 Task: Look for space in Teo, Spain from 2nd June, 2023 to 15th June, 2023 for 2 adults and 1 pet in price range Rs.10000 to Rs.15000. Place can be entire place with 1  bedroom having 1 bed and 1 bathroom. Property type can be house, flat, guest house, hotel. Booking option can be shelf check-in. Required host language is English.
Action: Mouse moved to (294, 181)
Screenshot: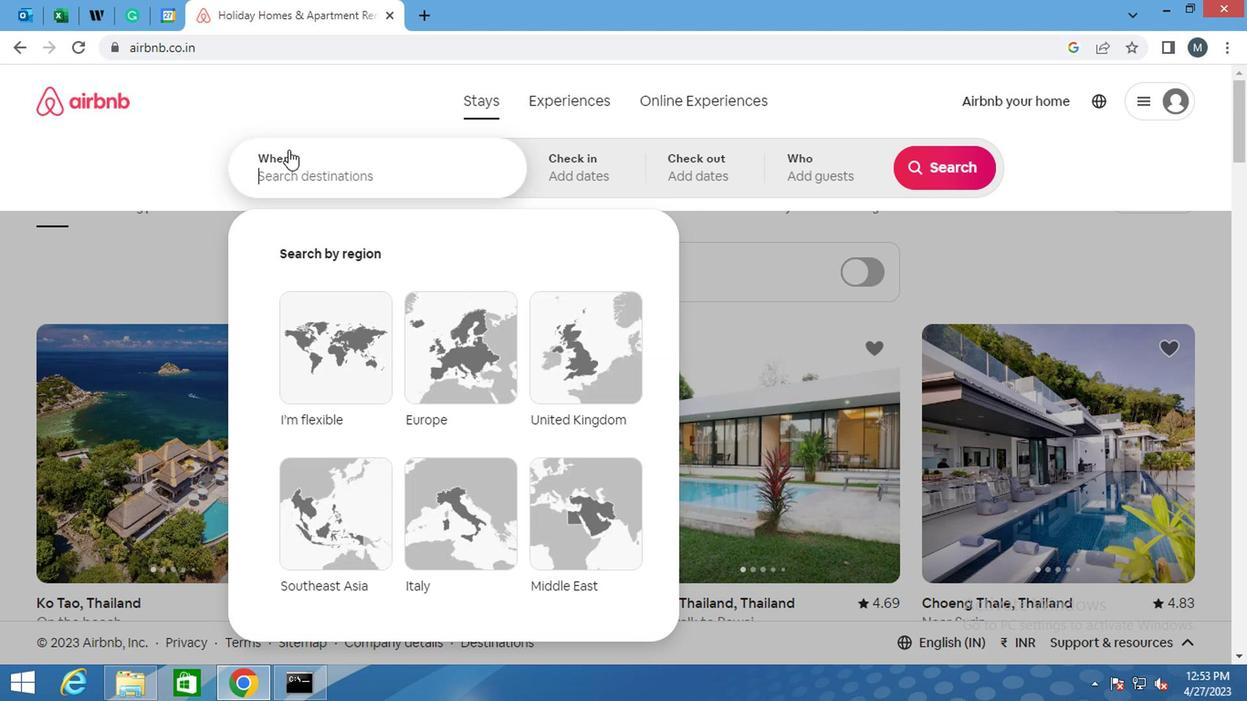 
Action: Mouse pressed left at (294, 181)
Screenshot: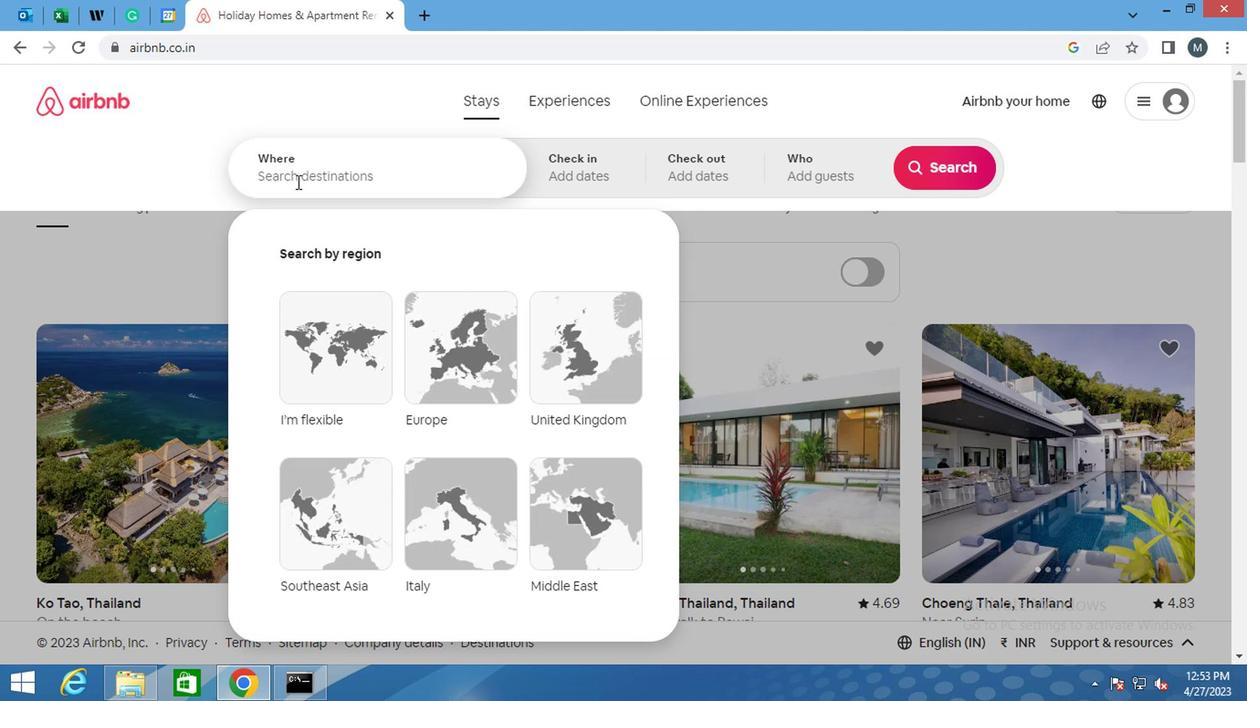 
Action: Mouse moved to (294, 181)
Screenshot: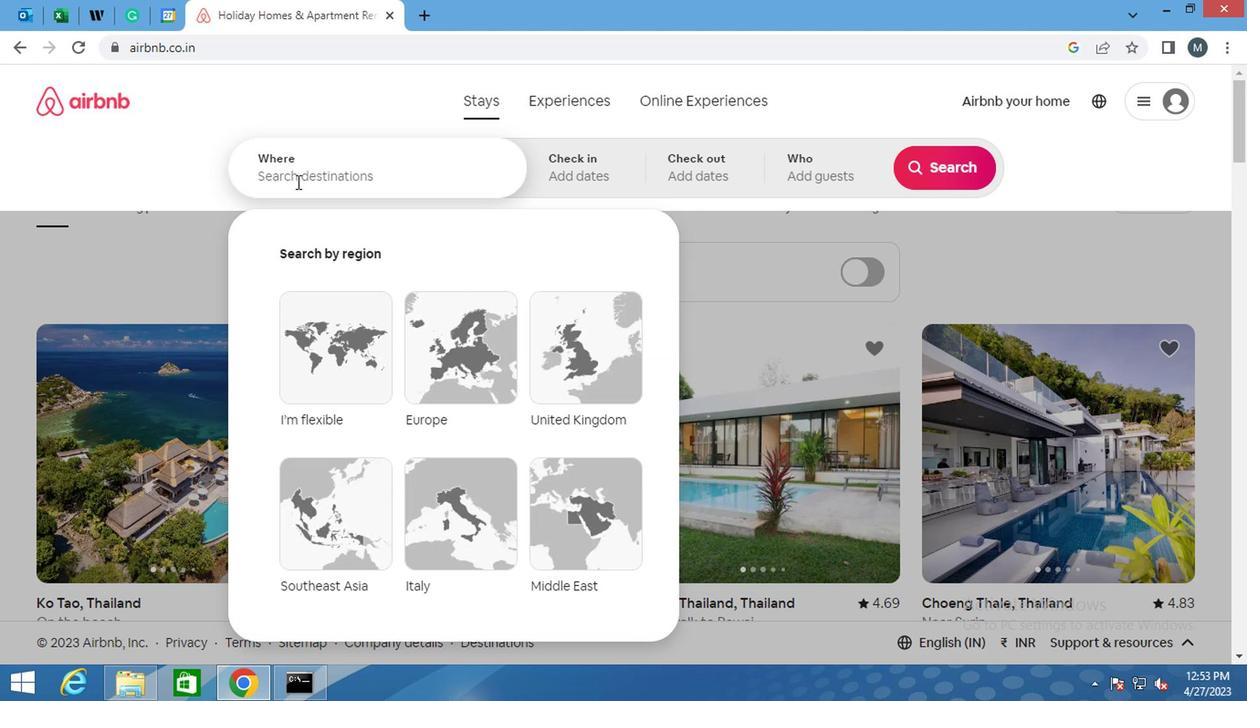 
Action: Key pressed <Key.shift>TEO,<Key.space><Key.shift>SPAIN<Key.enter>
Screenshot: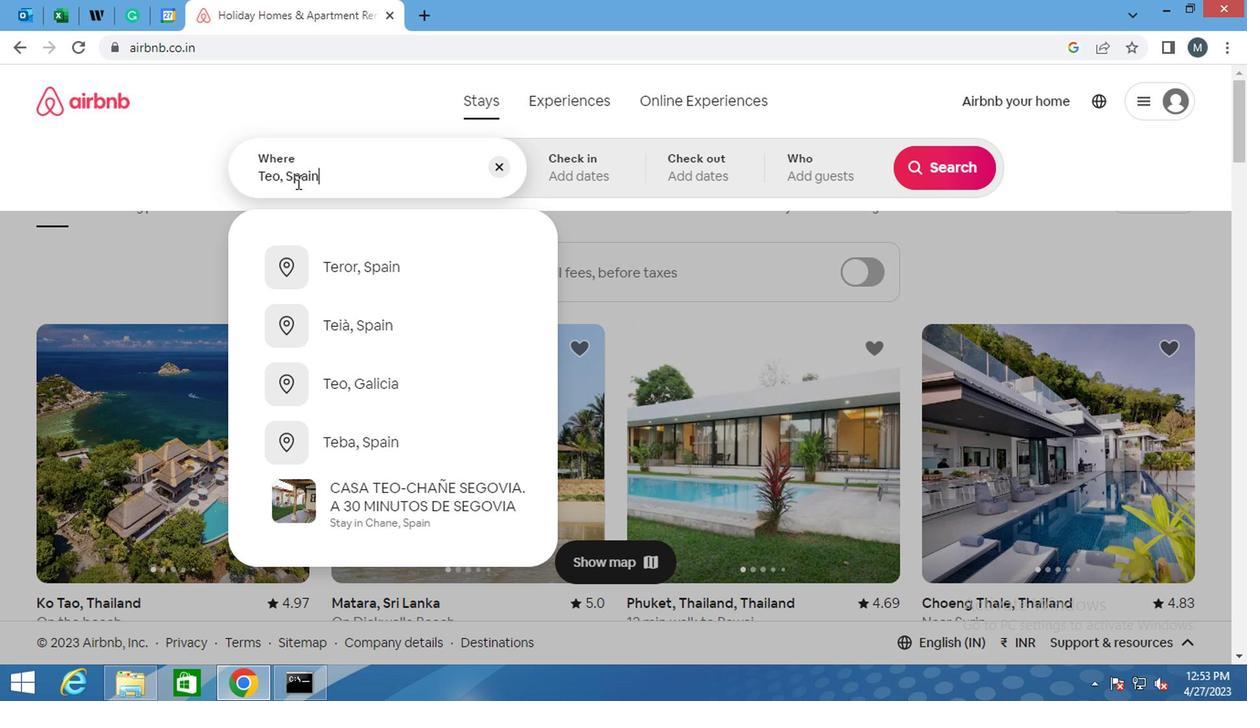 
Action: Mouse moved to (925, 306)
Screenshot: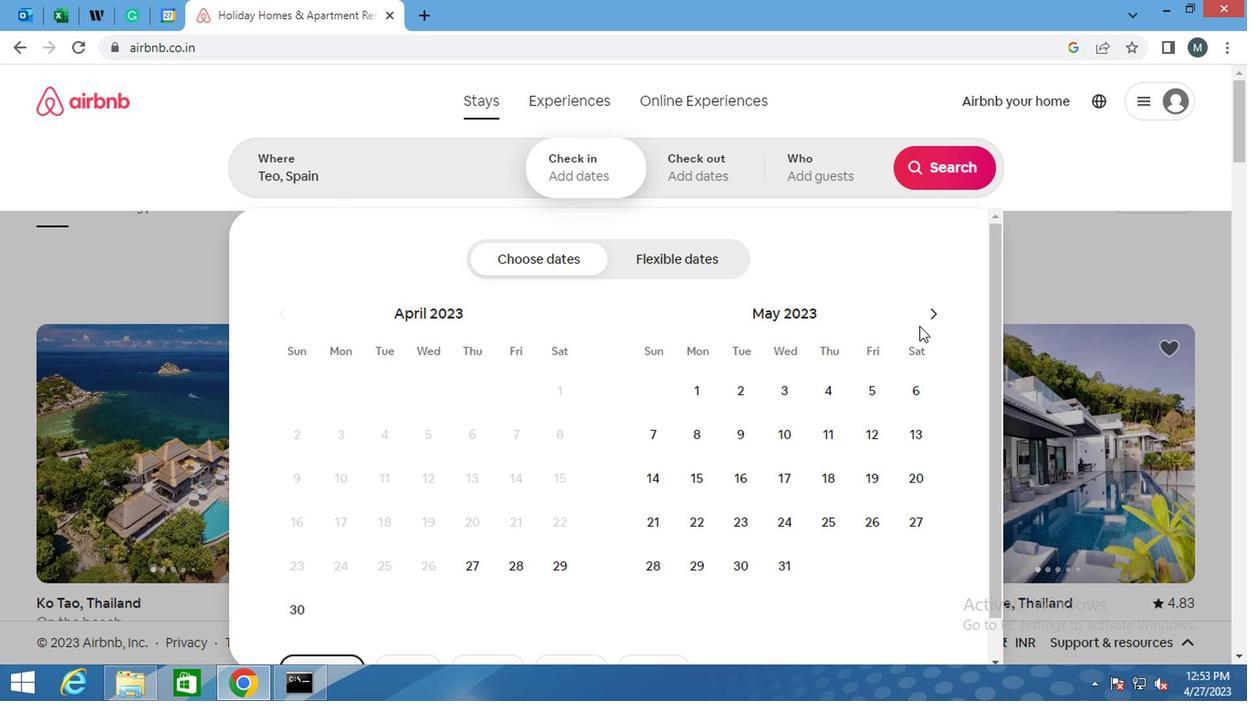 
Action: Mouse pressed left at (925, 306)
Screenshot: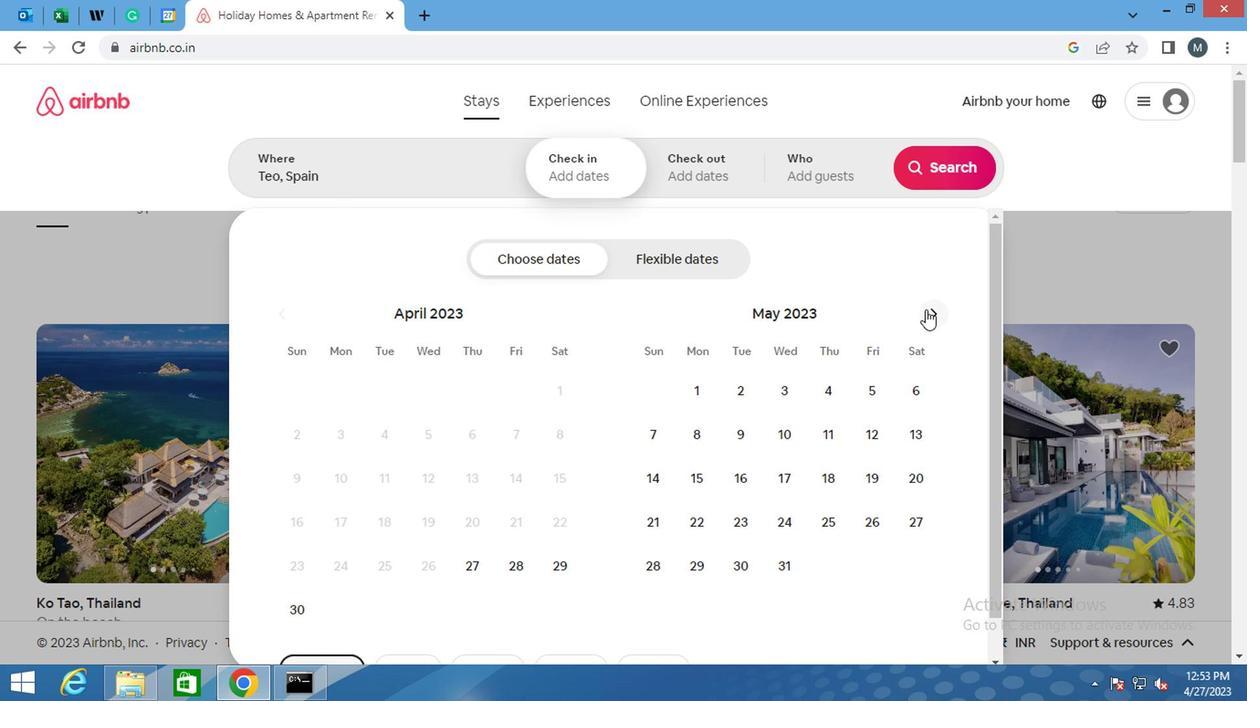 
Action: Mouse pressed left at (925, 306)
Screenshot: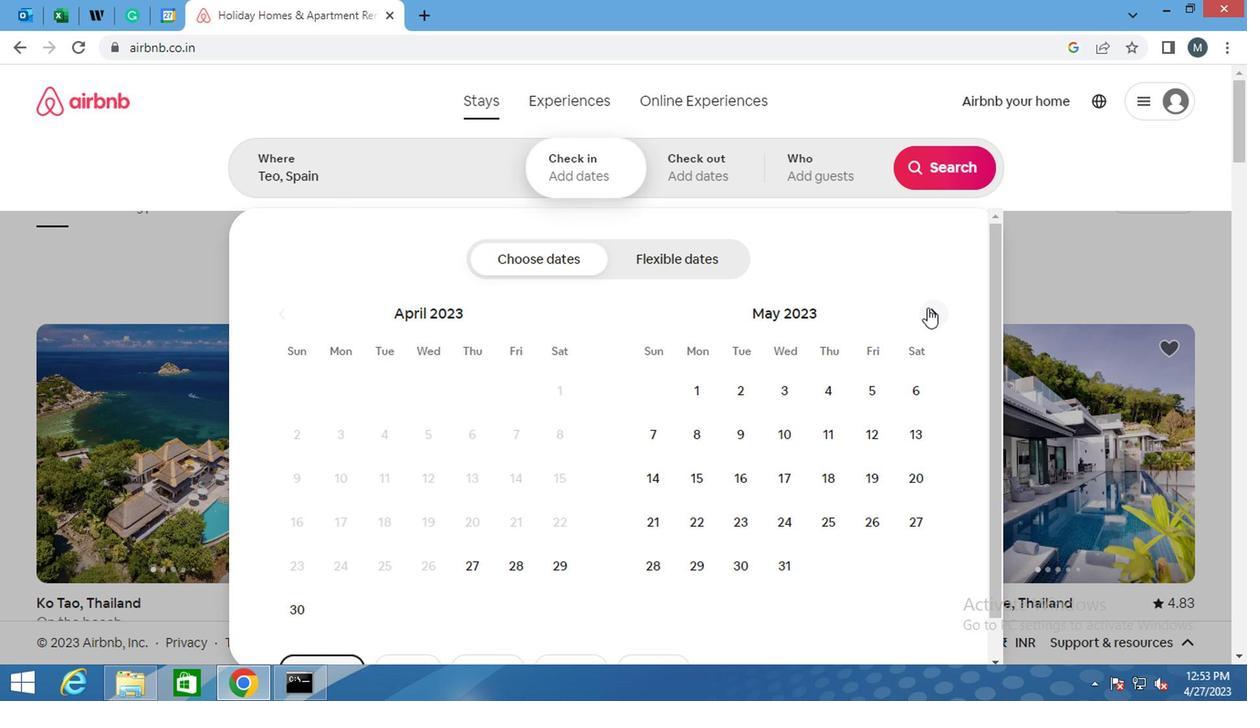 
Action: Mouse pressed left at (925, 306)
Screenshot: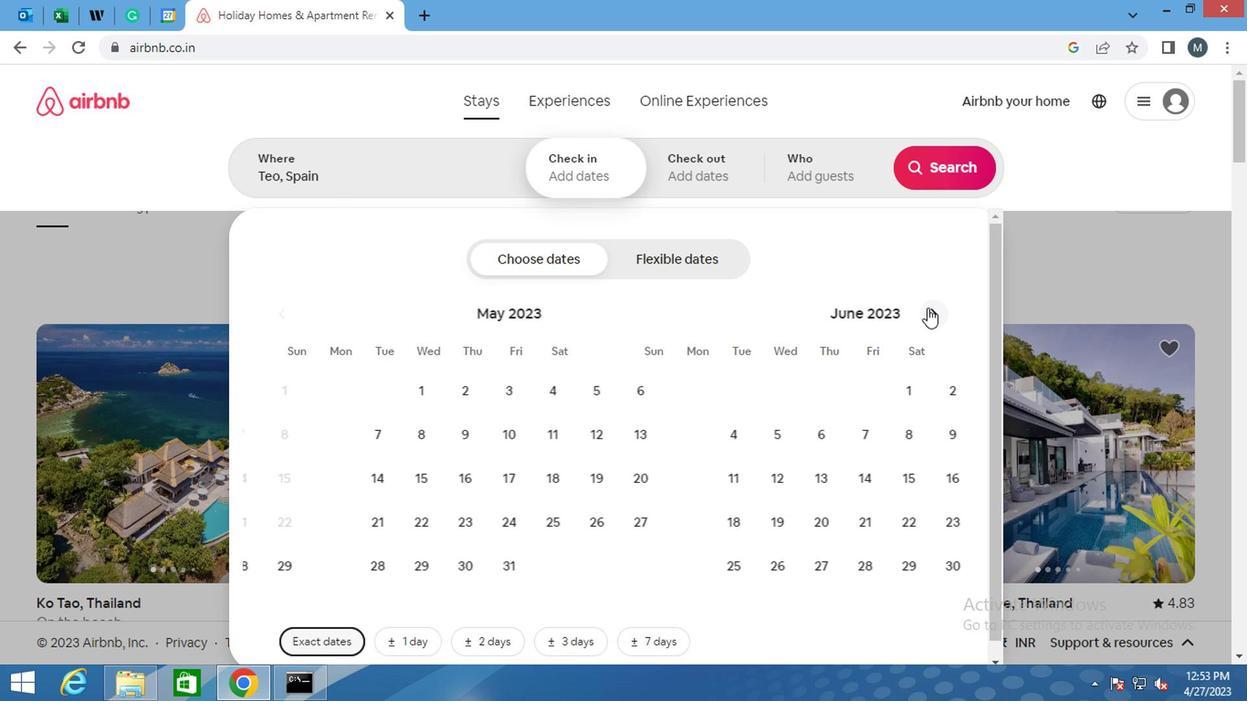 
Action: Mouse moved to (502, 387)
Screenshot: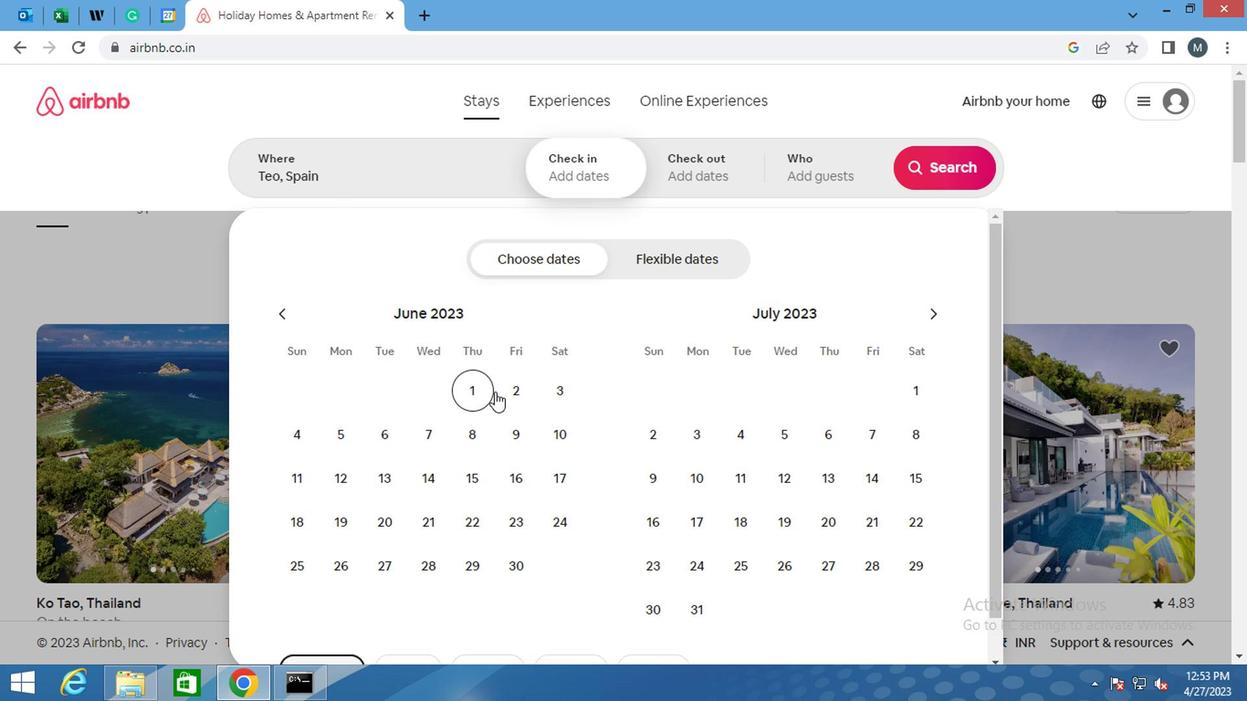 
Action: Mouse pressed left at (502, 387)
Screenshot: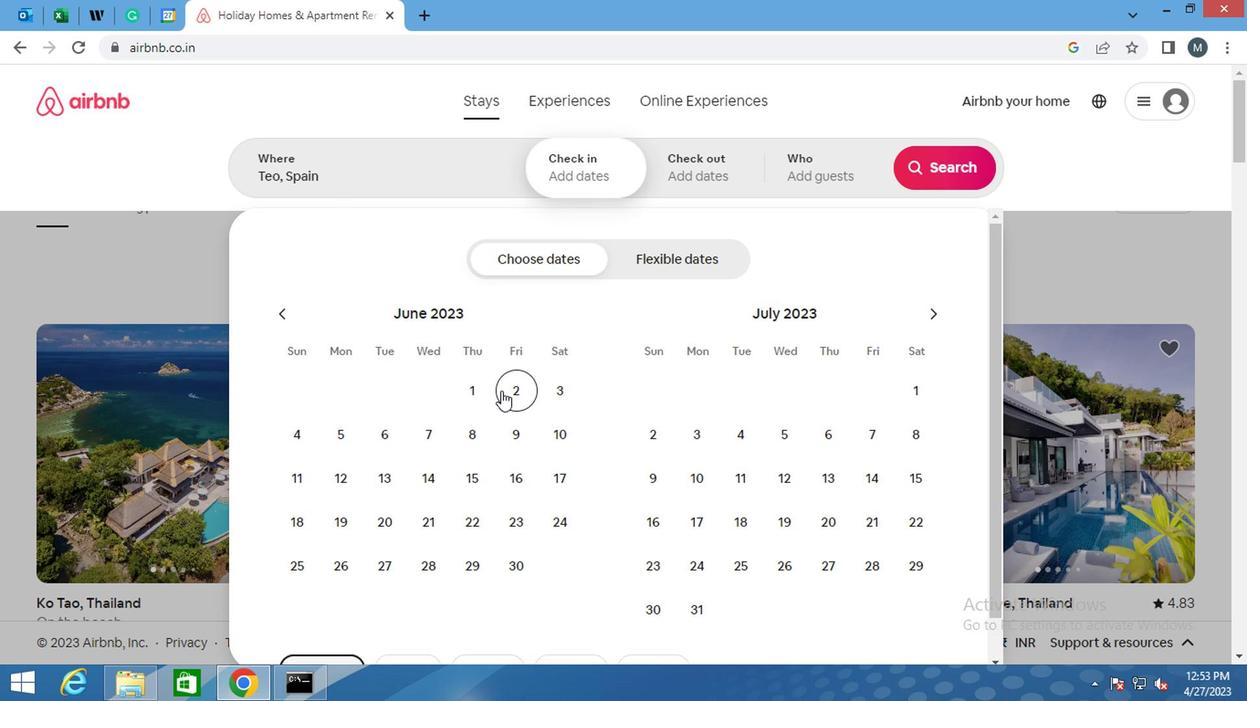 
Action: Mouse moved to (474, 473)
Screenshot: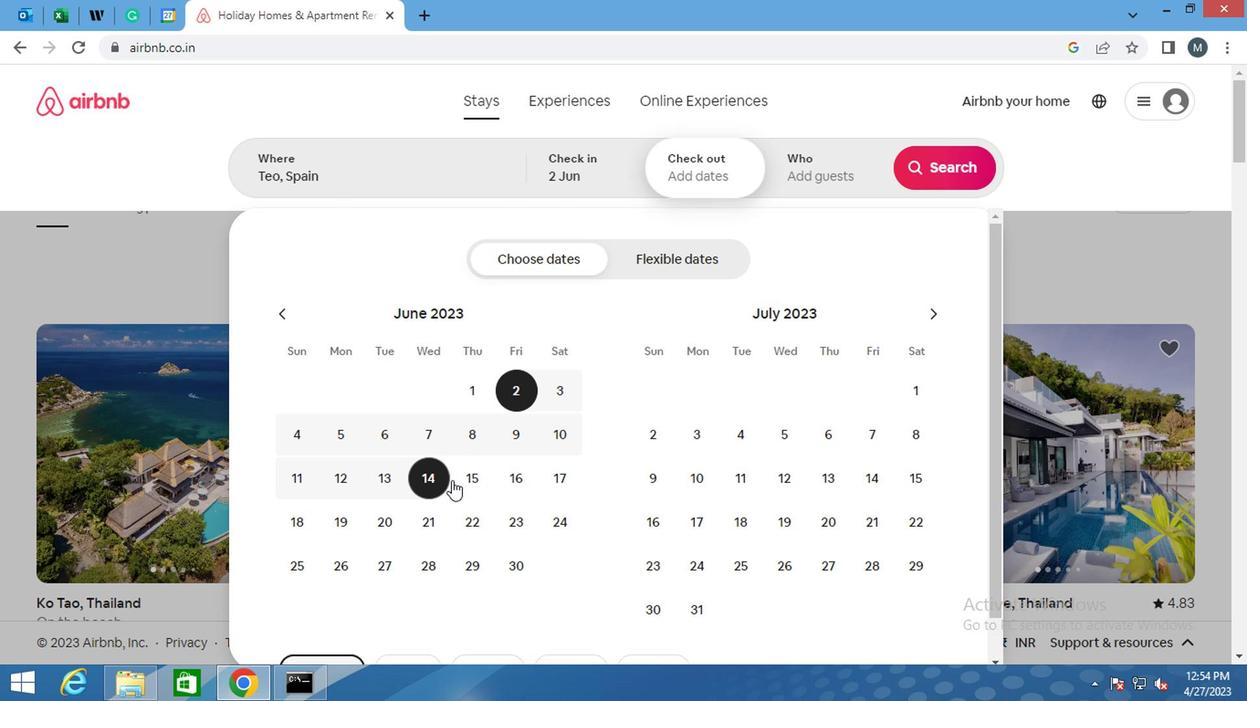 
Action: Mouse pressed left at (474, 473)
Screenshot: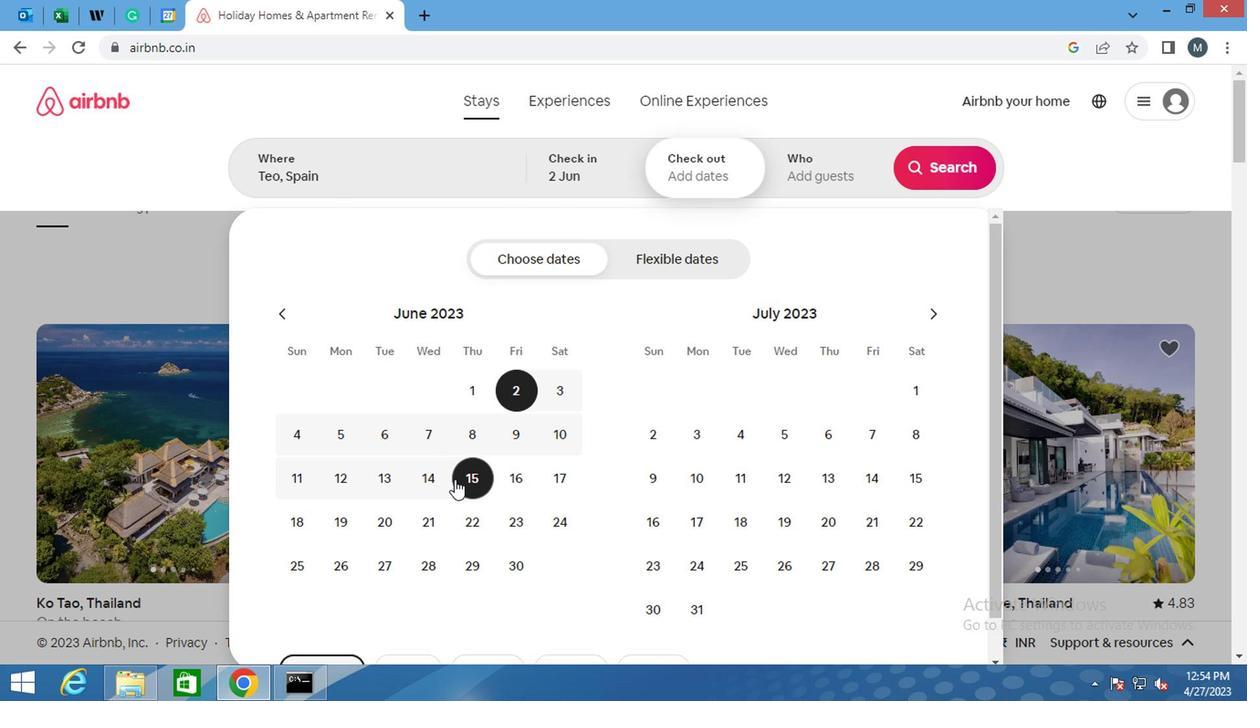 
Action: Mouse moved to (820, 170)
Screenshot: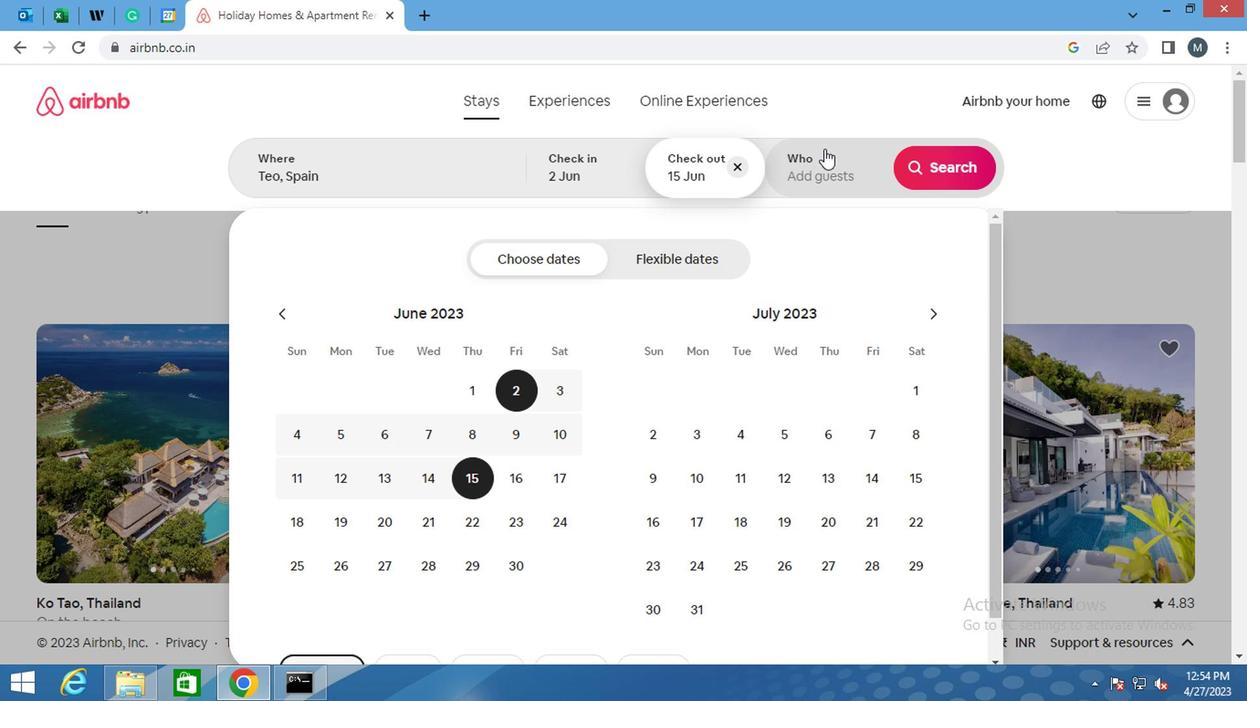 
Action: Mouse pressed left at (820, 170)
Screenshot: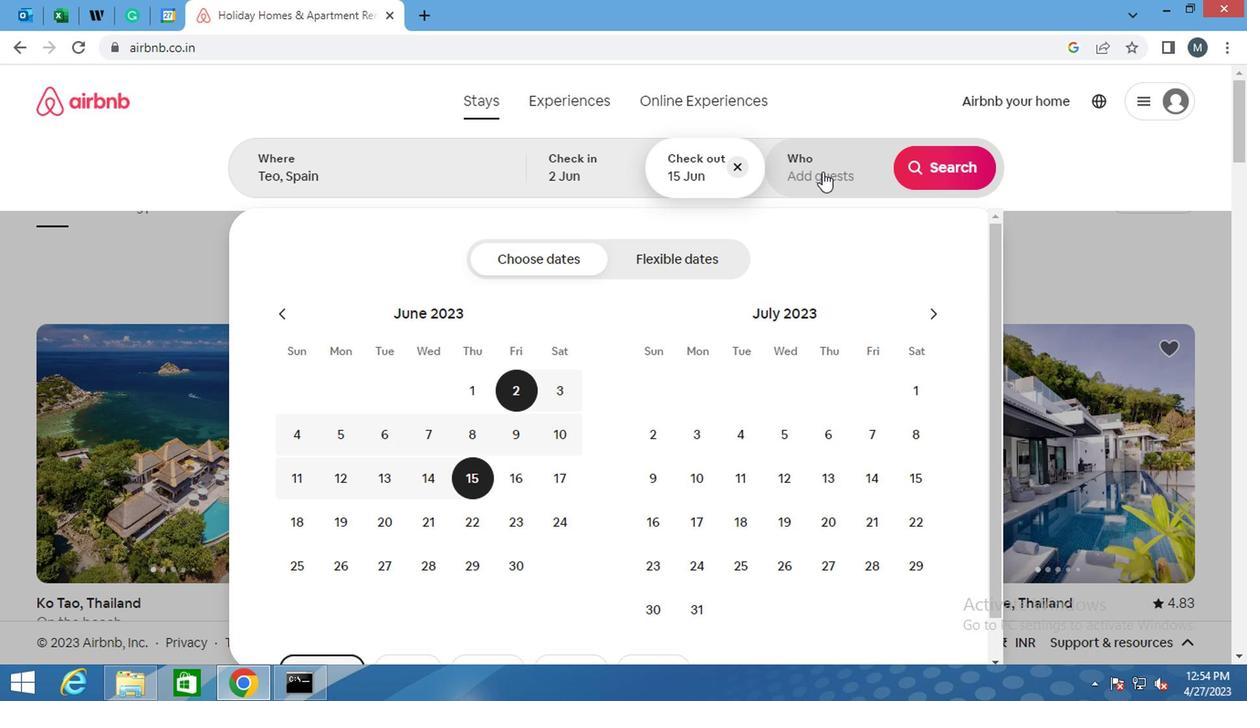 
Action: Mouse moved to (959, 261)
Screenshot: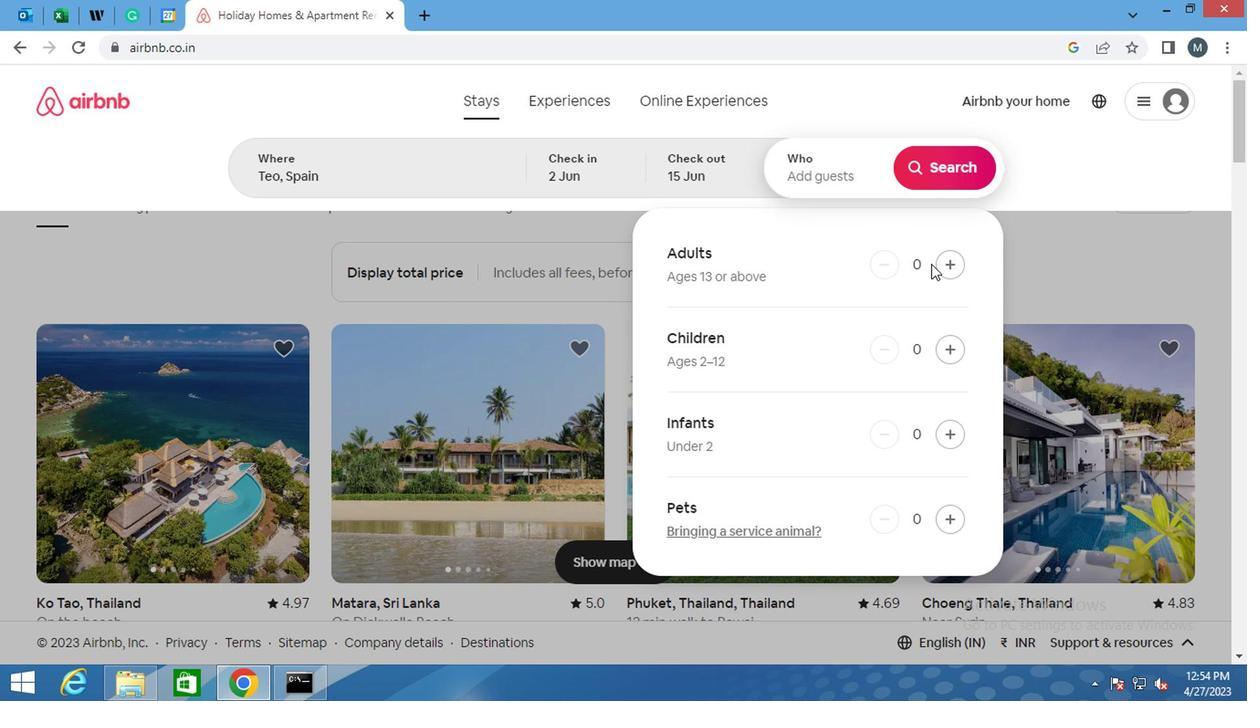 
Action: Mouse pressed left at (959, 261)
Screenshot: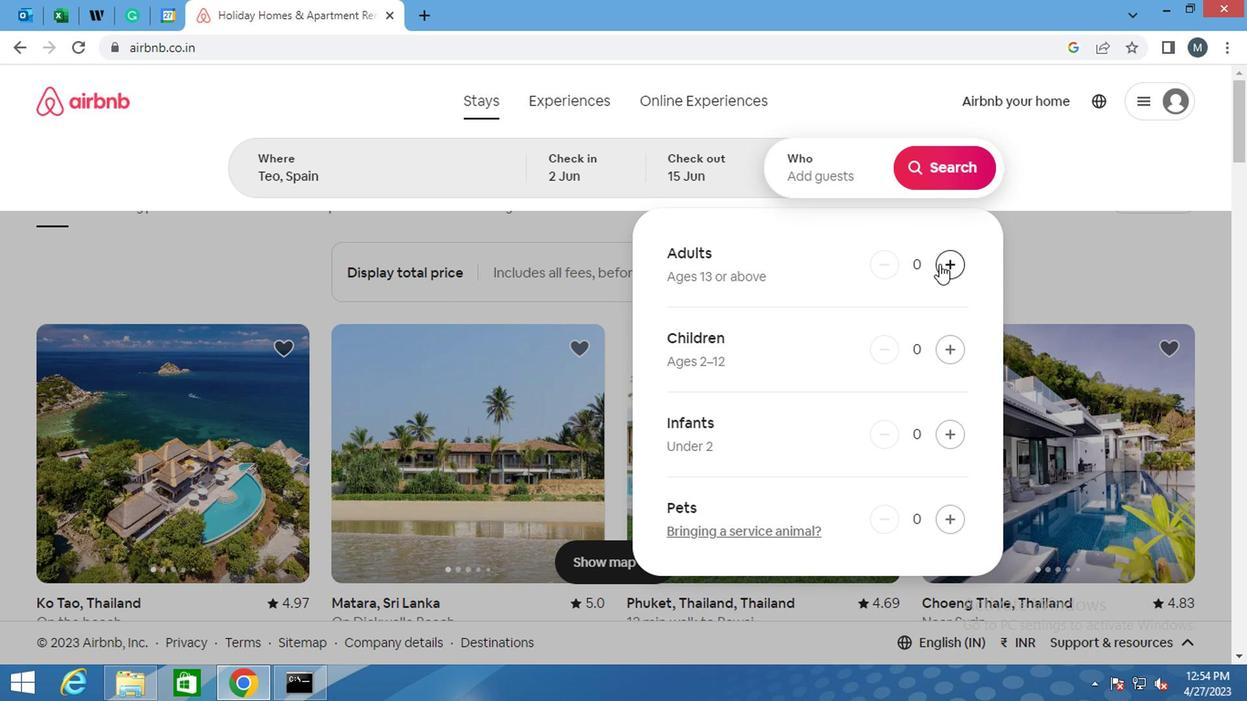 
Action: Mouse pressed left at (959, 261)
Screenshot: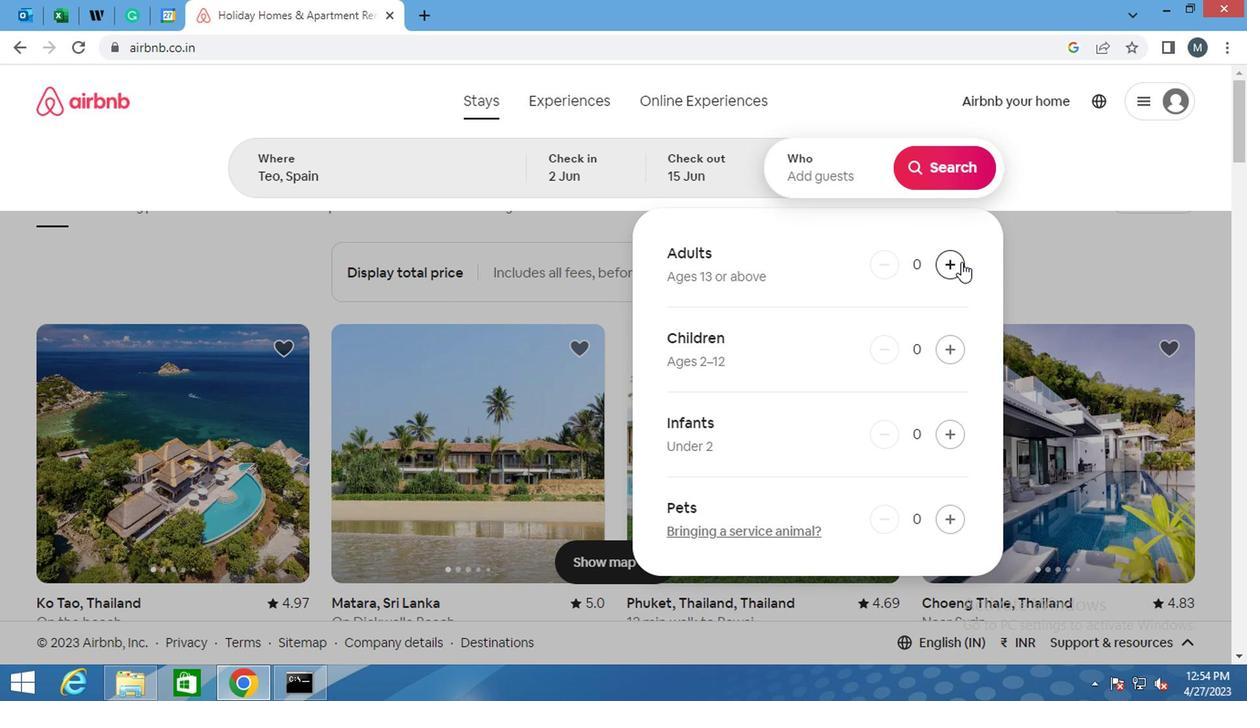 
Action: Mouse moved to (955, 512)
Screenshot: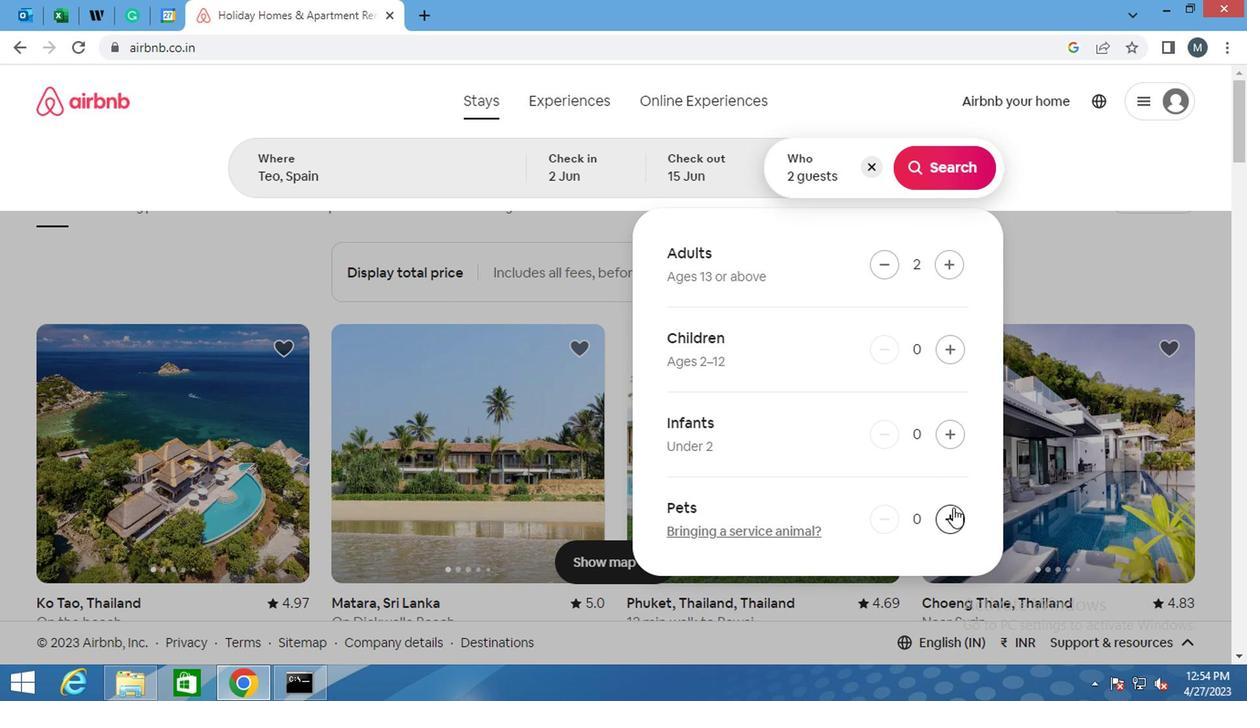 
Action: Mouse pressed left at (955, 512)
Screenshot: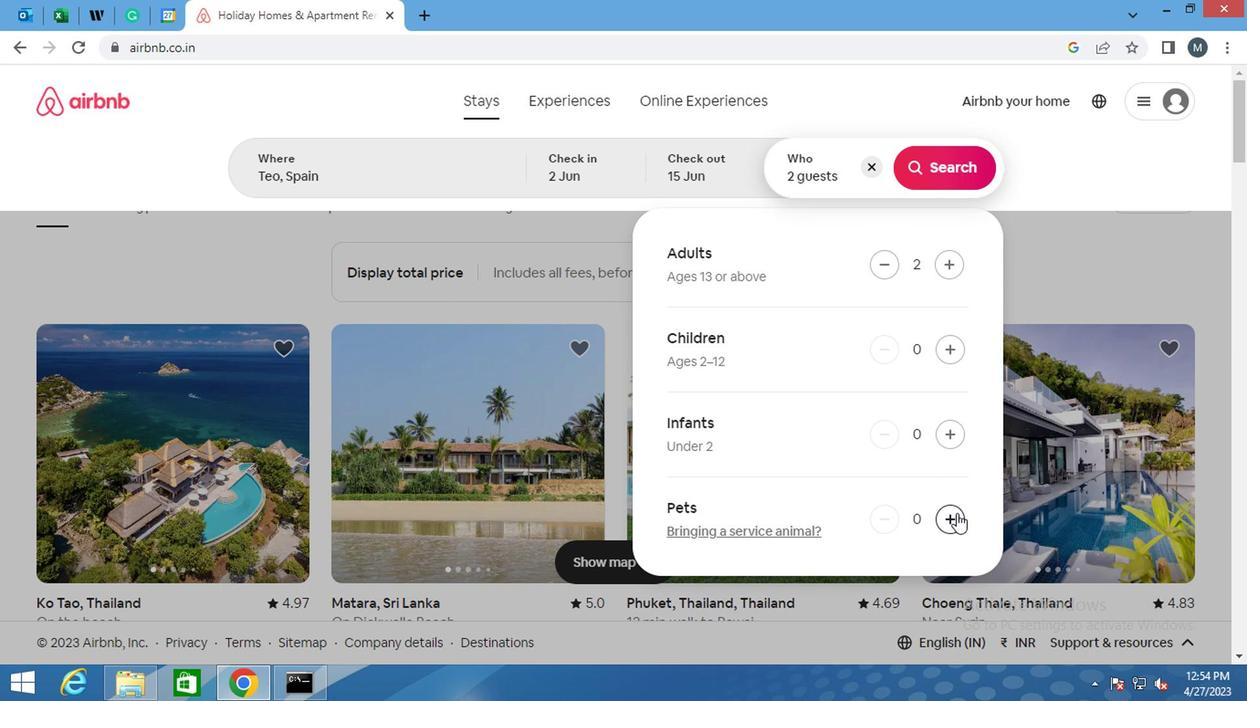 
Action: Mouse moved to (961, 168)
Screenshot: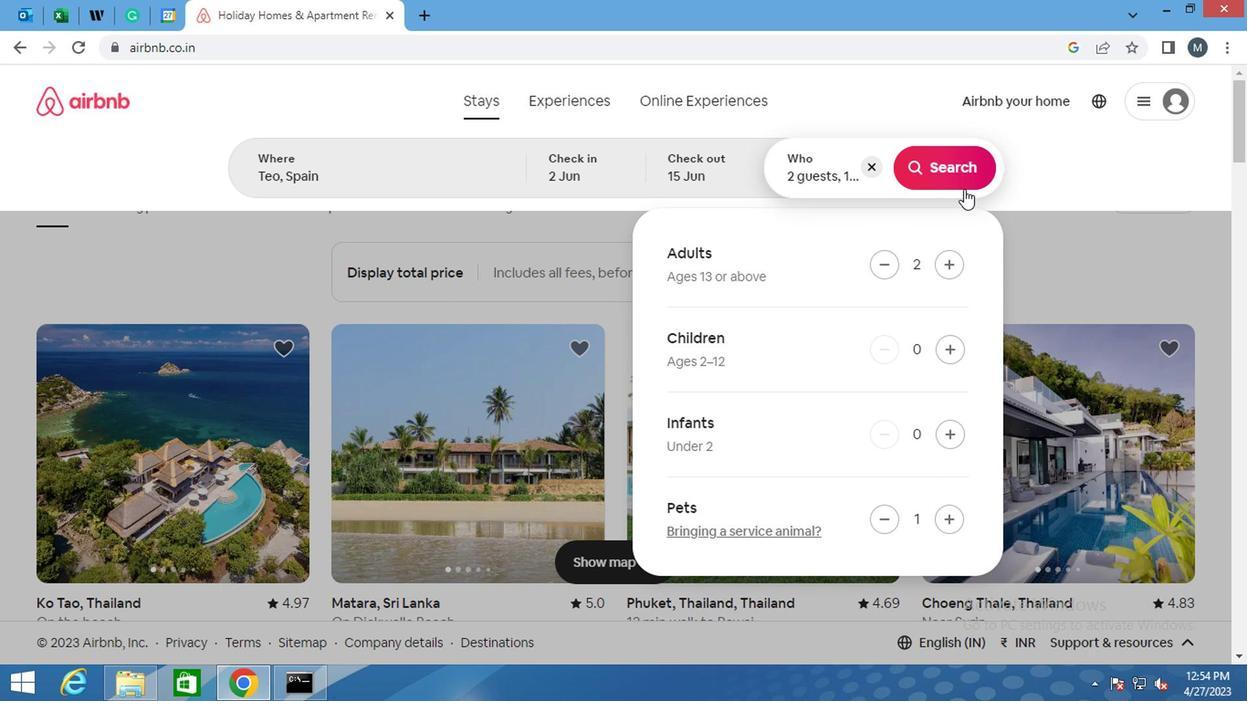 
Action: Mouse pressed left at (961, 168)
Screenshot: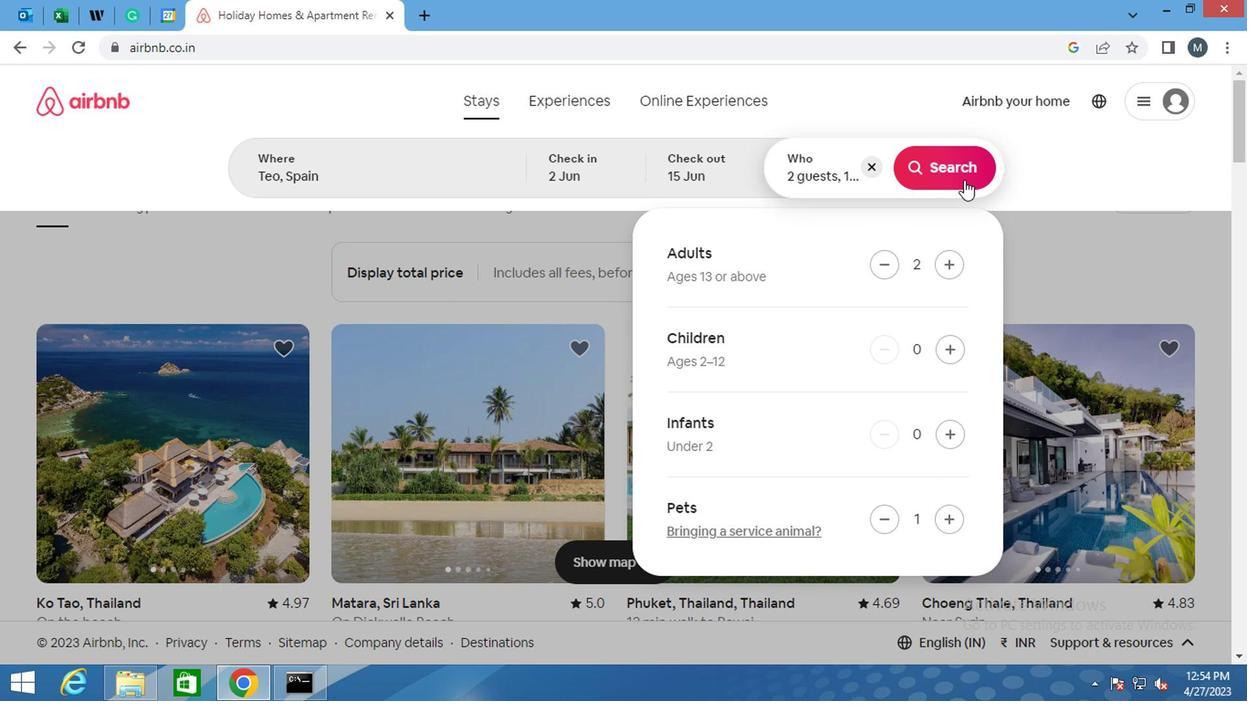 
Action: Mouse moved to (1170, 168)
Screenshot: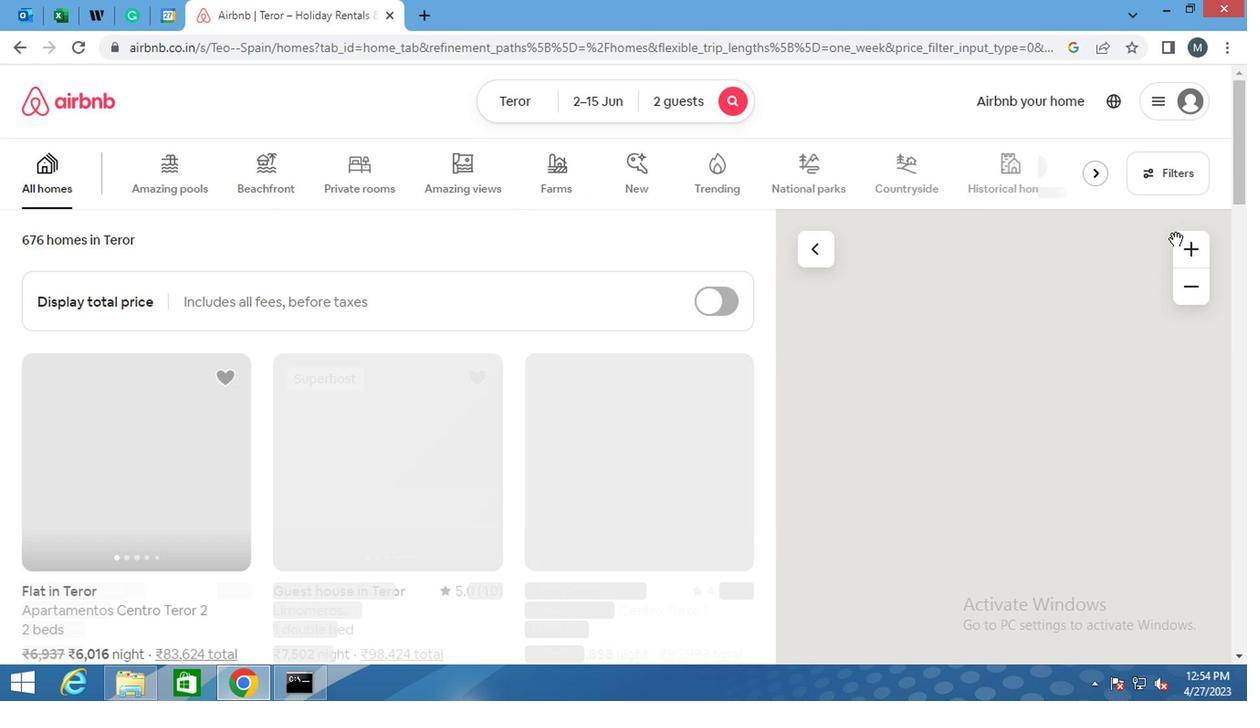 
Action: Mouse pressed left at (1170, 168)
Screenshot: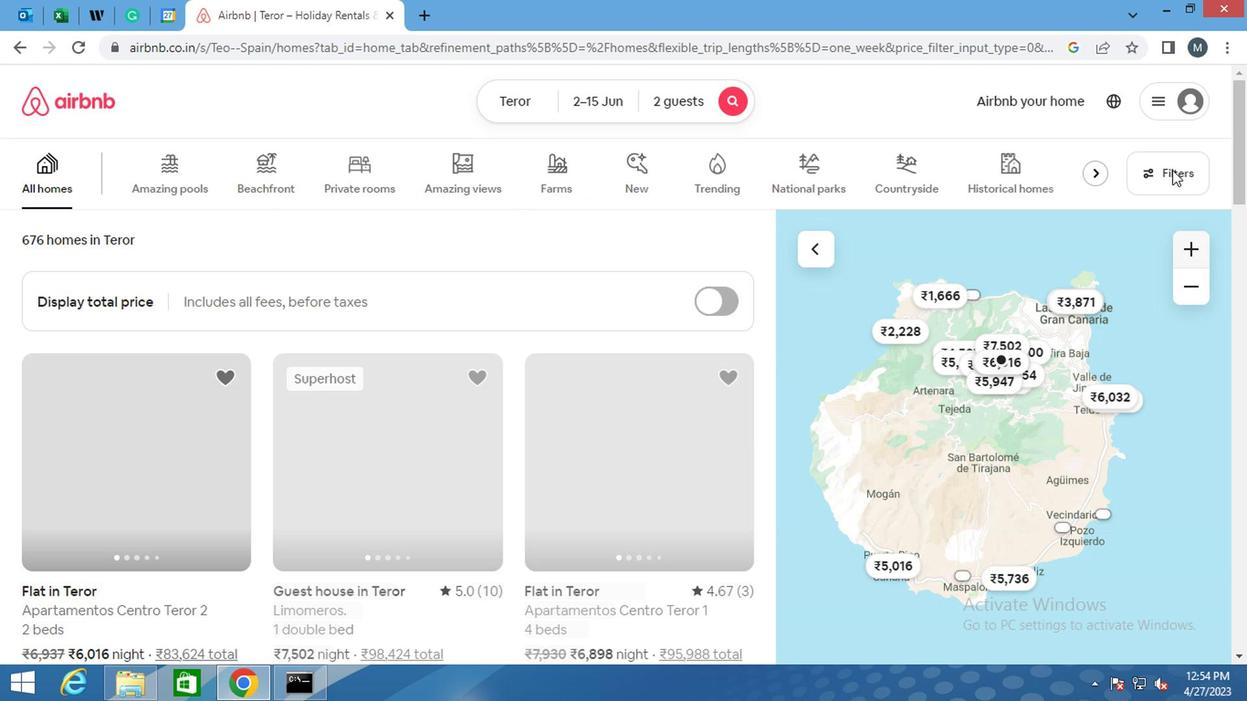 
Action: Mouse moved to (499, 403)
Screenshot: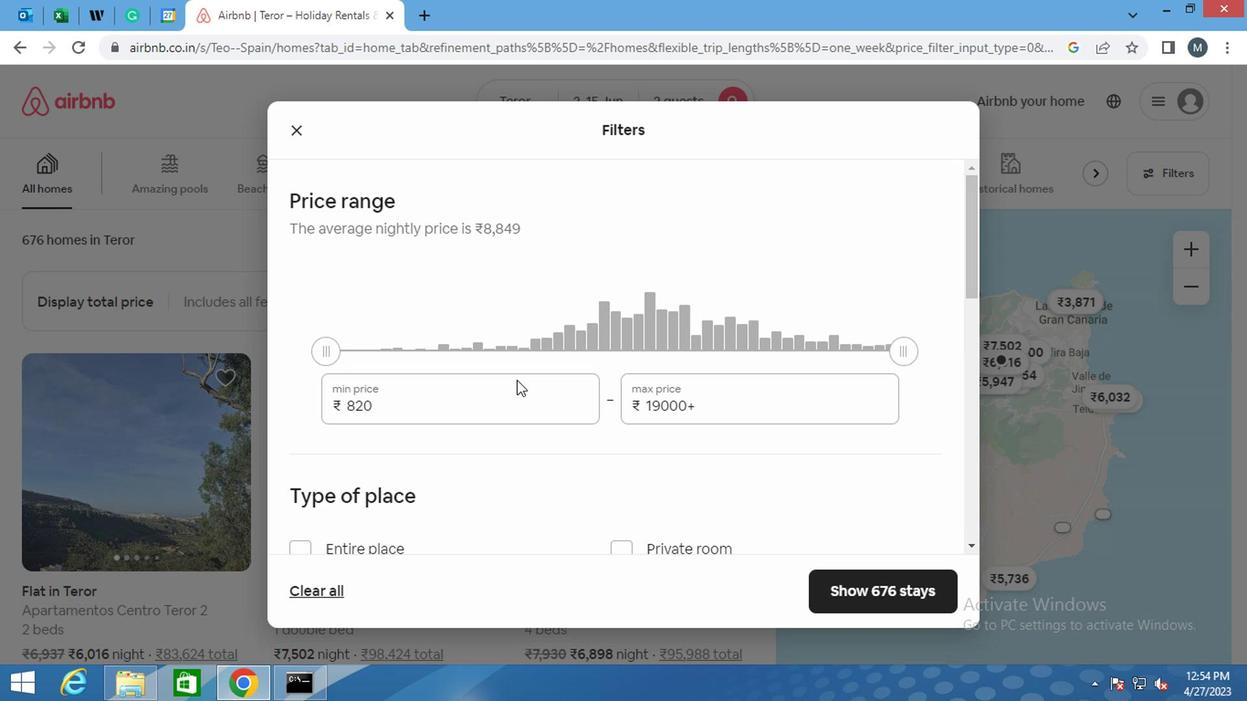 
Action: Mouse pressed left at (499, 403)
Screenshot: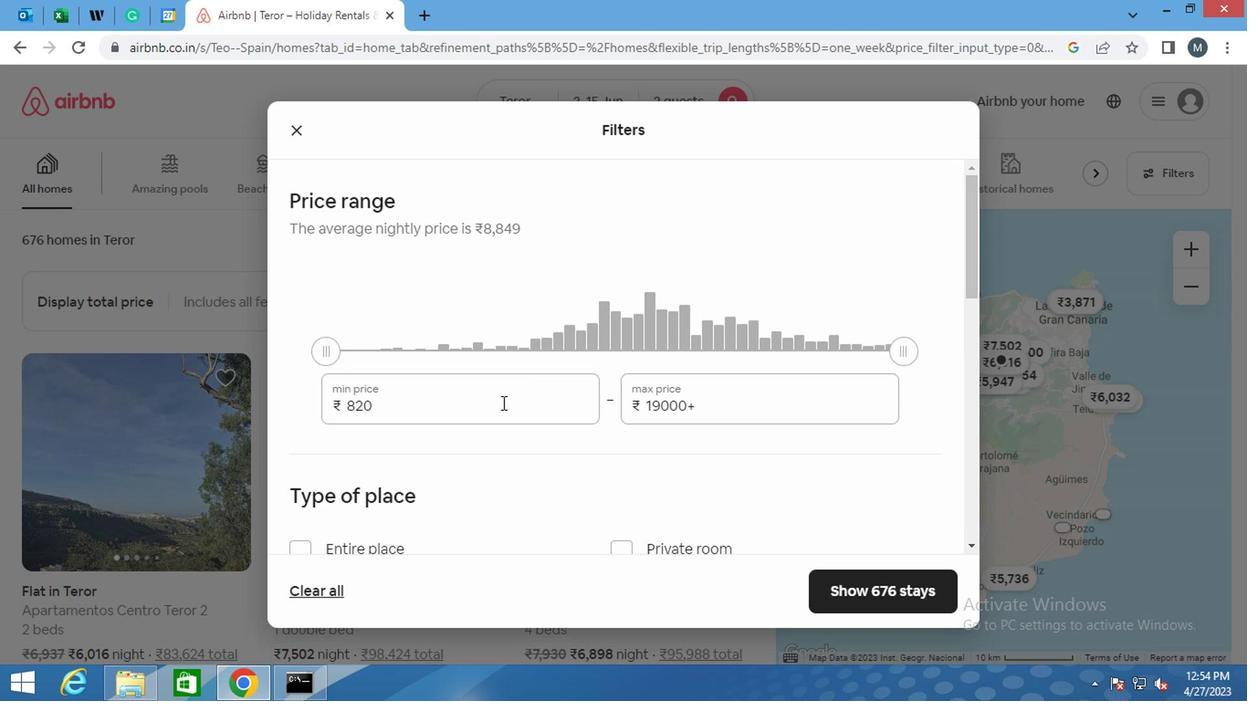 
Action: Mouse moved to (497, 402)
Screenshot: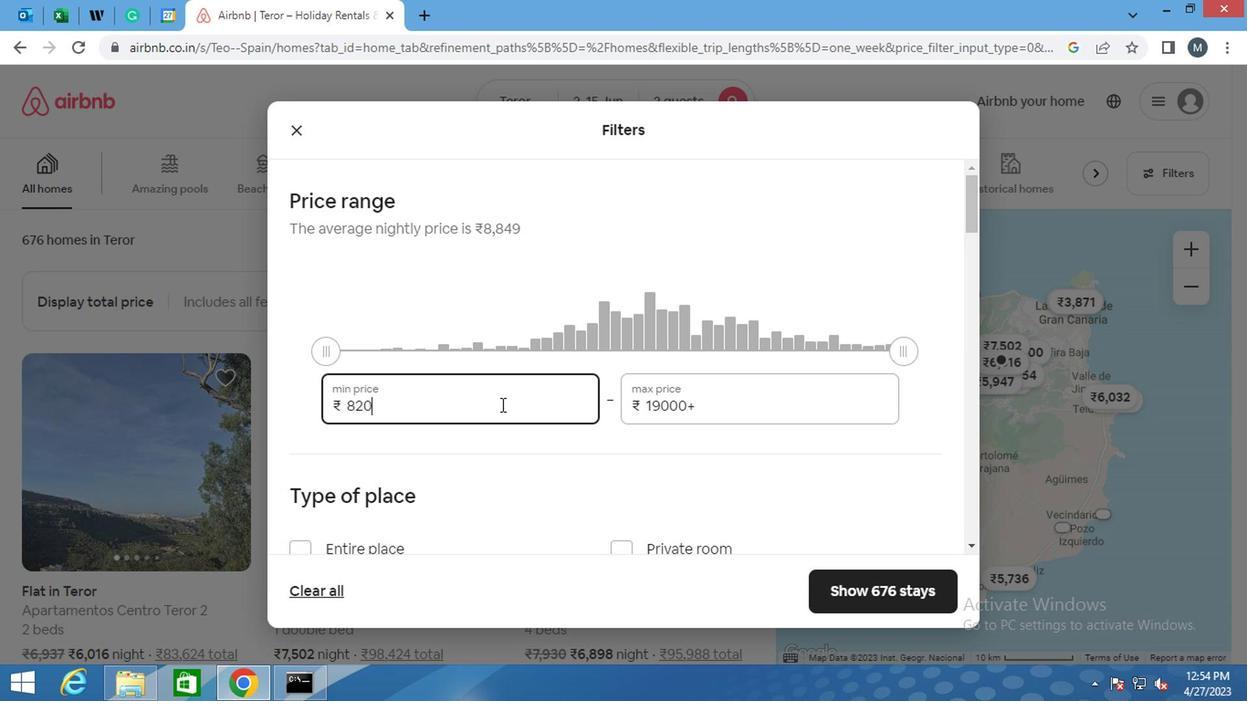 
Action: Key pressed <Key.backspace><Key.backspace><Key.backspace><Key.backspace><Key.backspace><Key.backspace><Key.backspace><Key.backspace><Key.backspace>10000
Screenshot: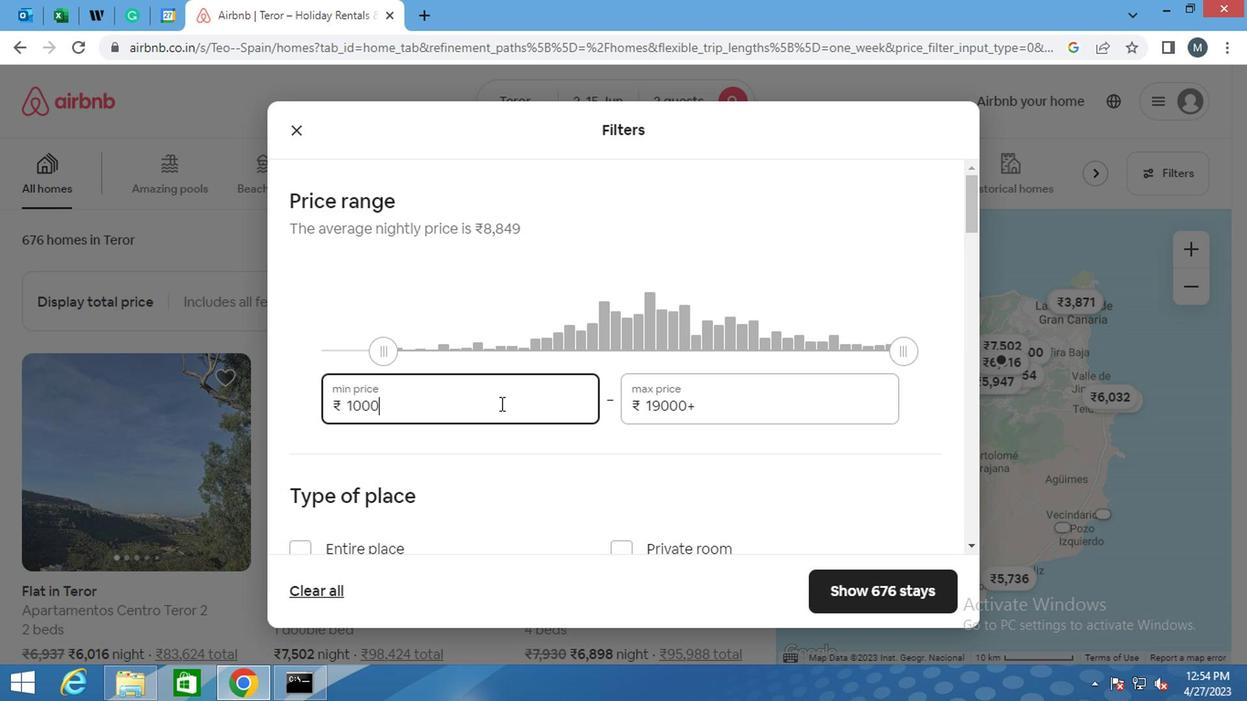 
Action: Mouse moved to (744, 412)
Screenshot: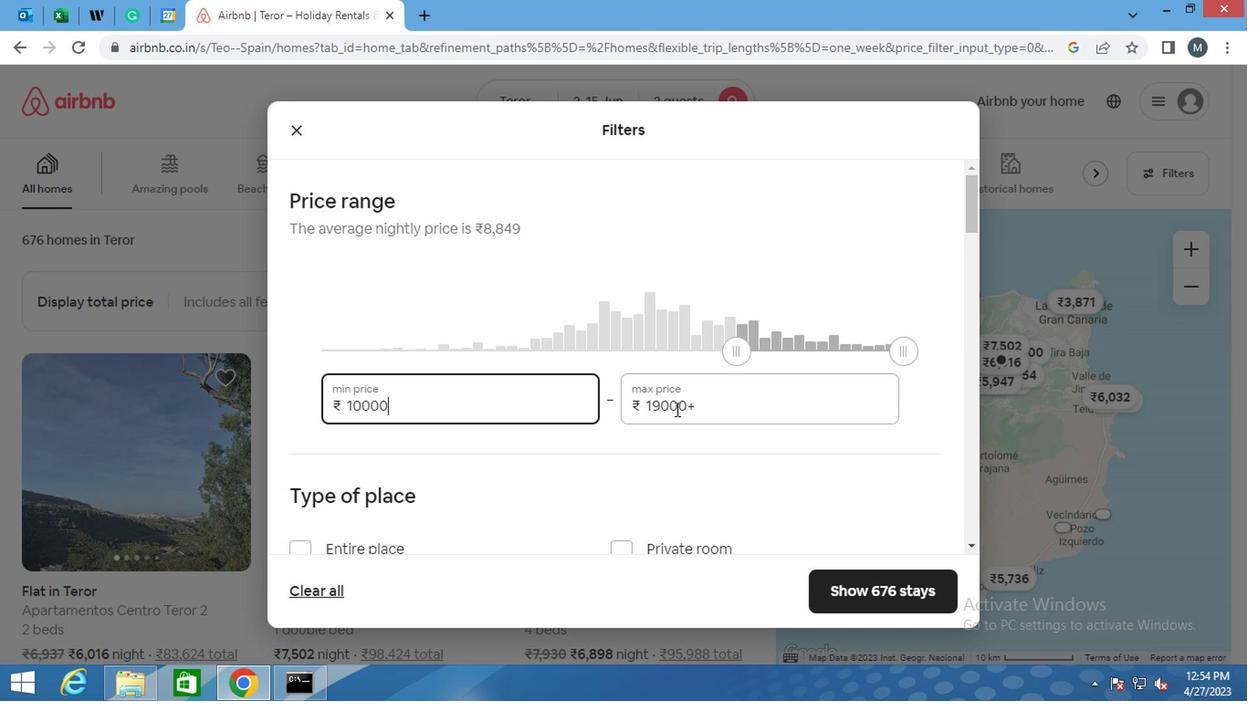 
Action: Mouse pressed left at (744, 412)
Screenshot: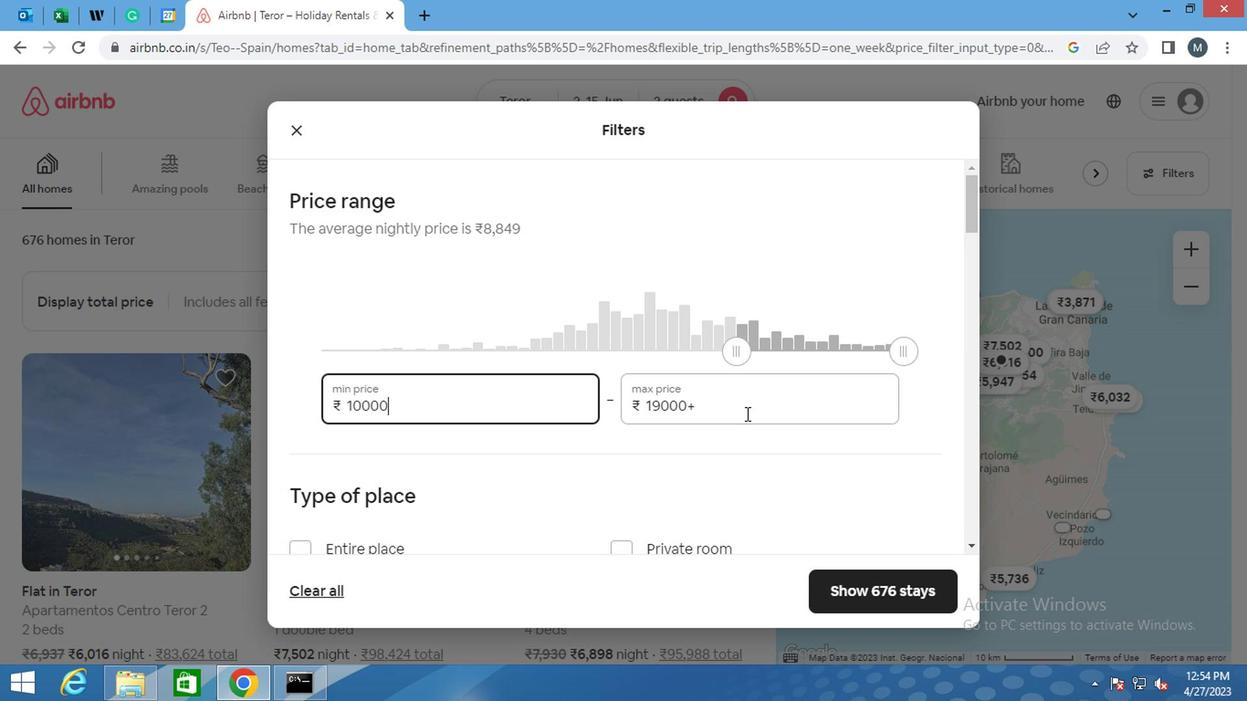 
Action: Key pressed <Key.backspace>
Screenshot: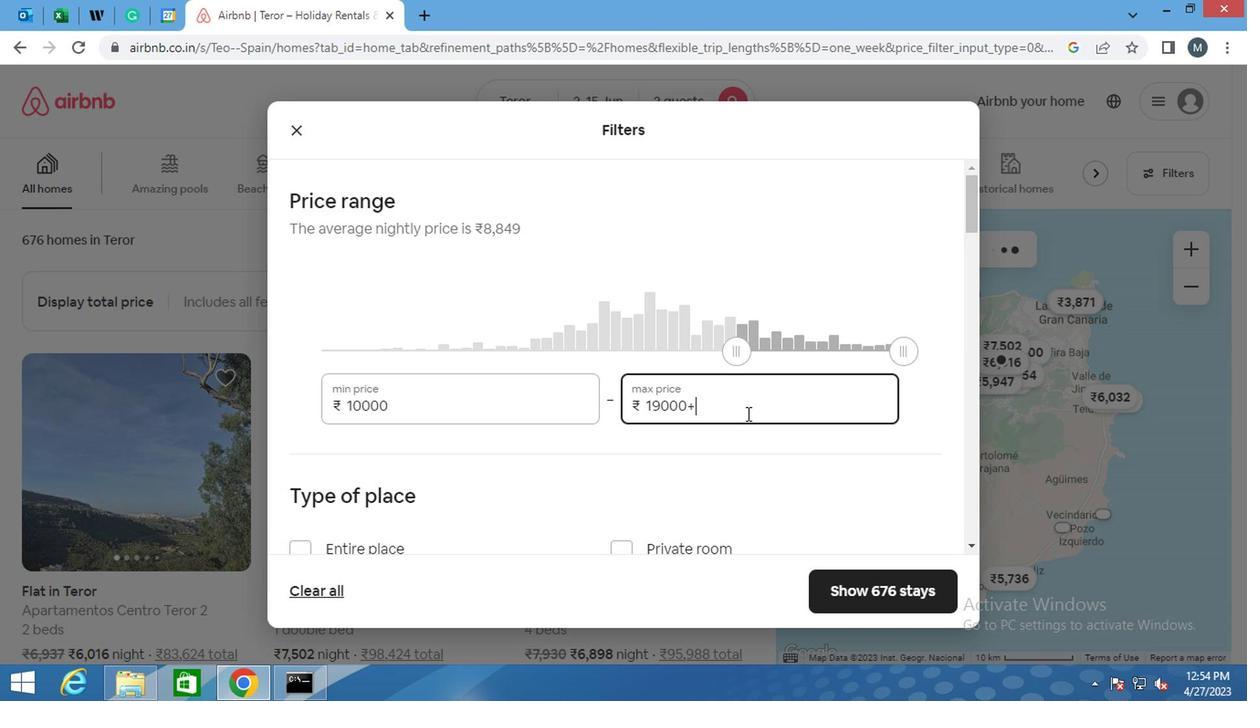 
Action: Mouse moved to (743, 414)
Screenshot: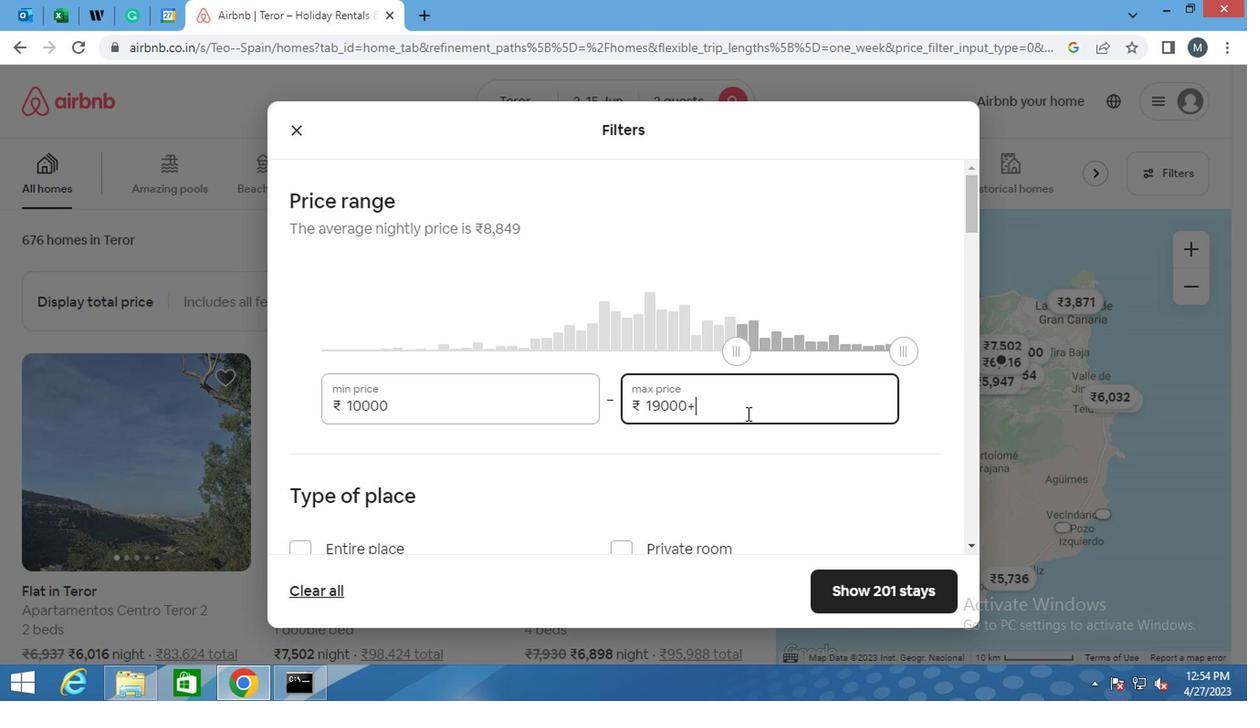 
Action: Key pressed <Key.backspace><Key.backspace><Key.backspace><Key.backspace><Key.backspace><Key.backspace><Key.backspace><Key.backspace><Key.backspace><Key.backspace><Key.backspace><Key.backspace><Key.backspace><Key.backspace><Key.backspace><Key.backspace><Key.backspace>15000
Screenshot: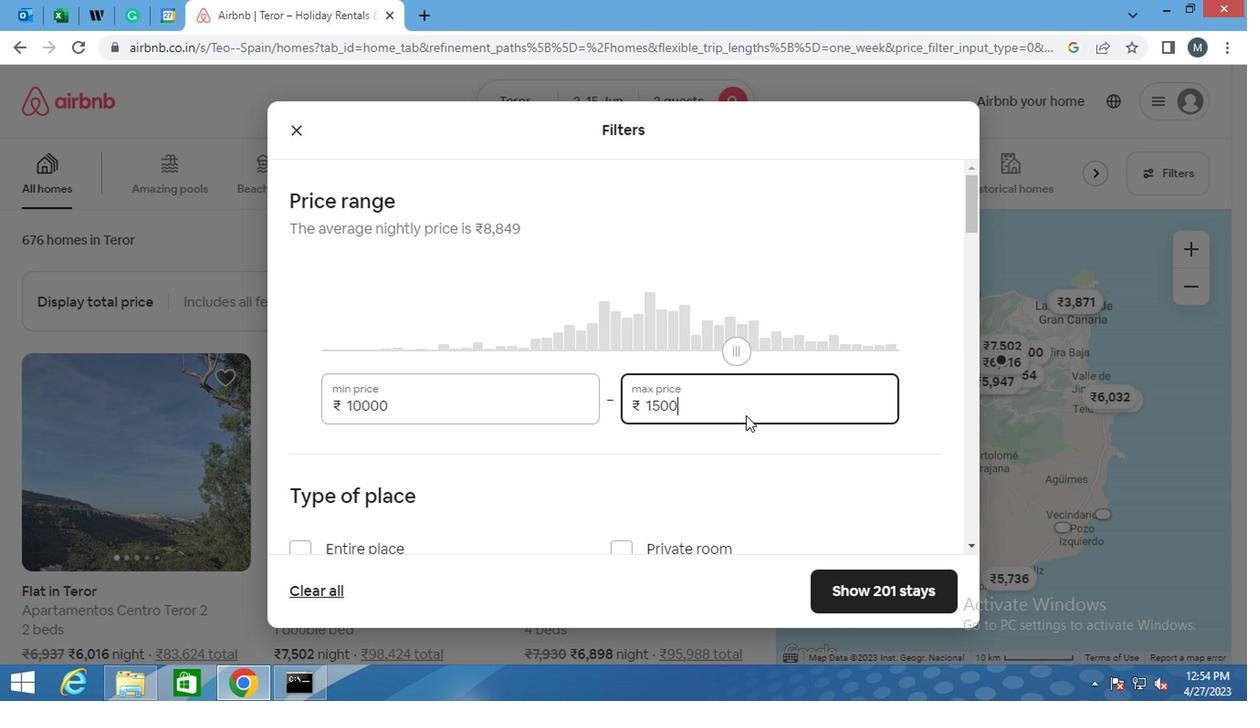 
Action: Mouse moved to (502, 365)
Screenshot: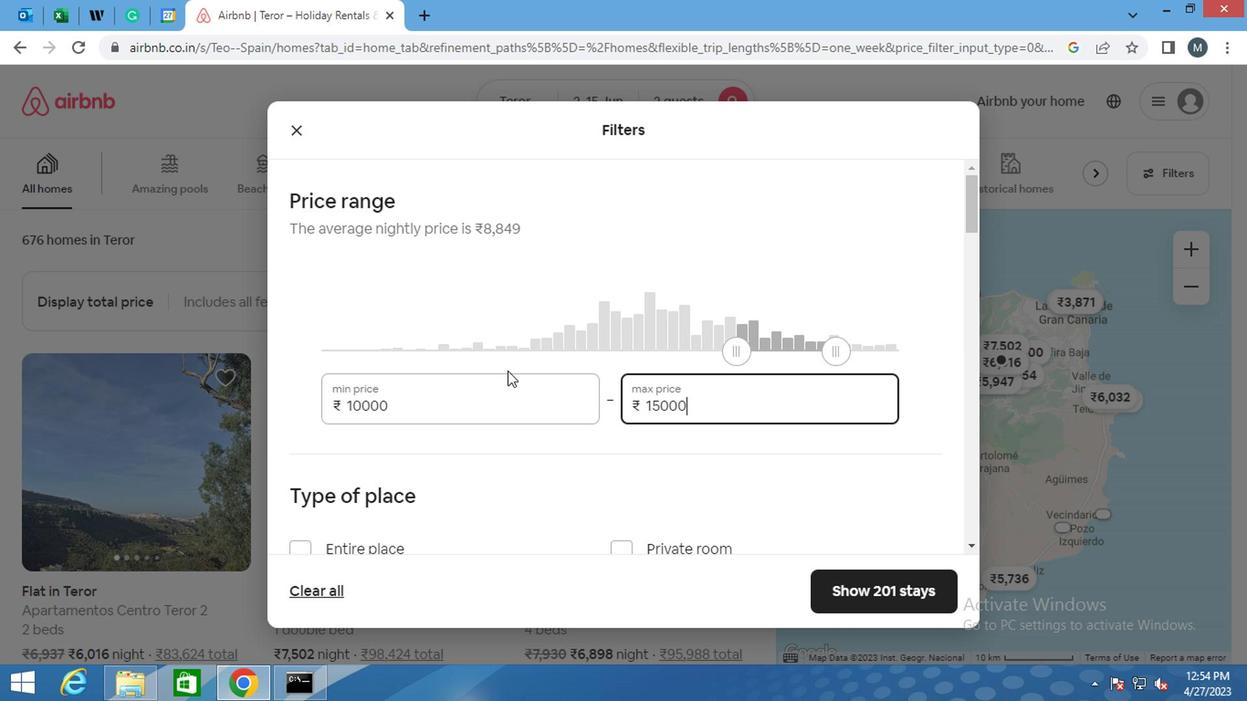 
Action: Mouse scrolled (502, 364) with delta (0, 0)
Screenshot: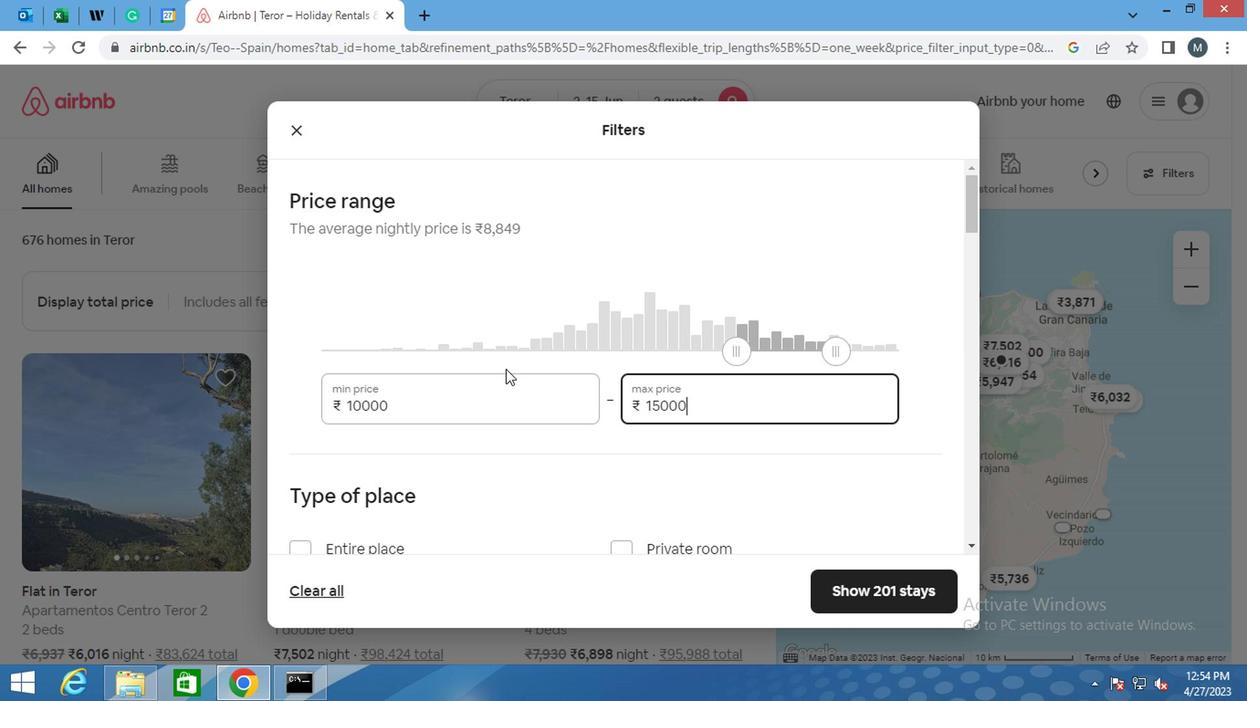 
Action: Mouse scrolled (502, 364) with delta (0, 0)
Screenshot: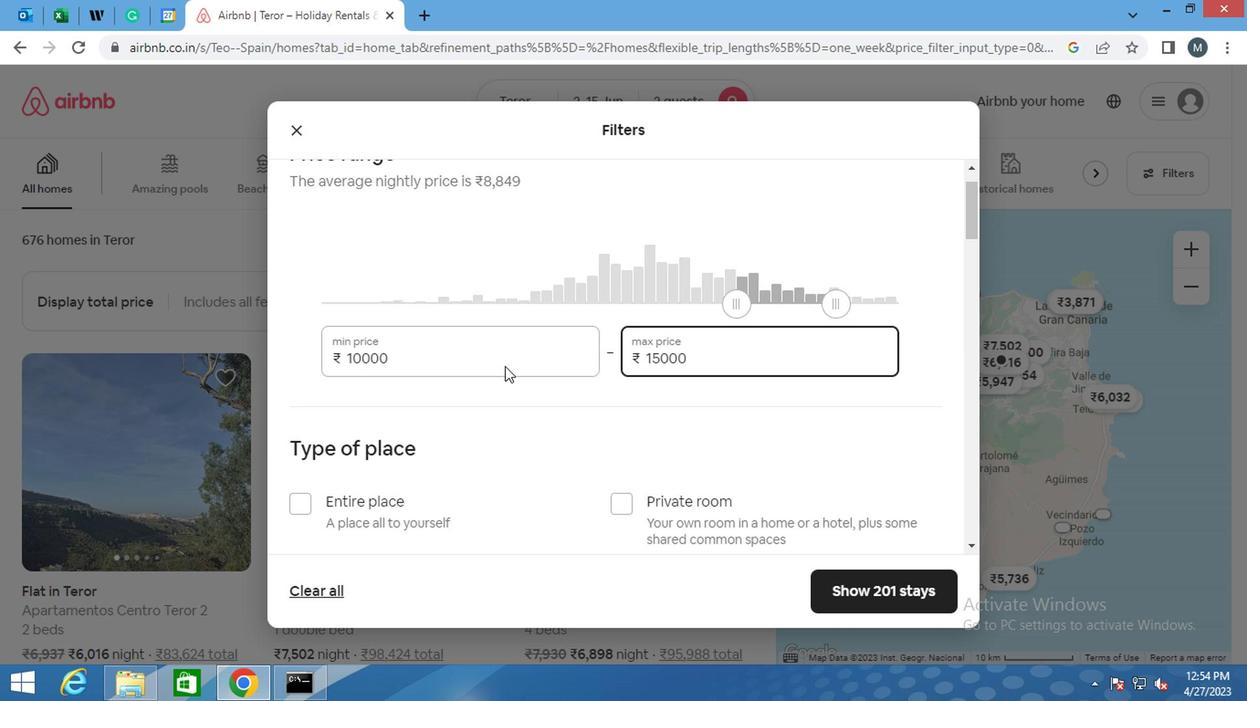 
Action: Mouse moved to (295, 358)
Screenshot: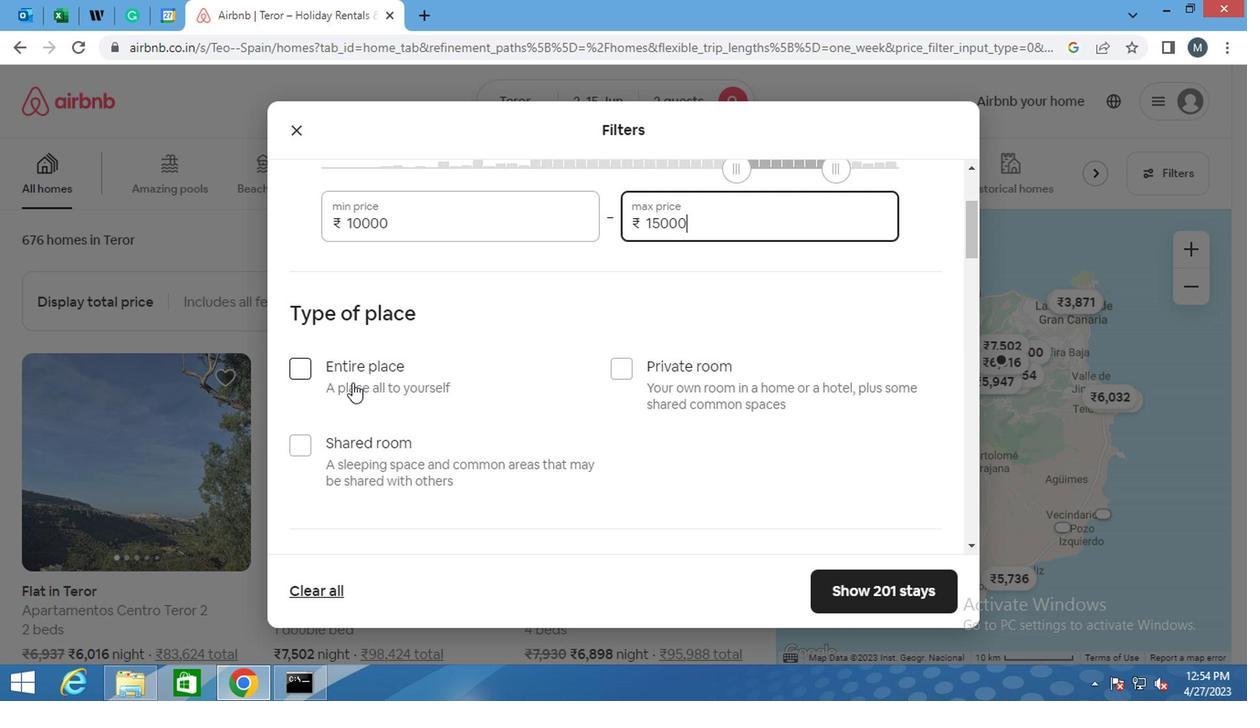 
Action: Mouse pressed left at (295, 358)
Screenshot: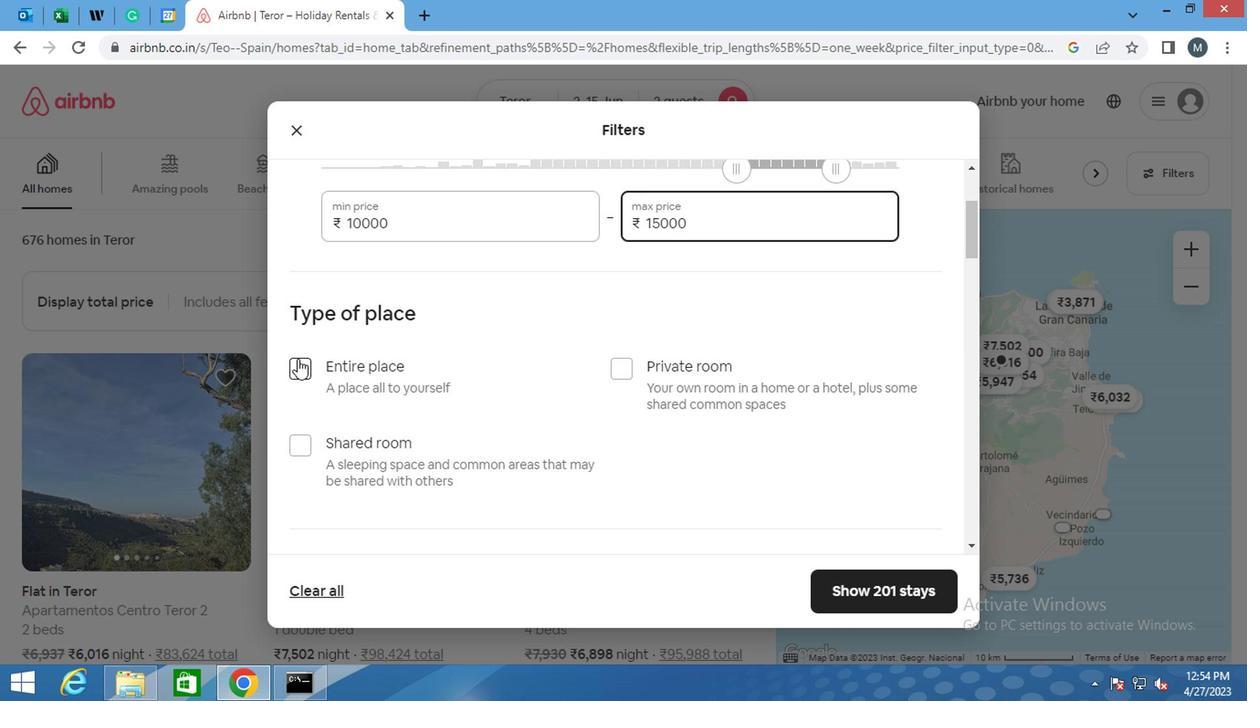 
Action: Mouse moved to (430, 321)
Screenshot: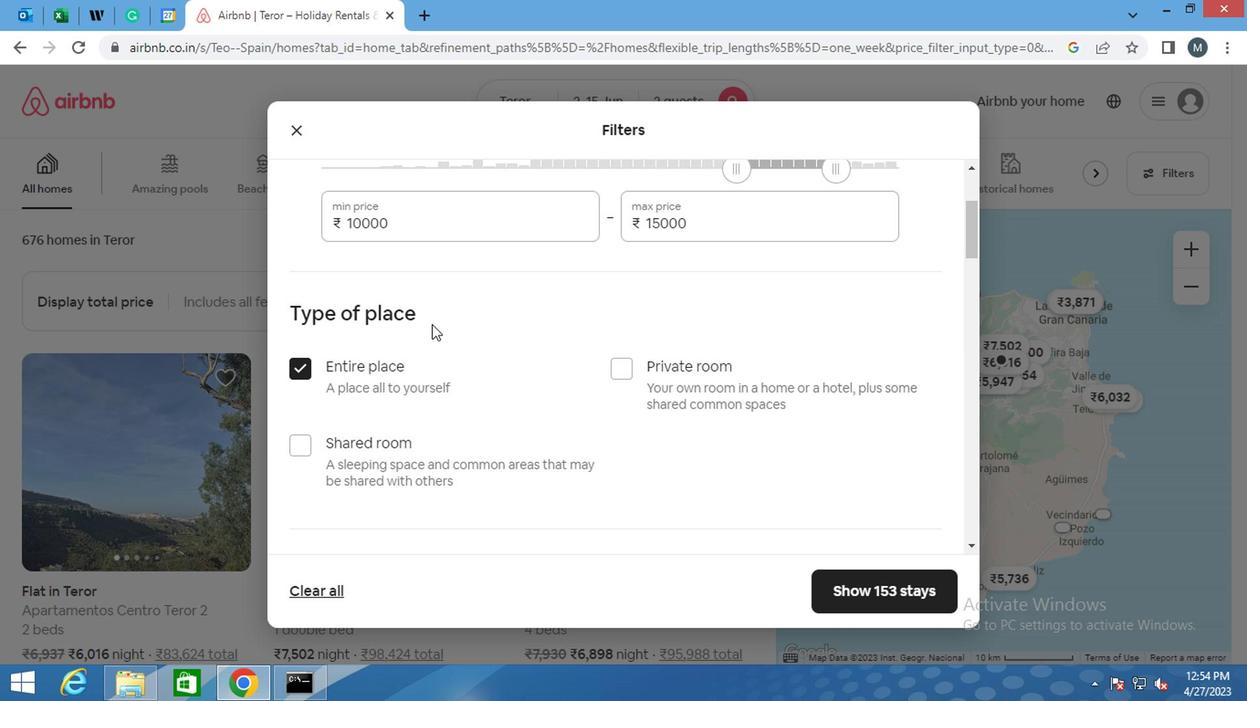 
Action: Mouse scrolled (430, 320) with delta (0, -1)
Screenshot: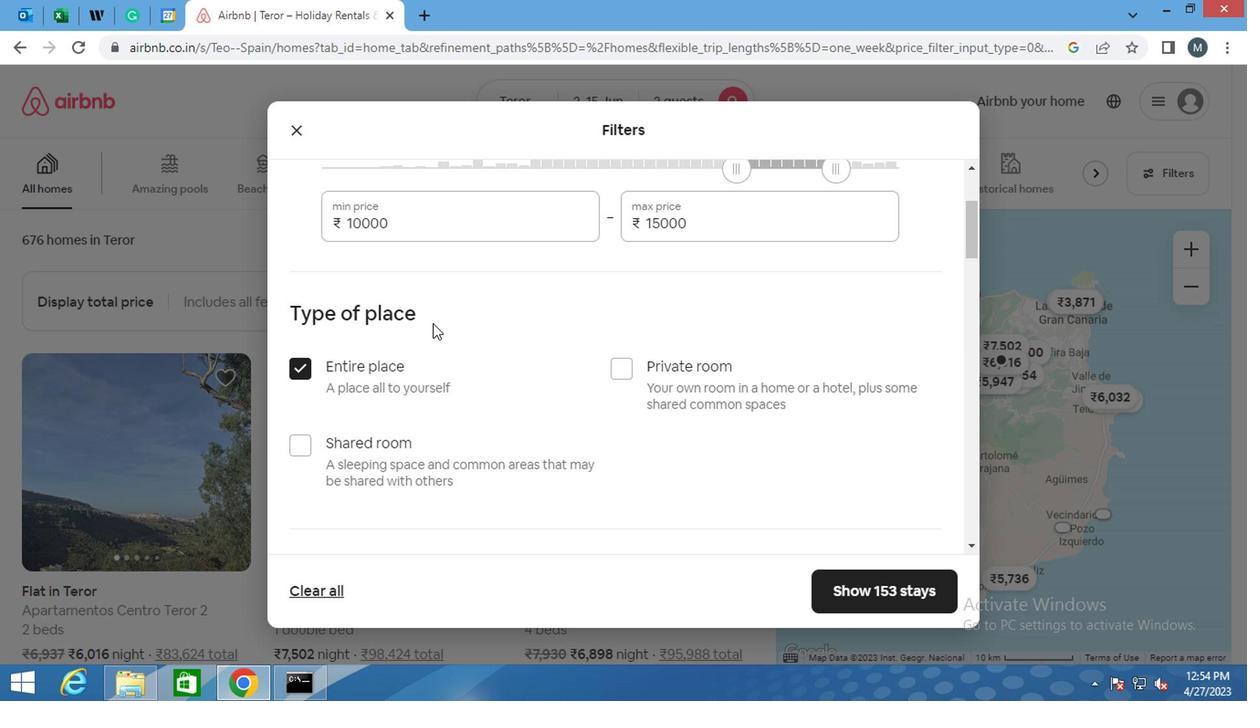 
Action: Mouse scrolled (430, 320) with delta (0, -1)
Screenshot: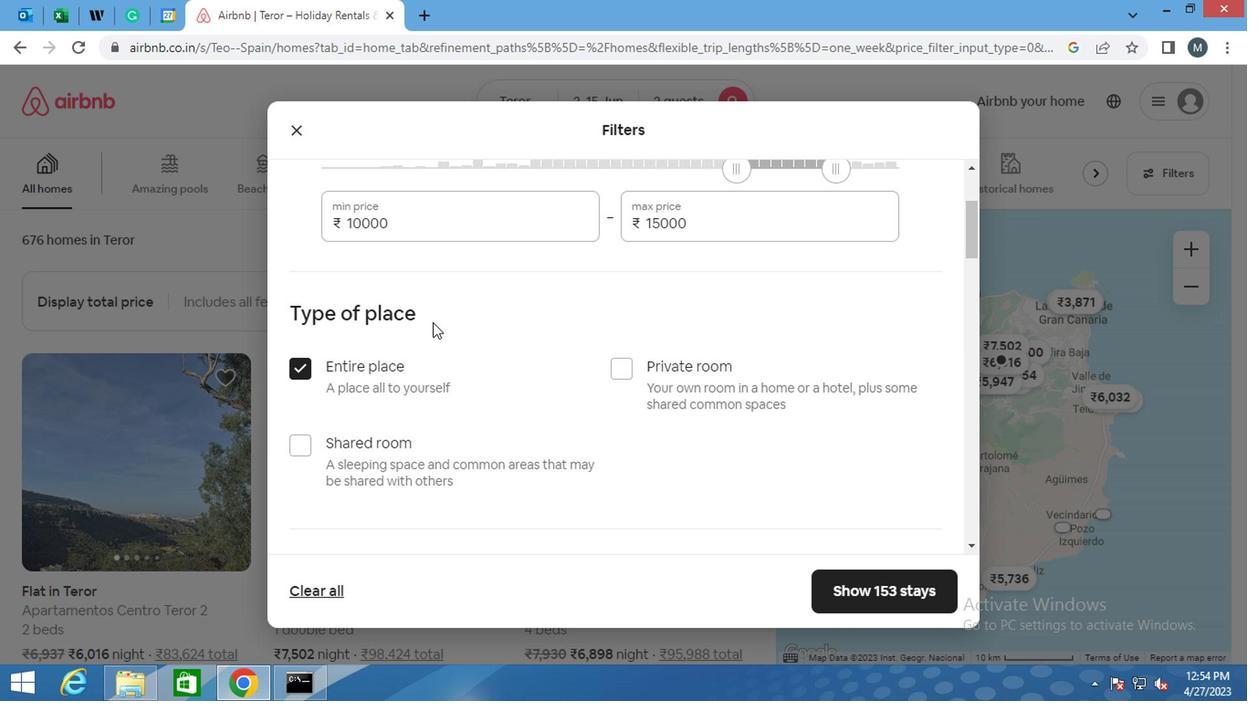 
Action: Mouse moved to (441, 317)
Screenshot: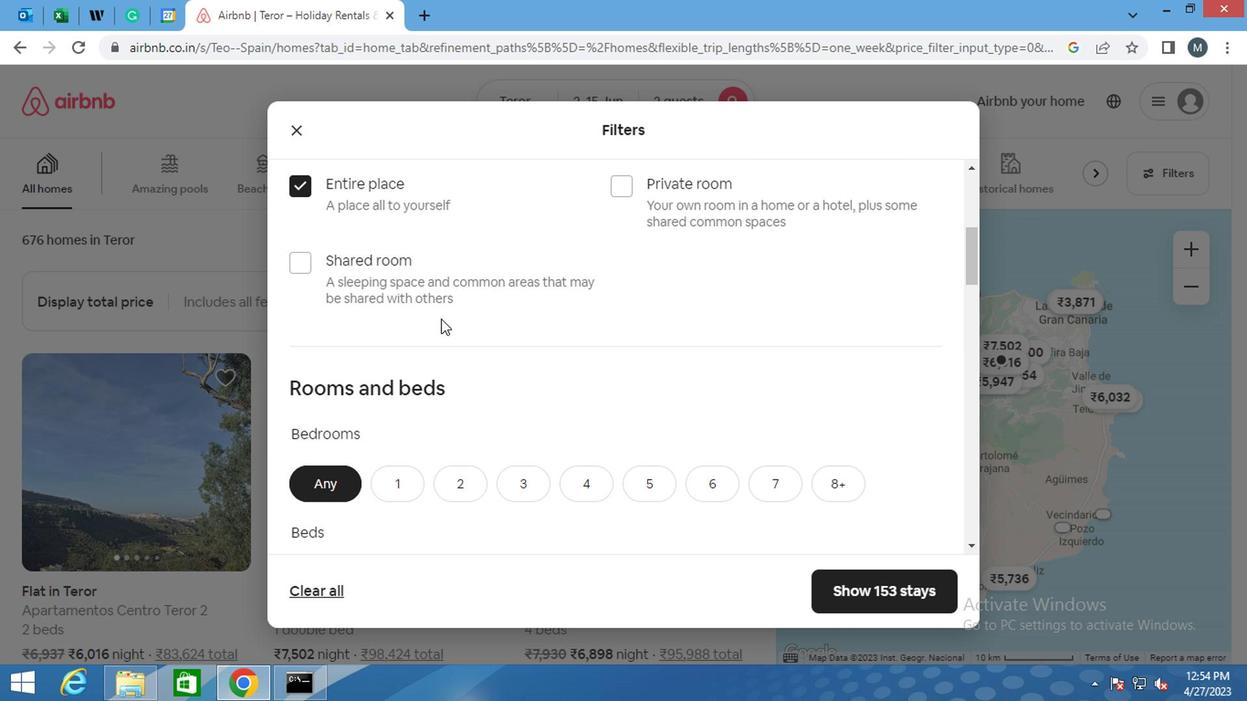 
Action: Mouse scrolled (441, 315) with delta (0, -1)
Screenshot: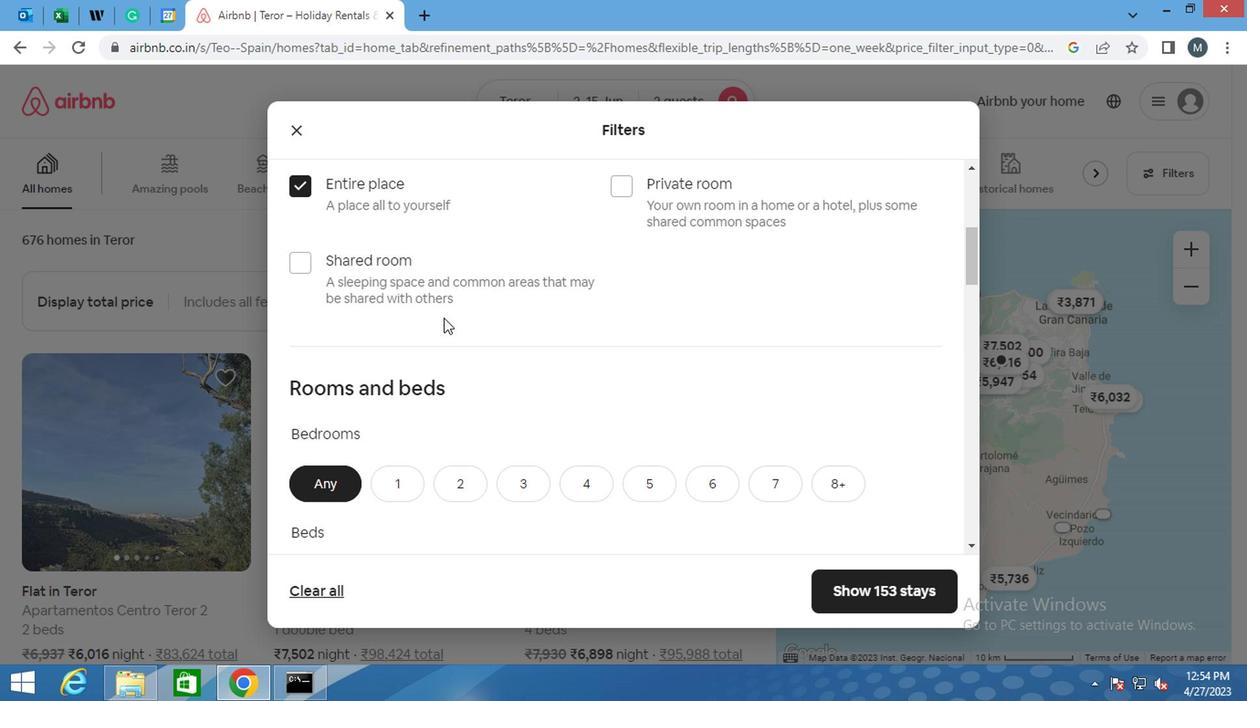 
Action: Mouse moved to (426, 385)
Screenshot: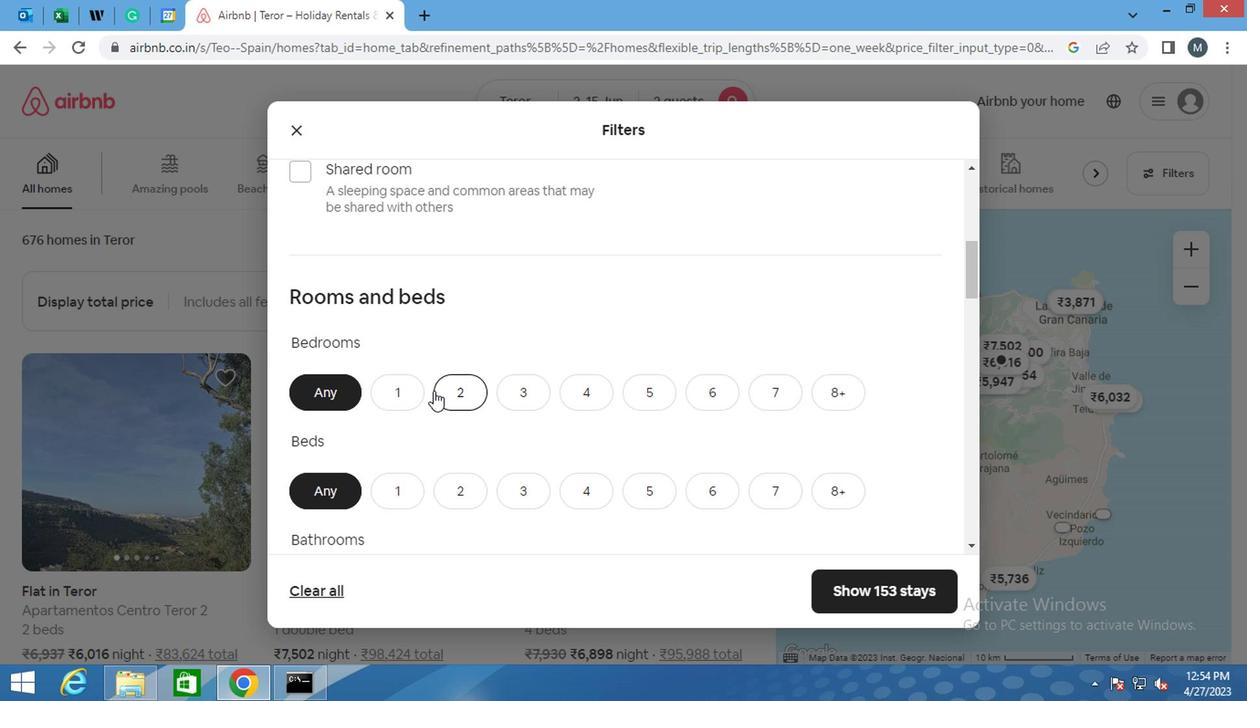
Action: Mouse pressed left at (426, 385)
Screenshot: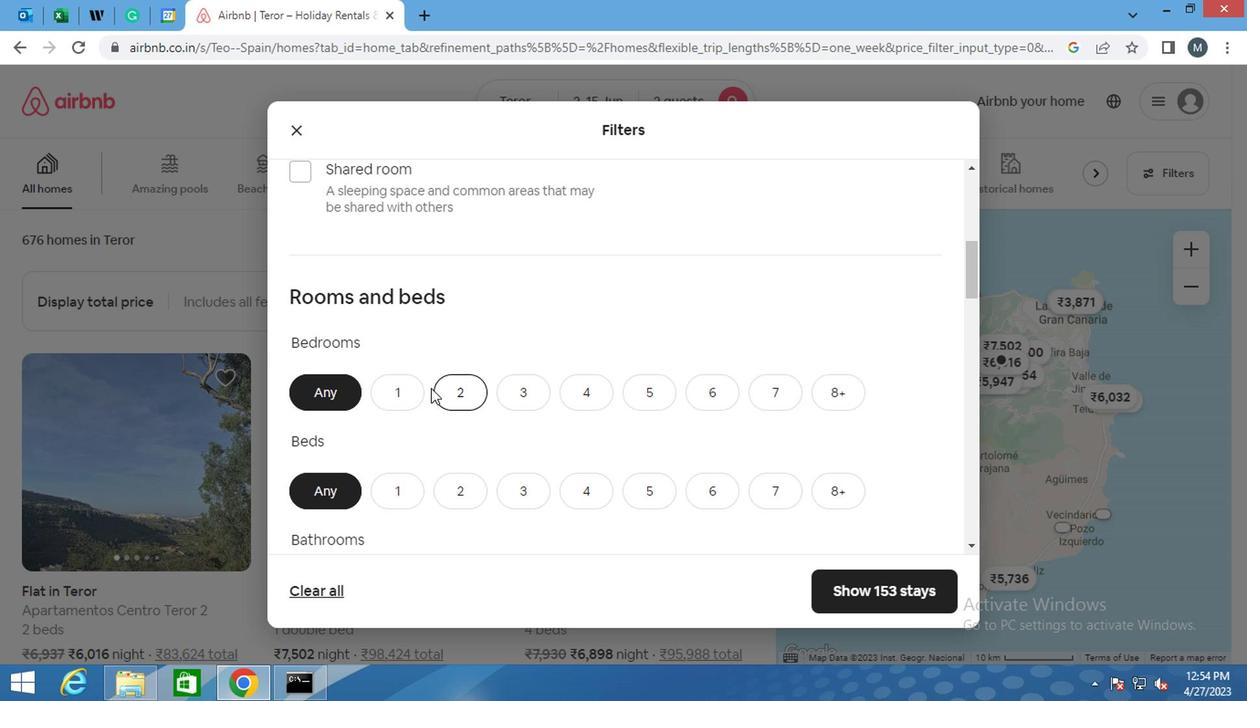 
Action: Mouse moved to (409, 389)
Screenshot: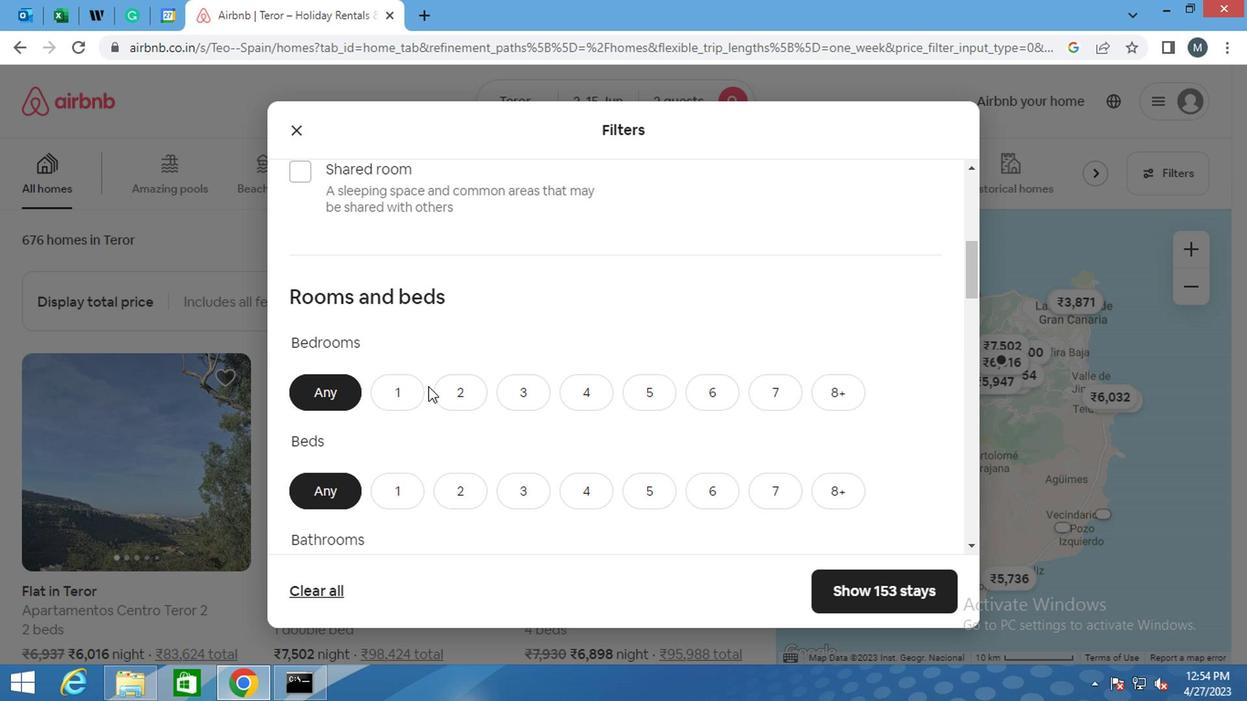 
Action: Mouse pressed left at (409, 389)
Screenshot: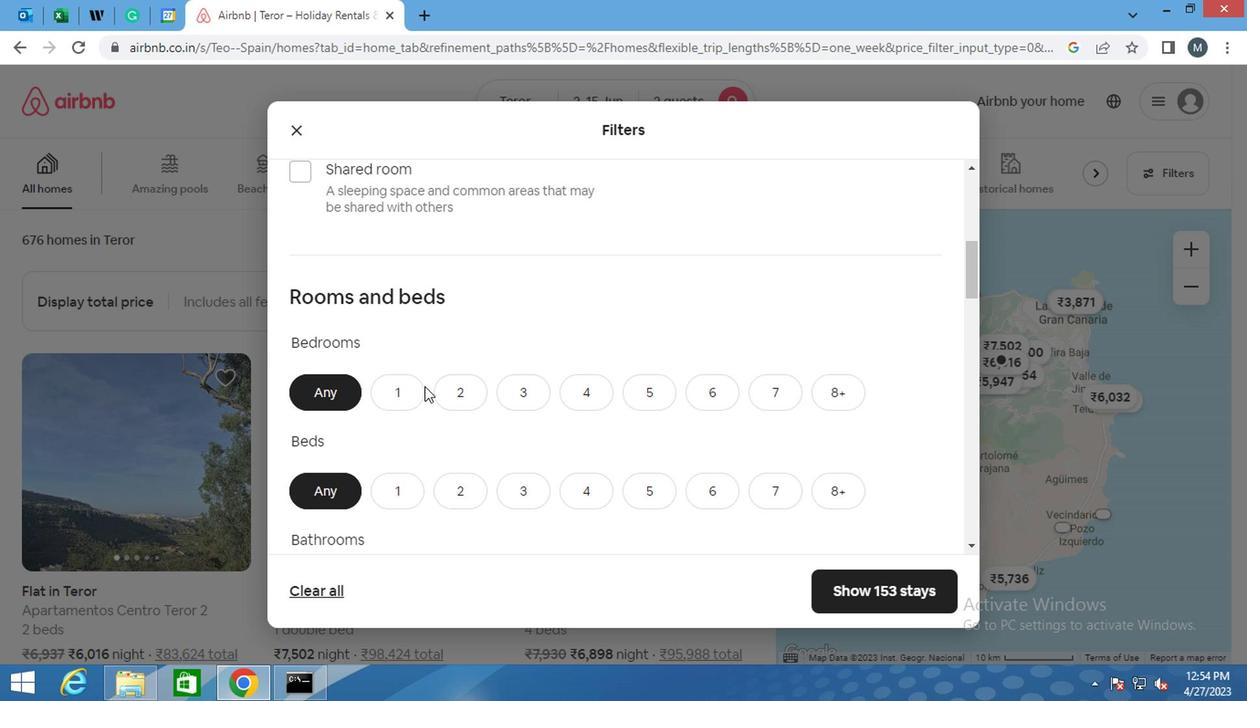 
Action: Mouse moved to (474, 355)
Screenshot: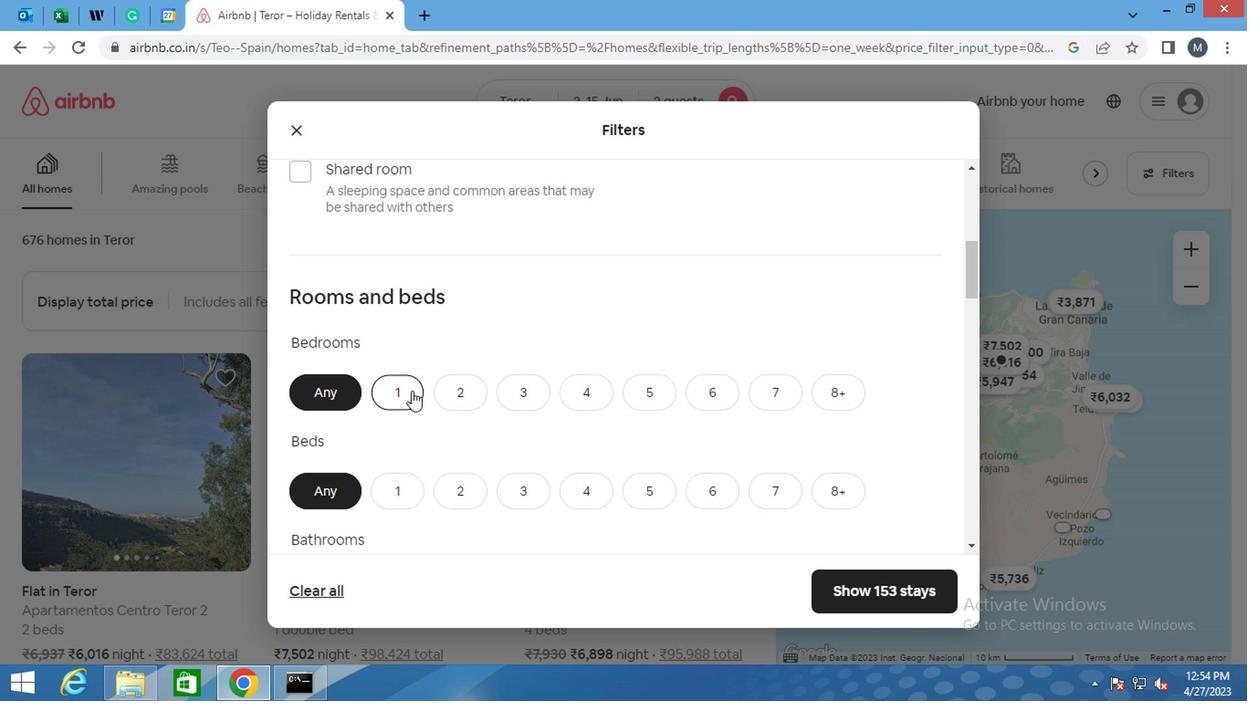 
Action: Mouse scrolled (474, 354) with delta (0, -1)
Screenshot: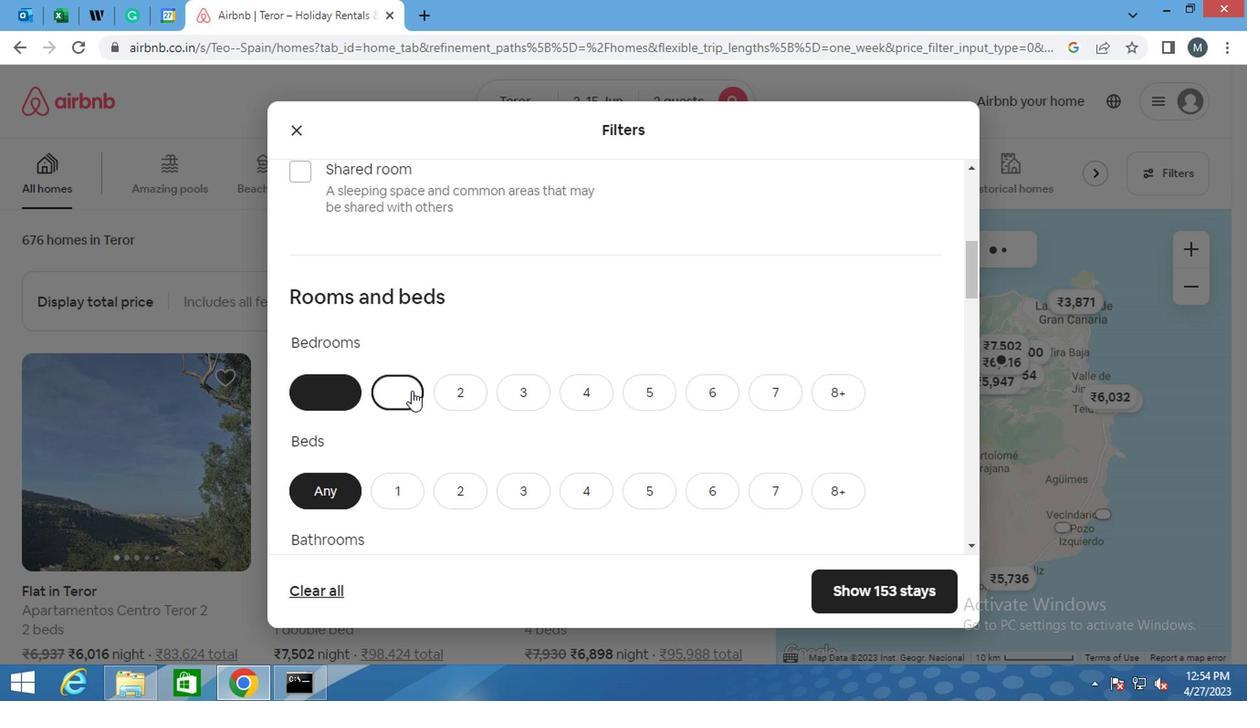 
Action: Mouse moved to (389, 382)
Screenshot: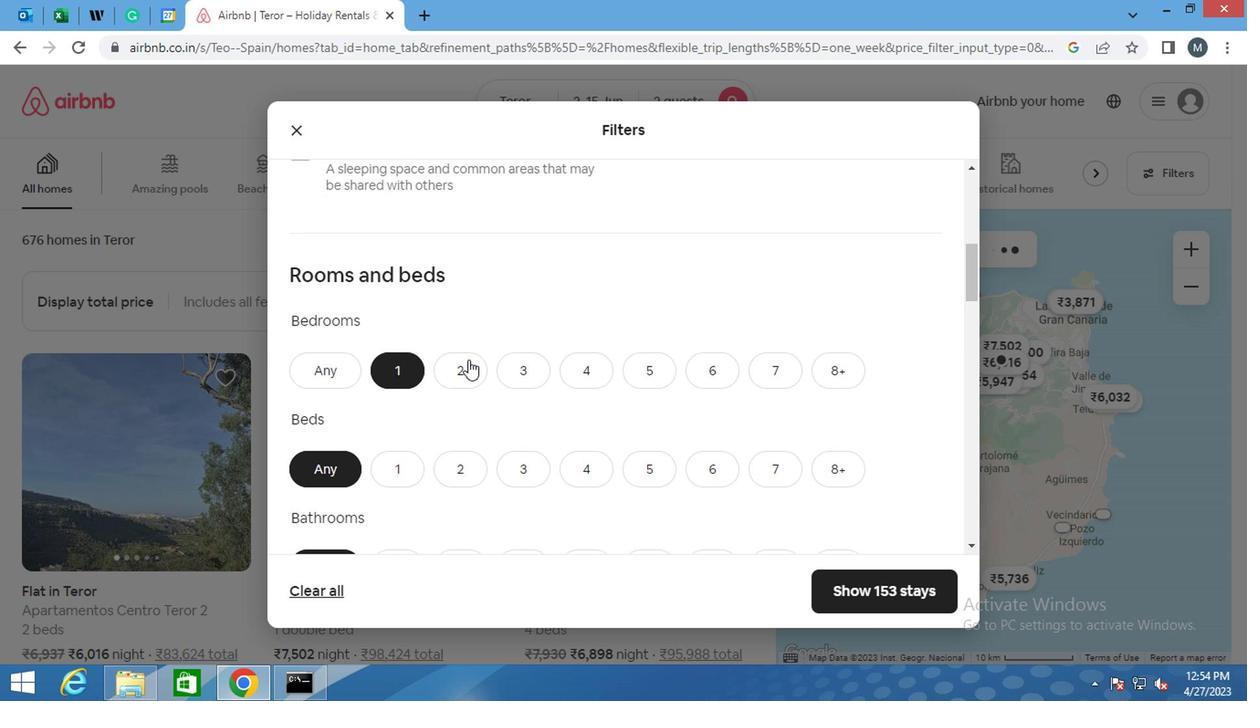 
Action: Mouse pressed left at (389, 382)
Screenshot: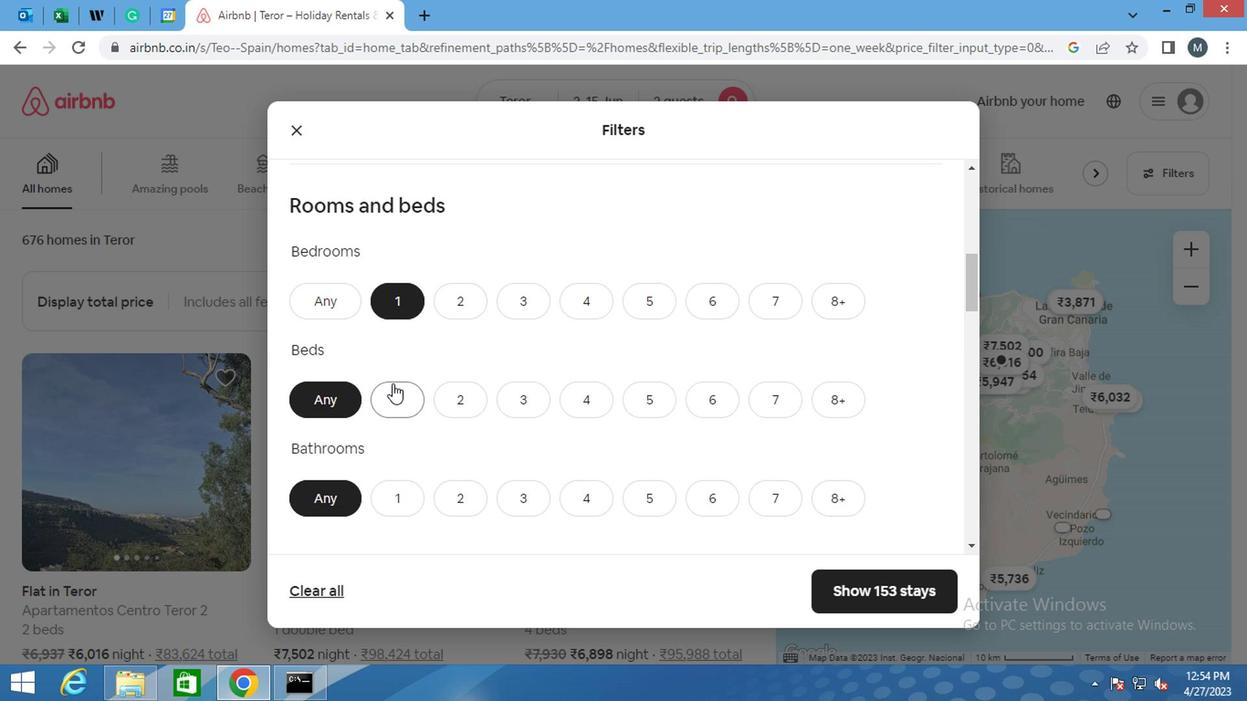 
Action: Mouse moved to (445, 362)
Screenshot: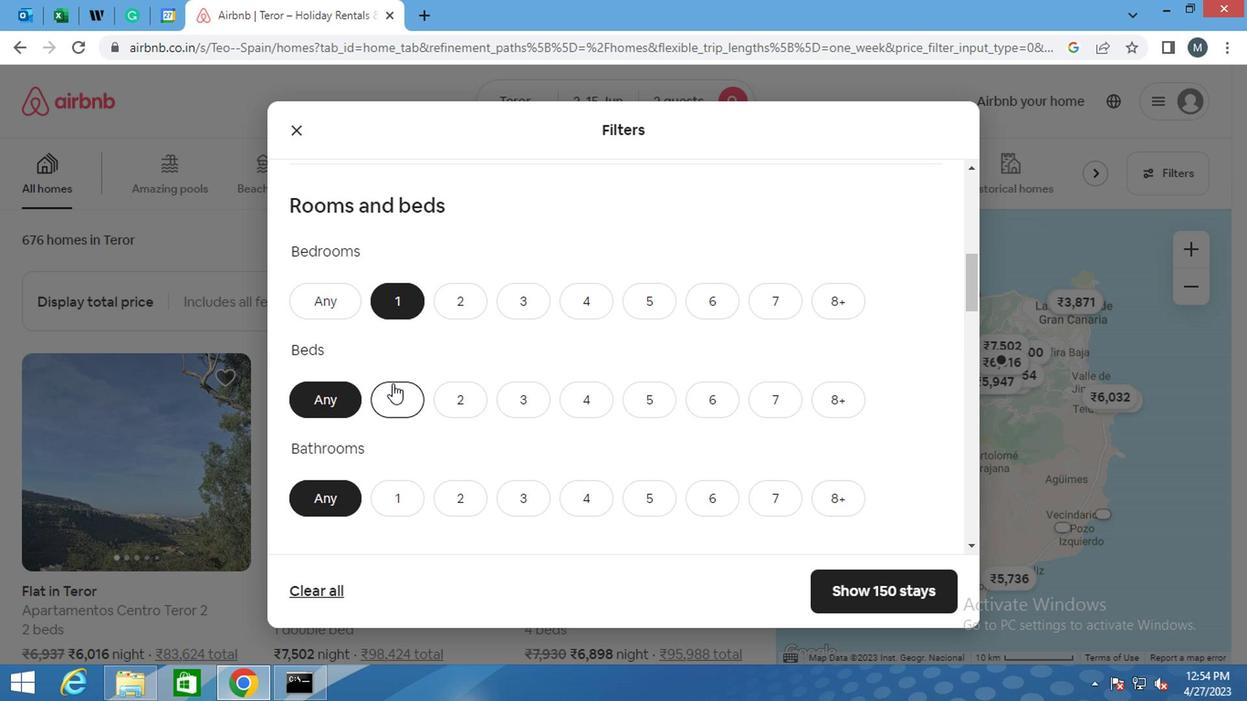 
Action: Mouse scrolled (445, 361) with delta (0, 0)
Screenshot: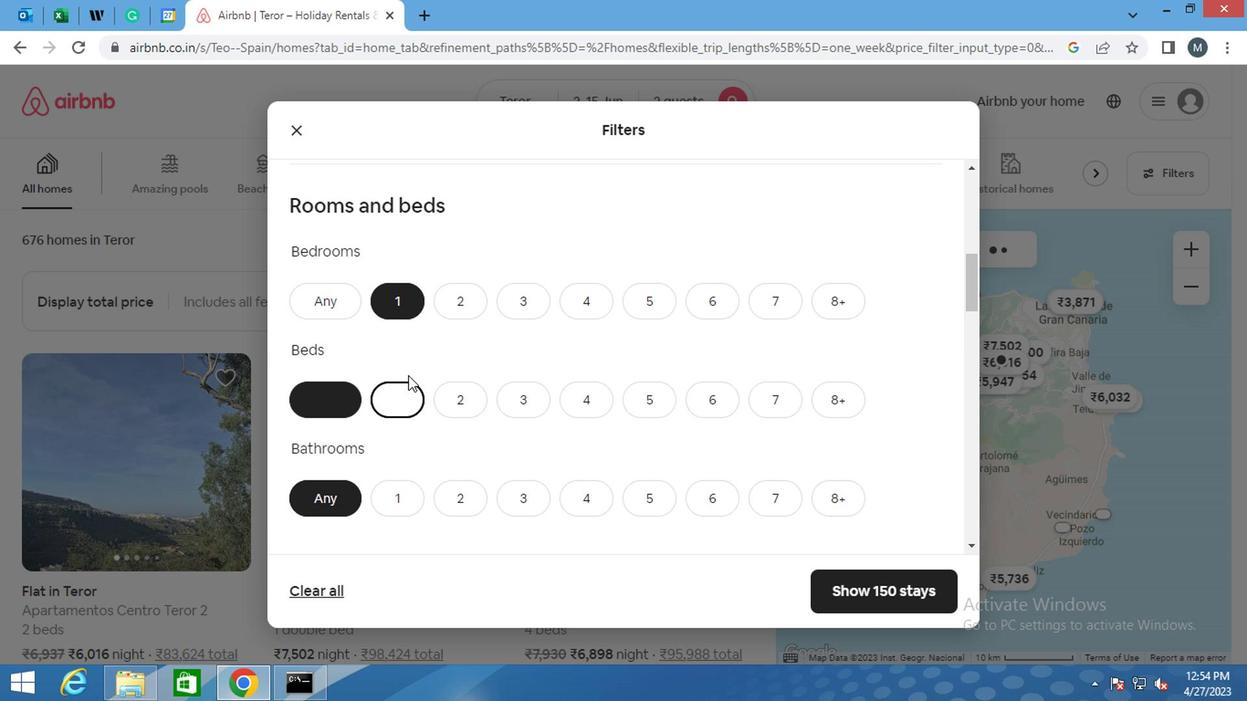 
Action: Mouse moved to (442, 365)
Screenshot: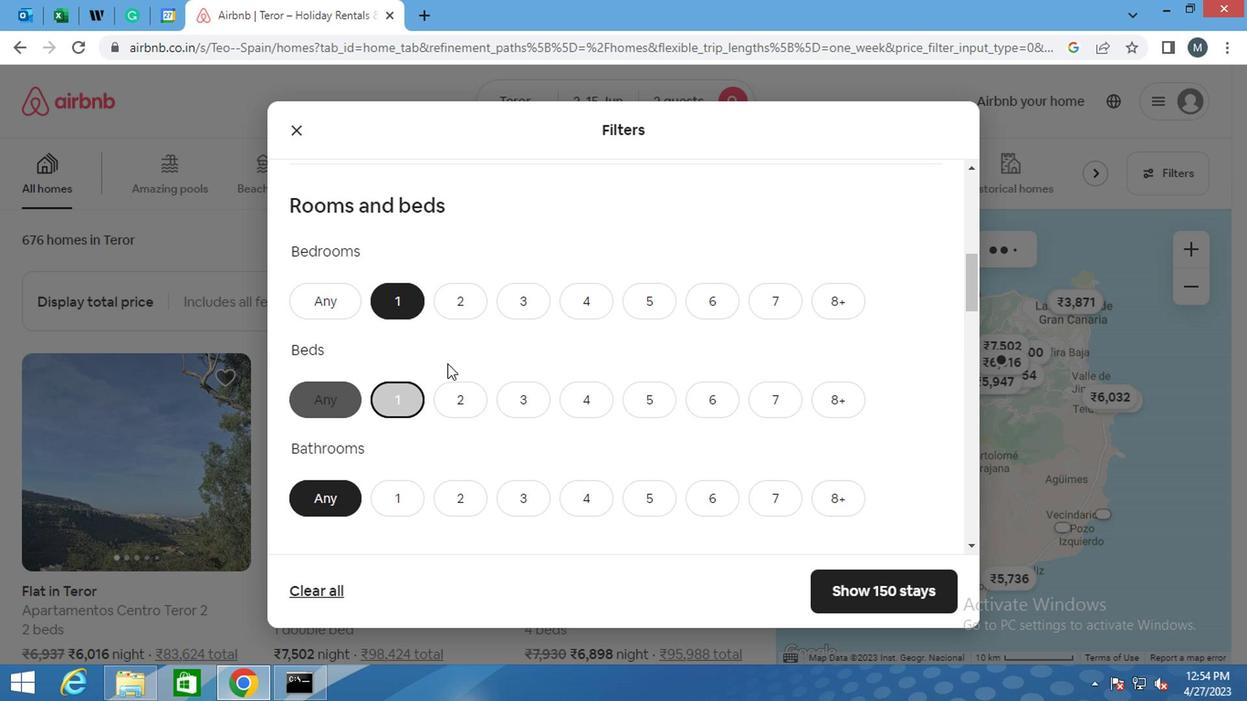 
Action: Mouse scrolled (442, 364) with delta (0, 0)
Screenshot: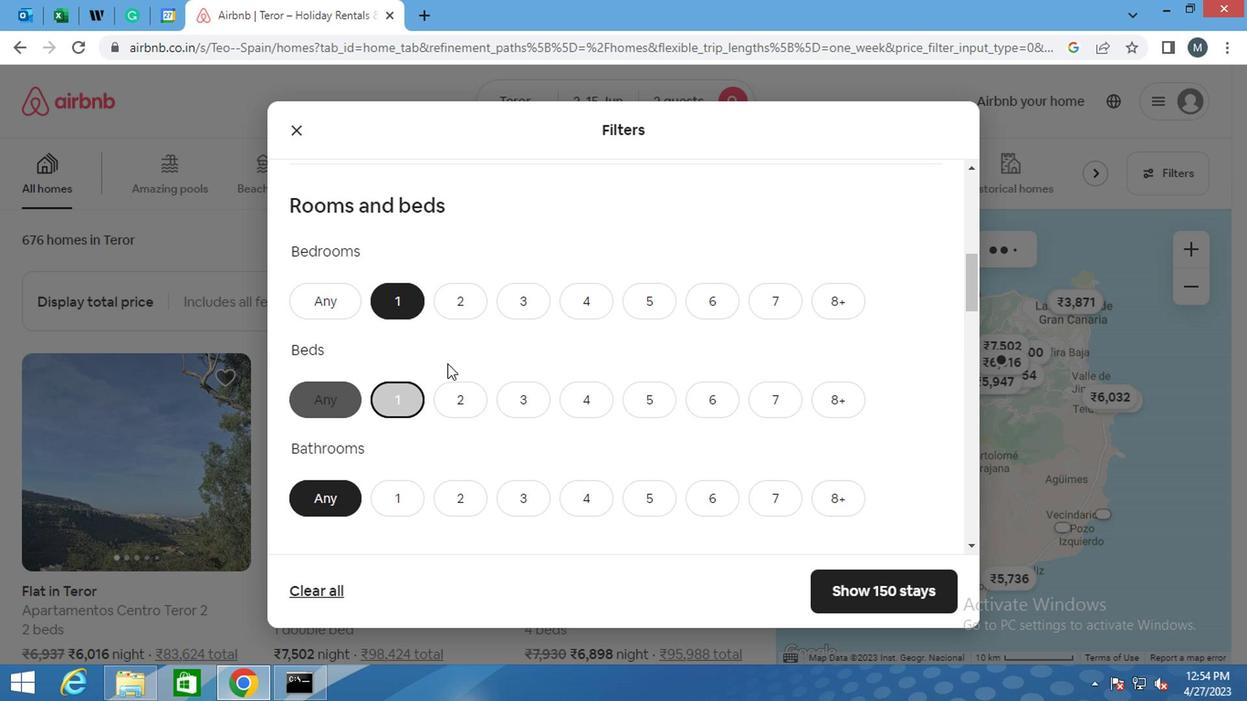 
Action: Mouse moved to (400, 312)
Screenshot: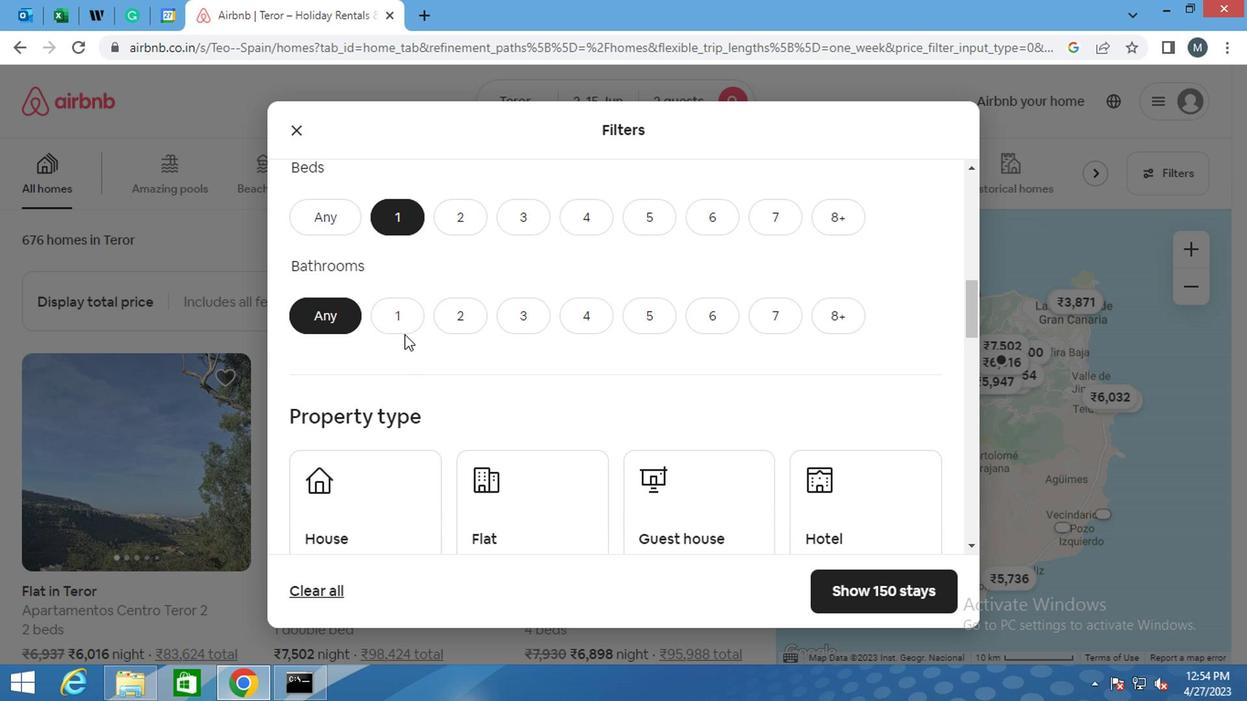 
Action: Mouse pressed left at (400, 312)
Screenshot: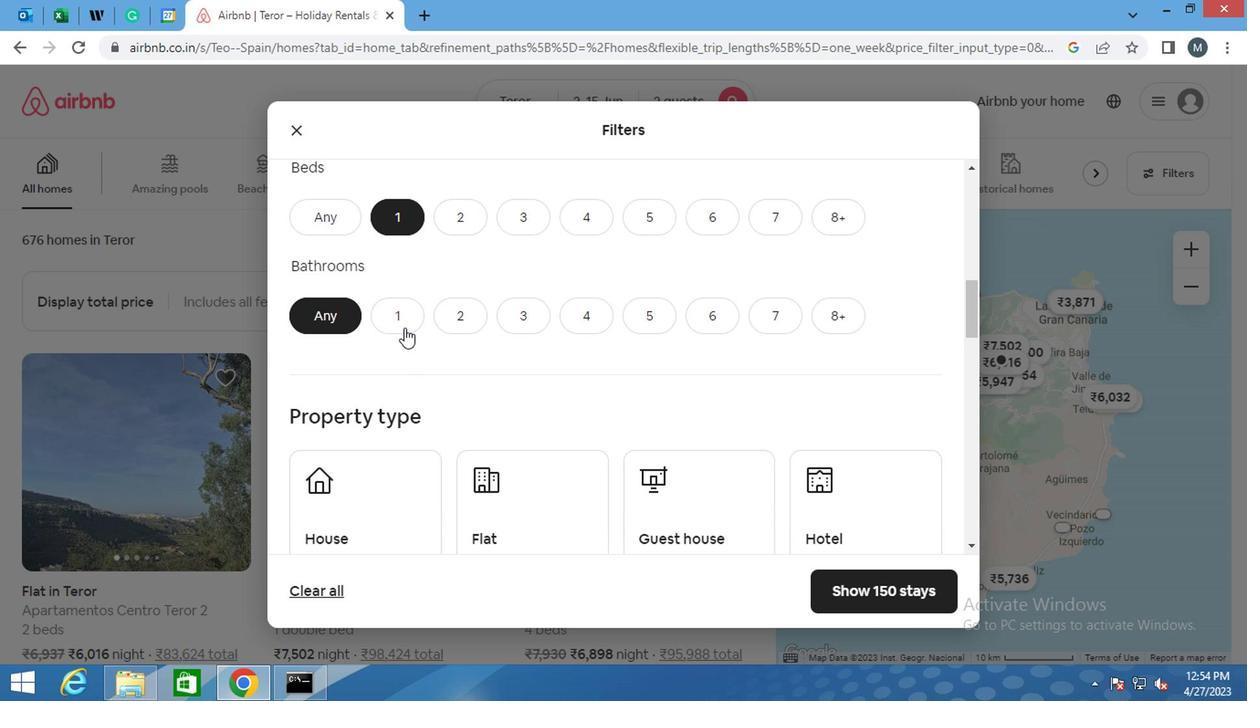 
Action: Mouse moved to (408, 294)
Screenshot: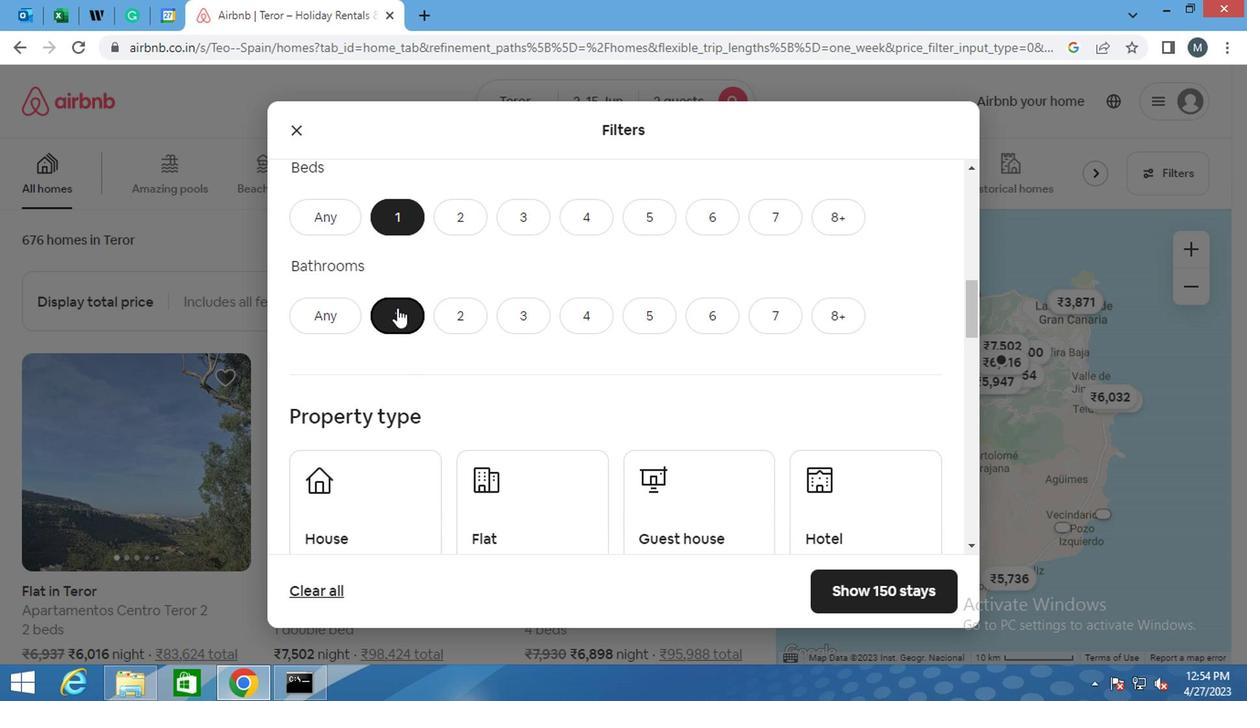 
Action: Mouse scrolled (408, 293) with delta (0, -1)
Screenshot: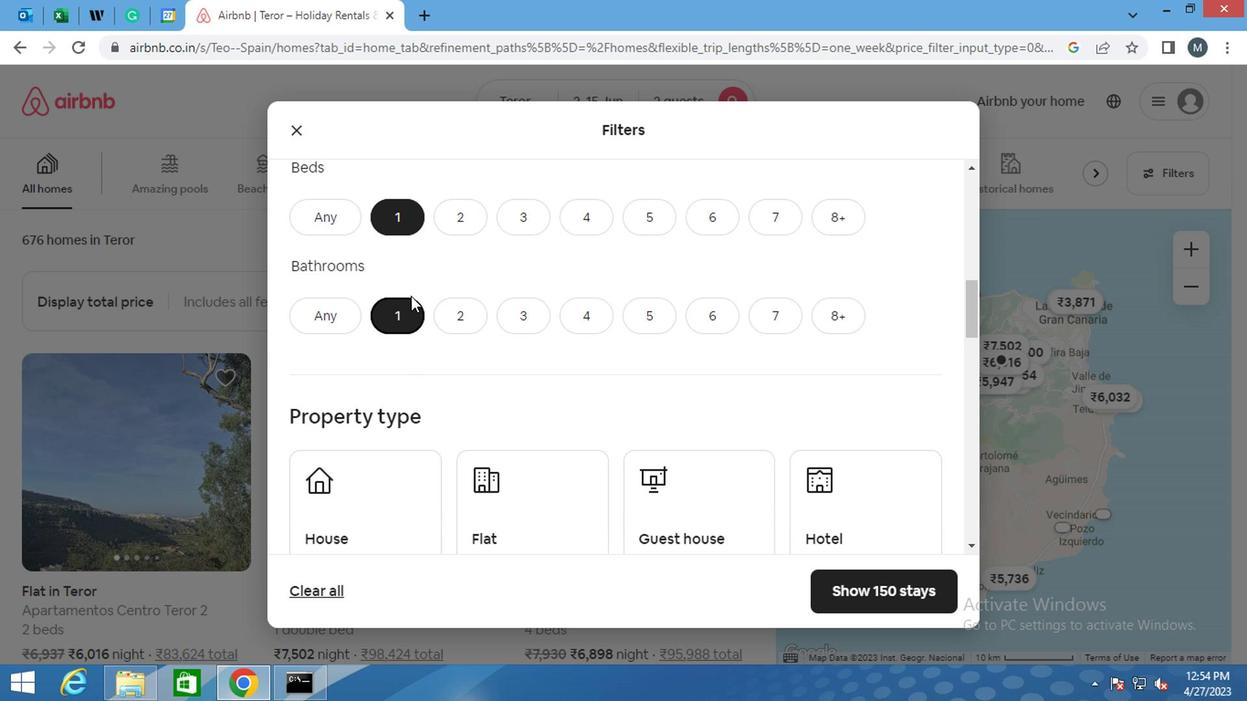 
Action: Mouse moved to (409, 295)
Screenshot: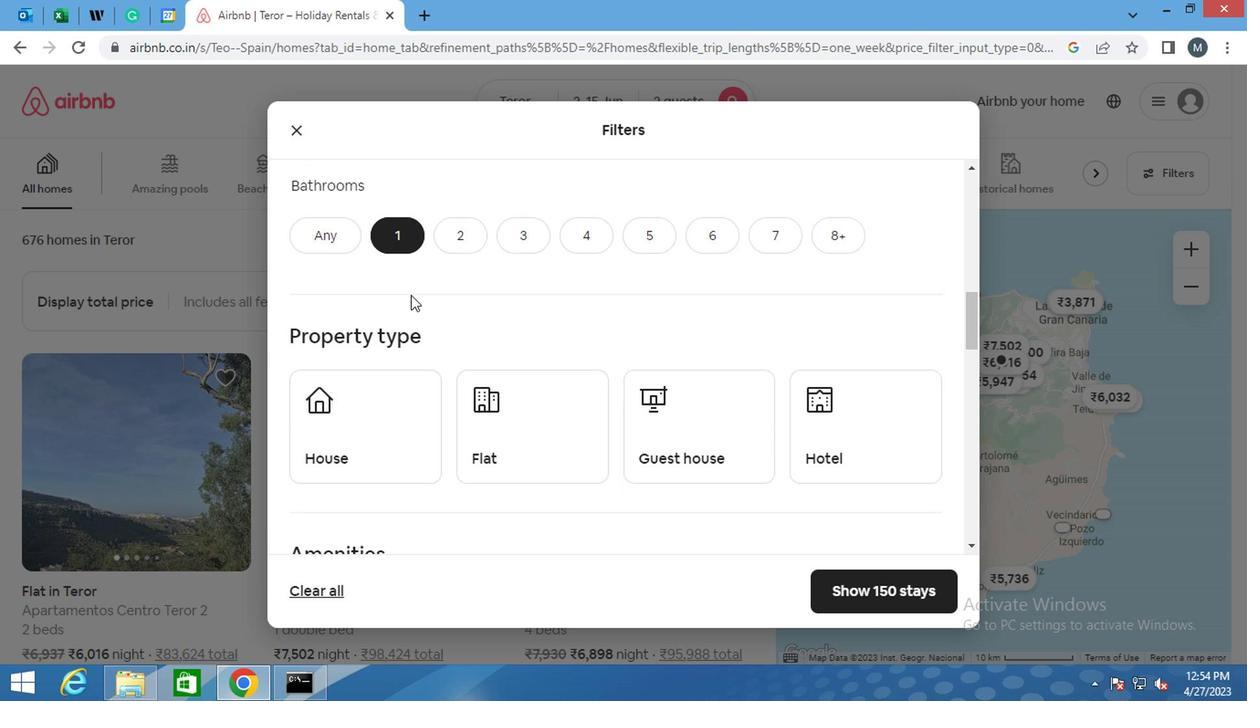 
Action: Mouse scrolled (409, 294) with delta (0, 0)
Screenshot: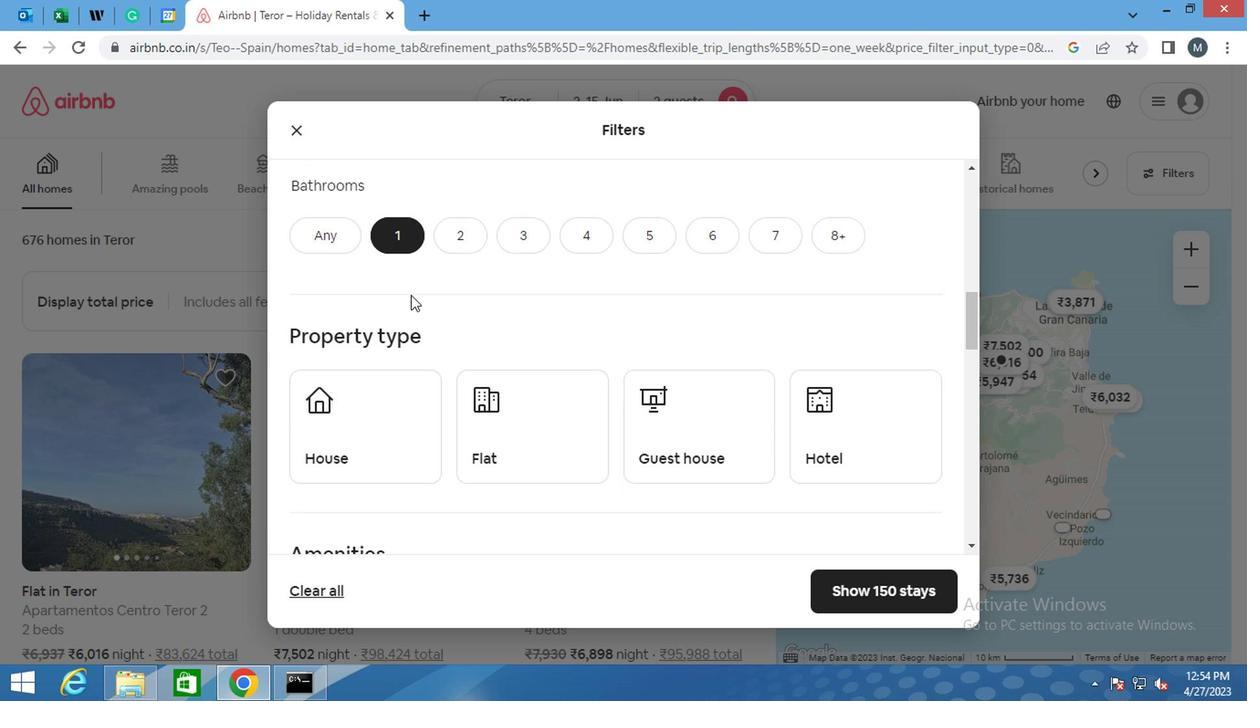 
Action: Mouse moved to (371, 331)
Screenshot: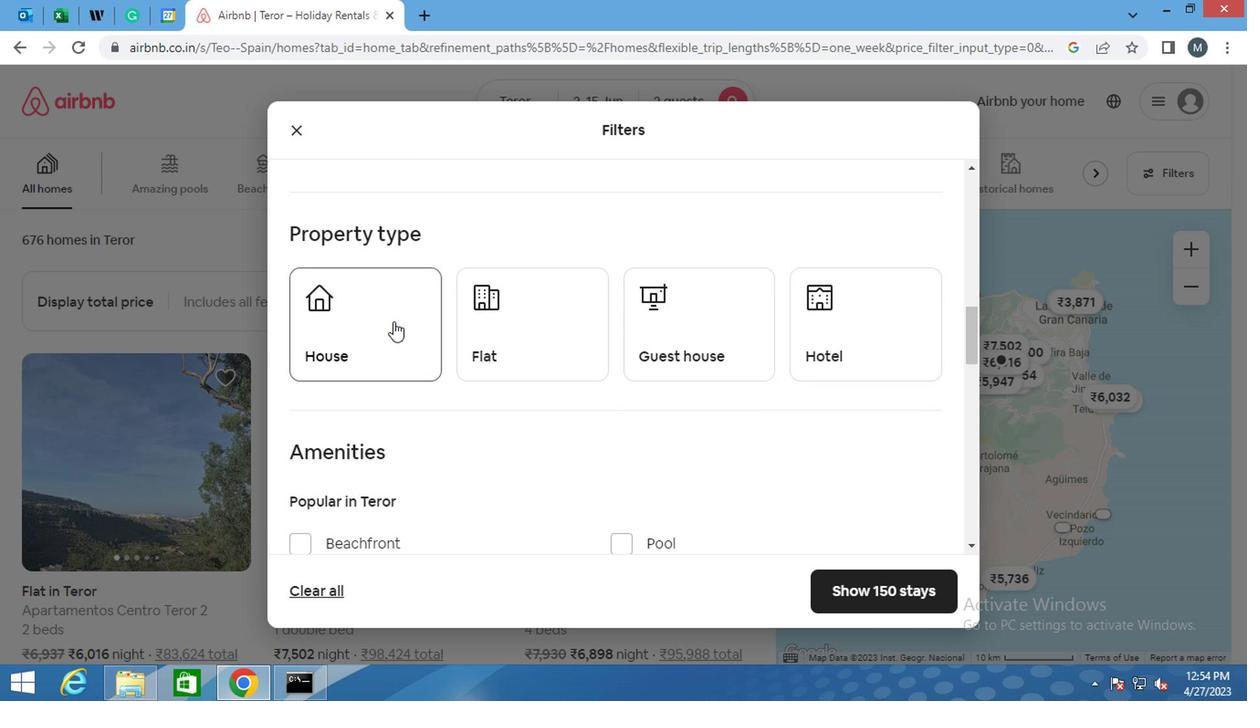 
Action: Mouse pressed left at (371, 331)
Screenshot: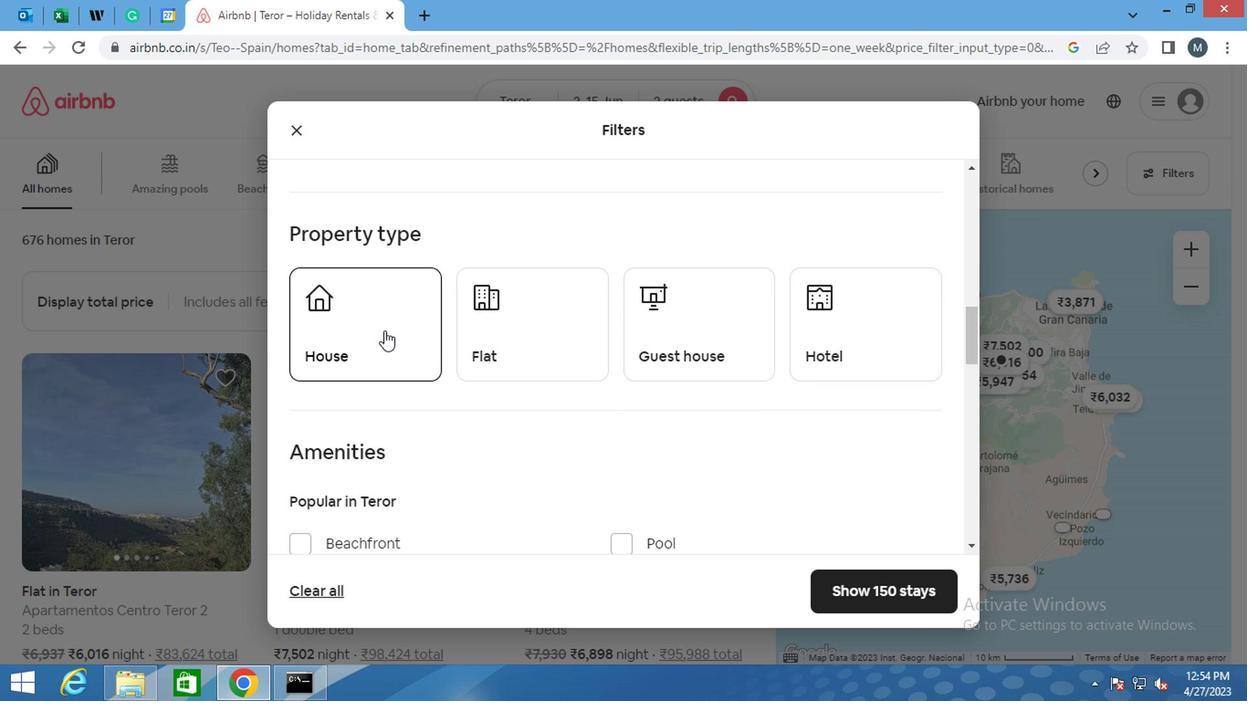 
Action: Mouse moved to (472, 328)
Screenshot: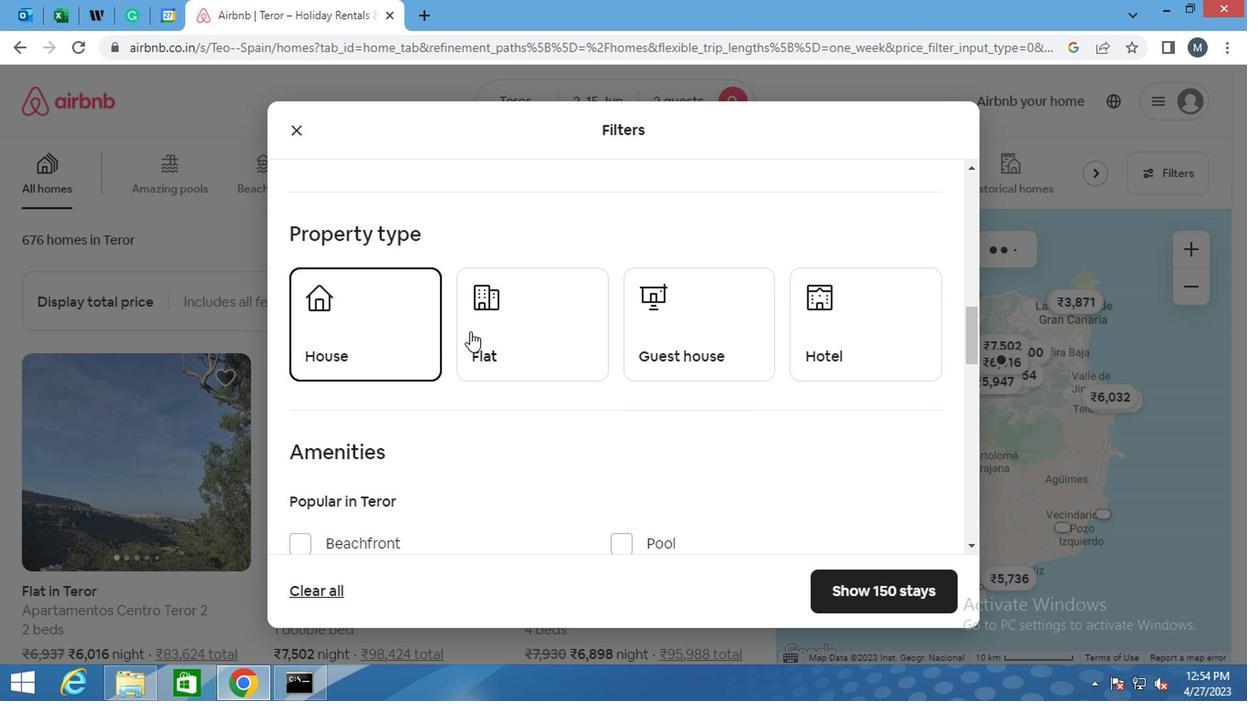 
Action: Mouse pressed left at (472, 328)
Screenshot: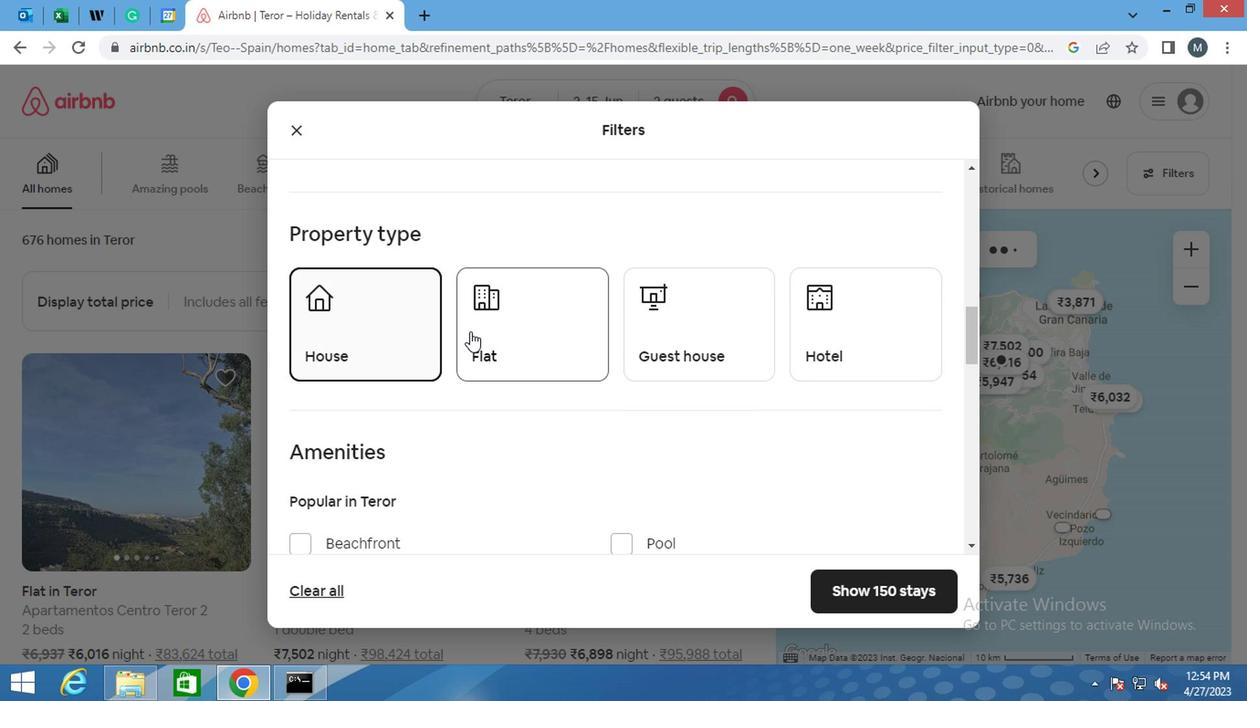 
Action: Mouse moved to (651, 321)
Screenshot: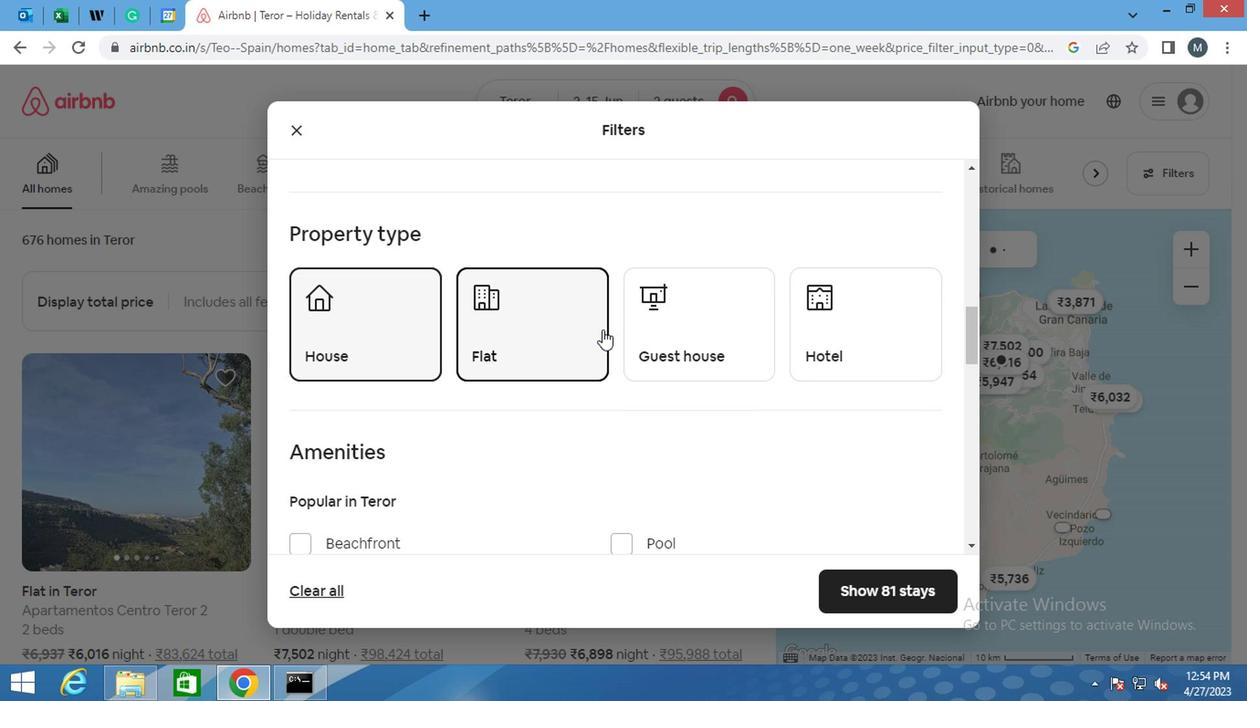 
Action: Mouse pressed left at (651, 321)
Screenshot: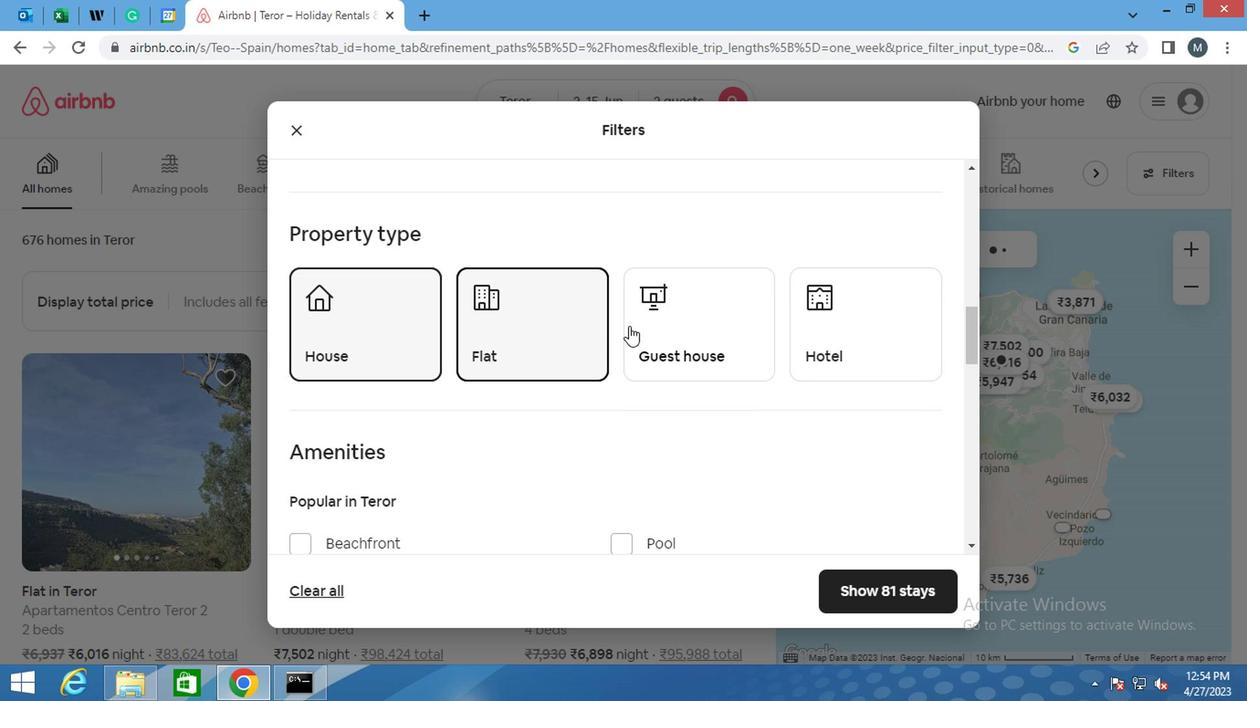 
Action: Mouse moved to (833, 304)
Screenshot: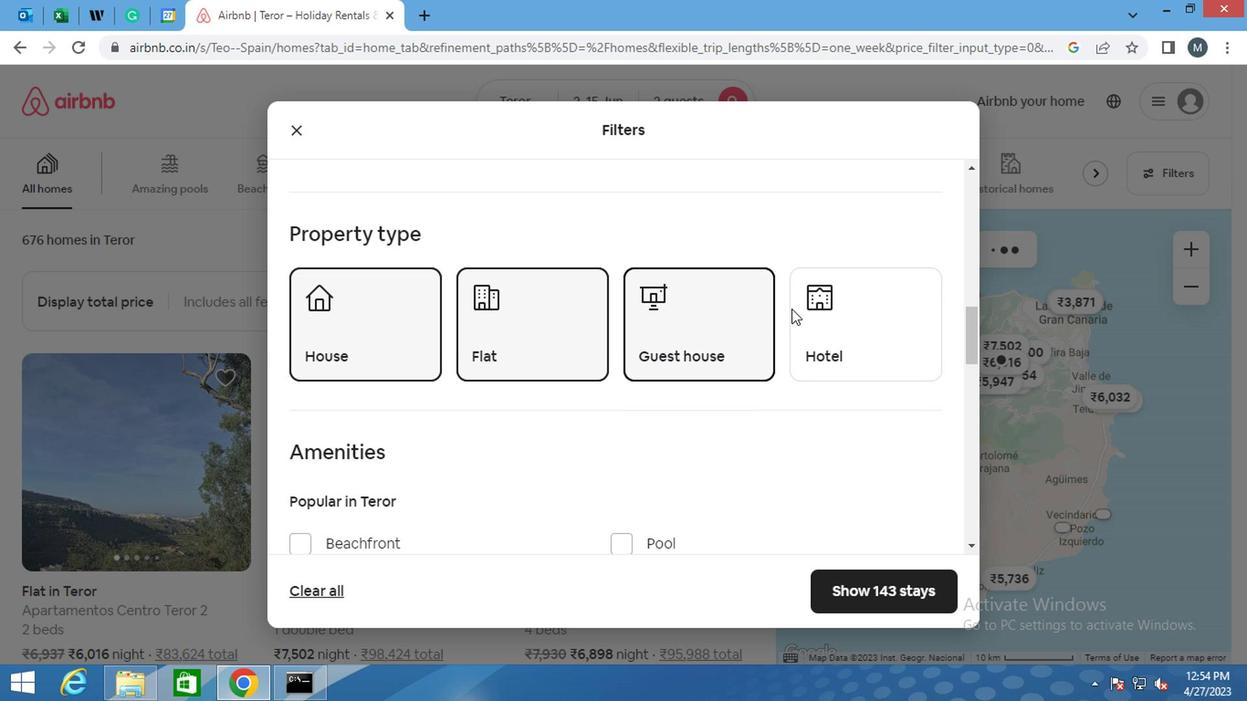 
Action: Mouse pressed left at (833, 304)
Screenshot: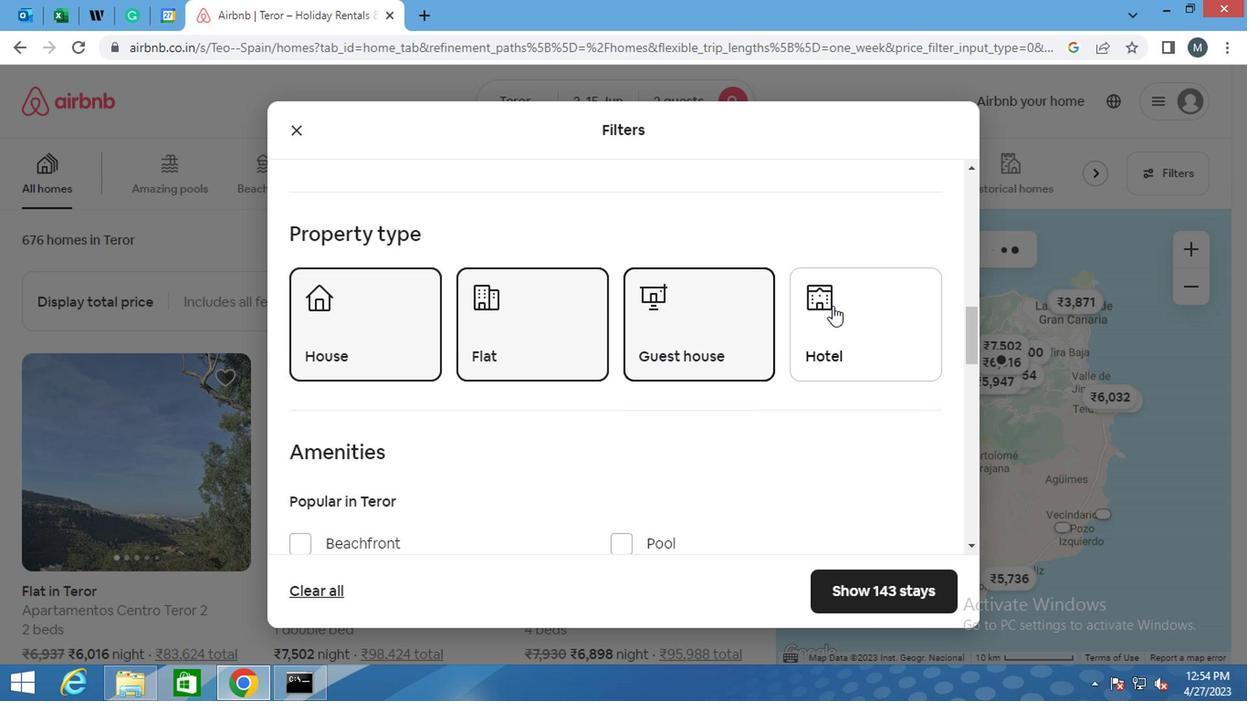 
Action: Mouse moved to (501, 290)
Screenshot: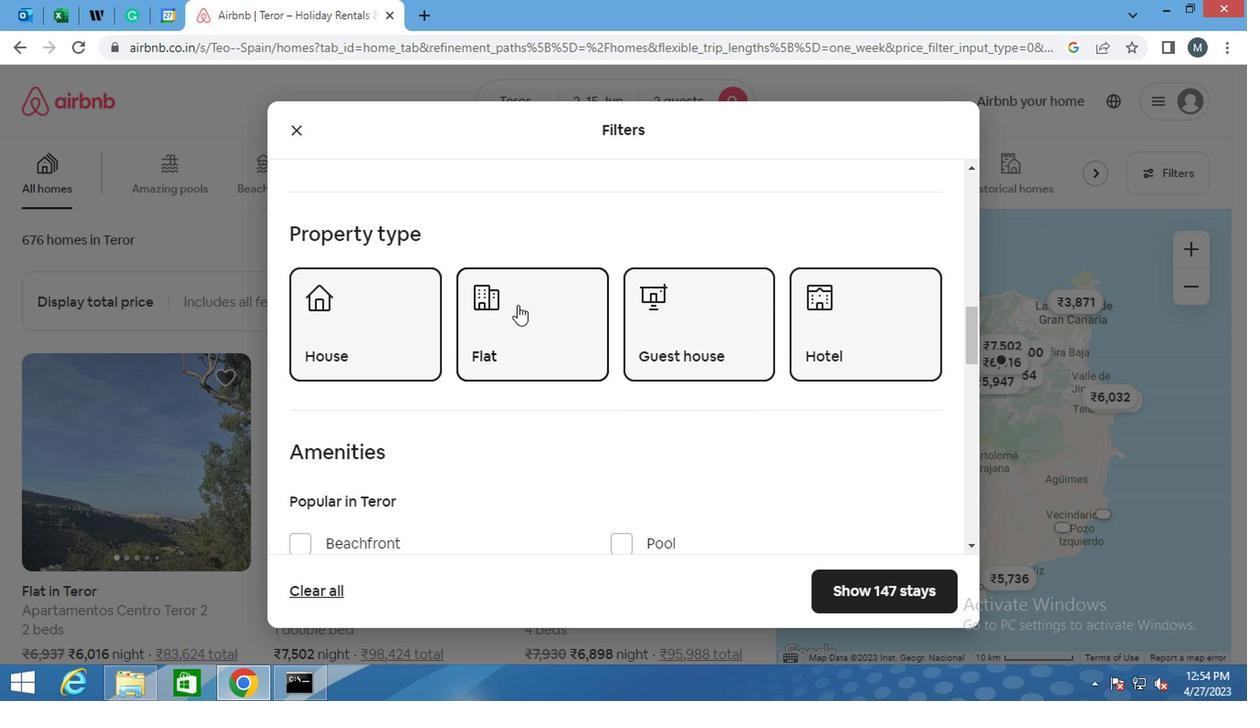
Action: Mouse scrolled (501, 289) with delta (0, 0)
Screenshot: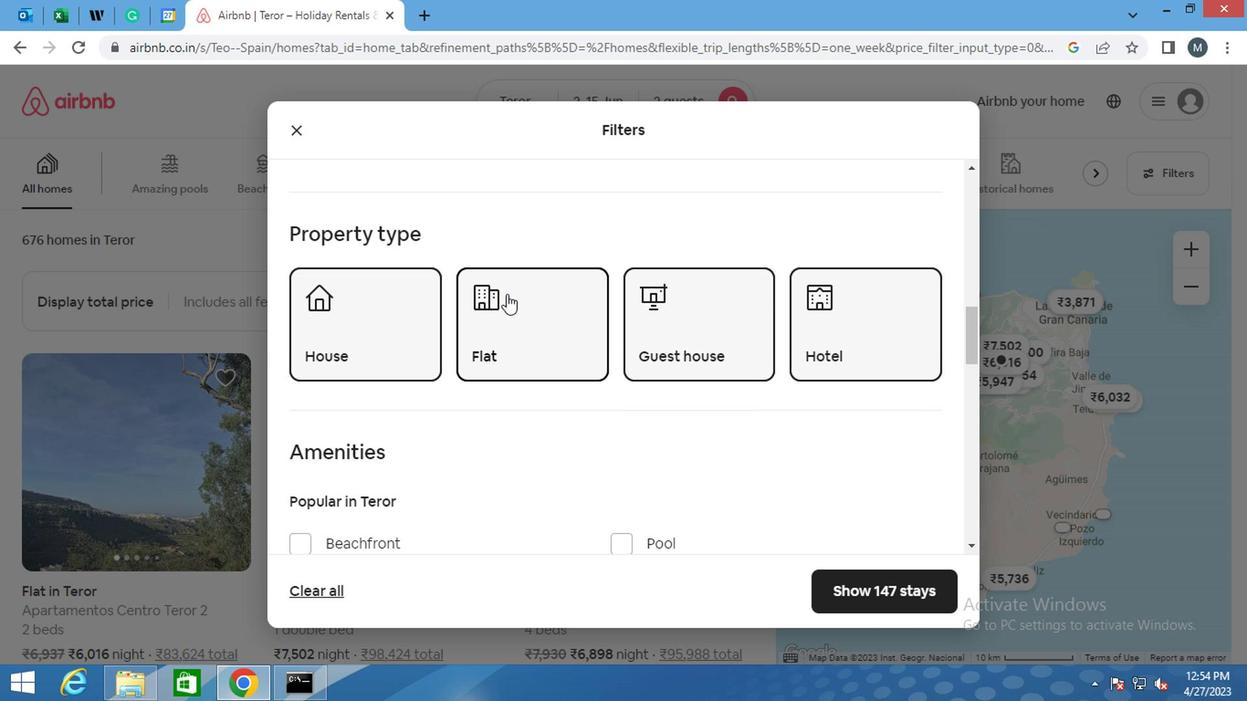 
Action: Mouse moved to (499, 290)
Screenshot: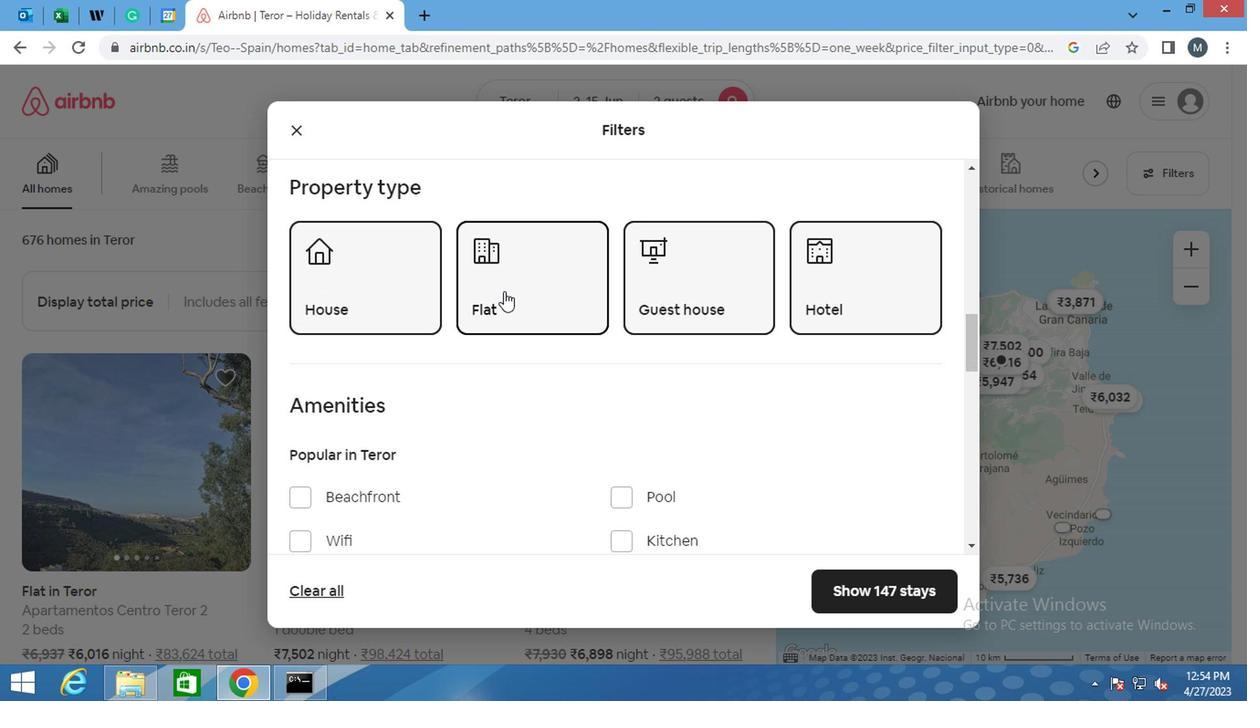 
Action: Mouse scrolled (499, 289) with delta (0, 0)
Screenshot: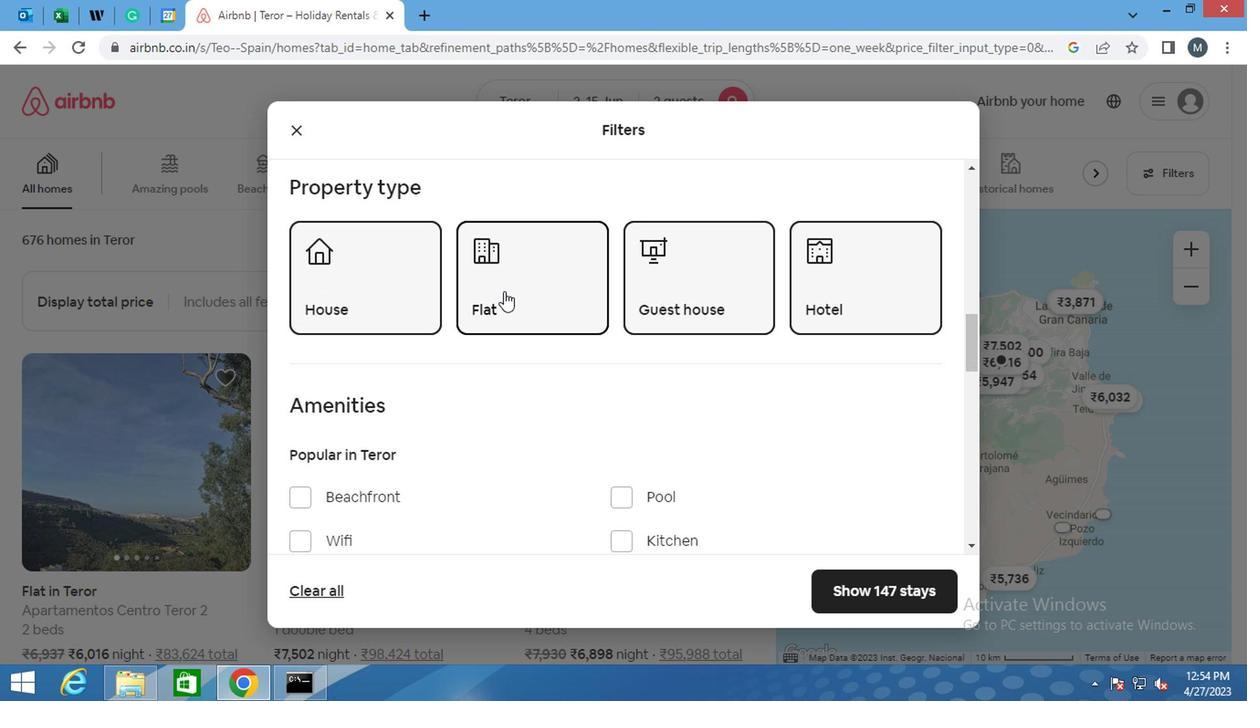 
Action: Mouse moved to (499, 291)
Screenshot: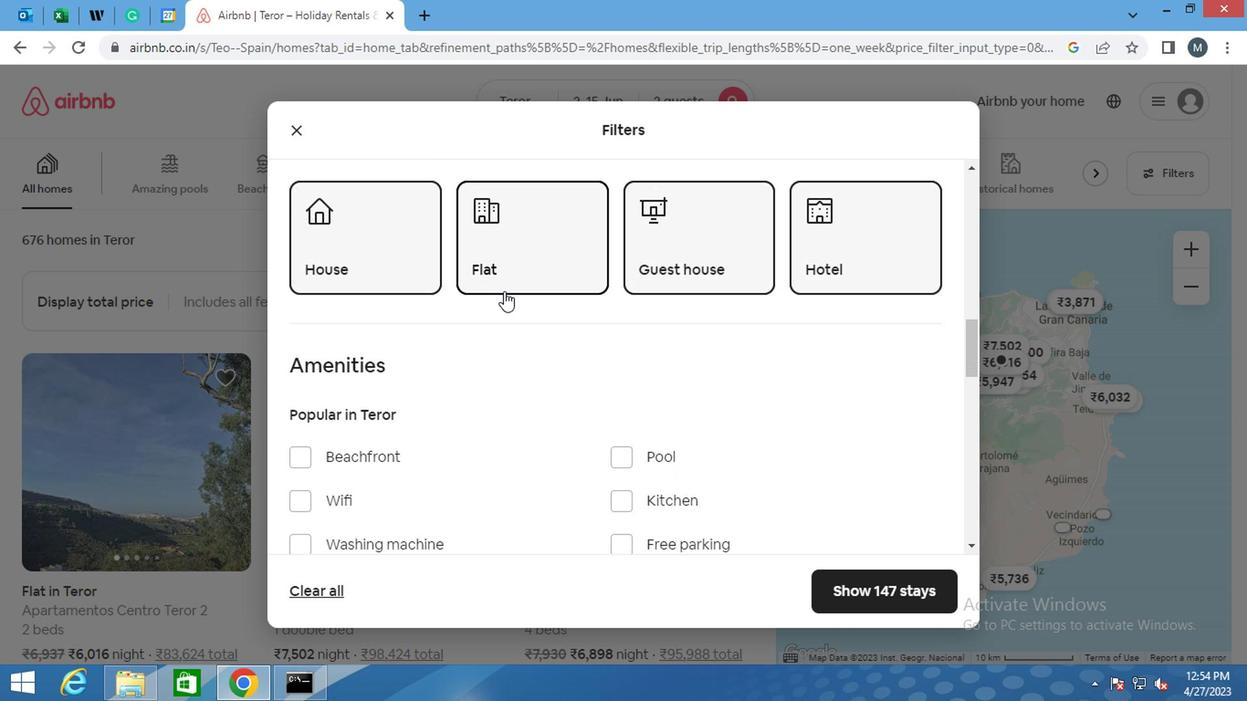 
Action: Mouse scrolled (499, 290) with delta (0, -1)
Screenshot: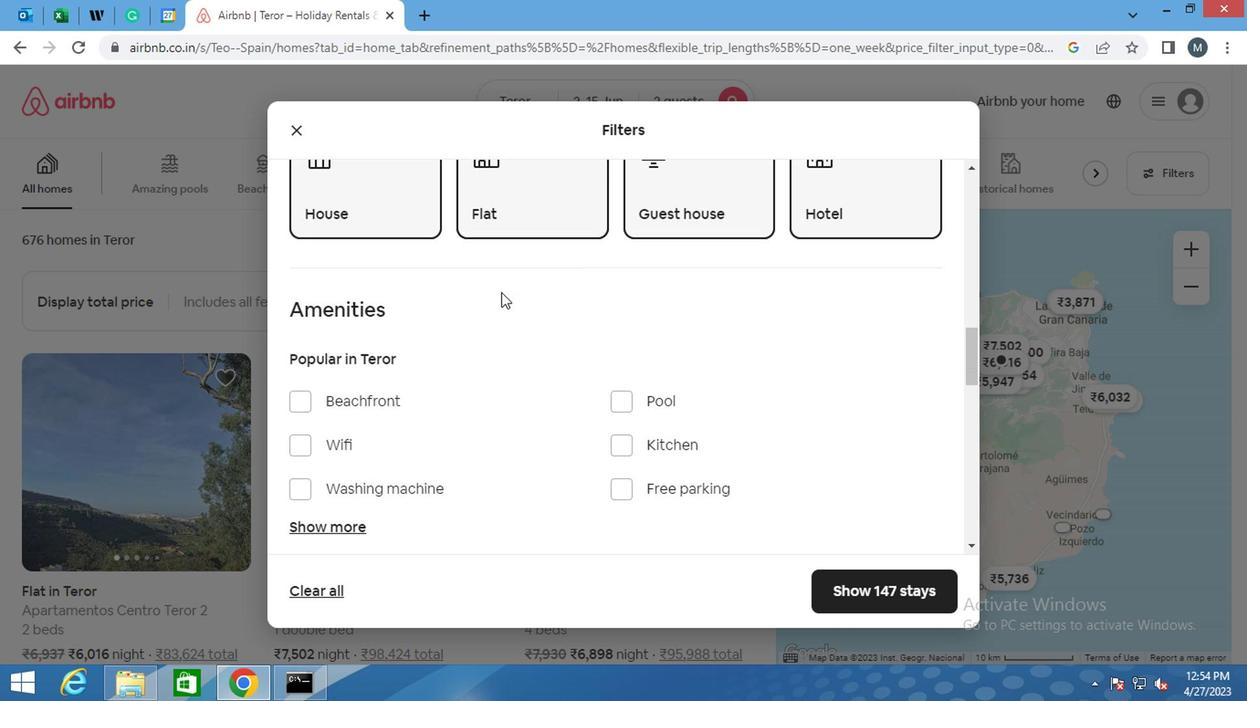 
Action: Mouse moved to (487, 296)
Screenshot: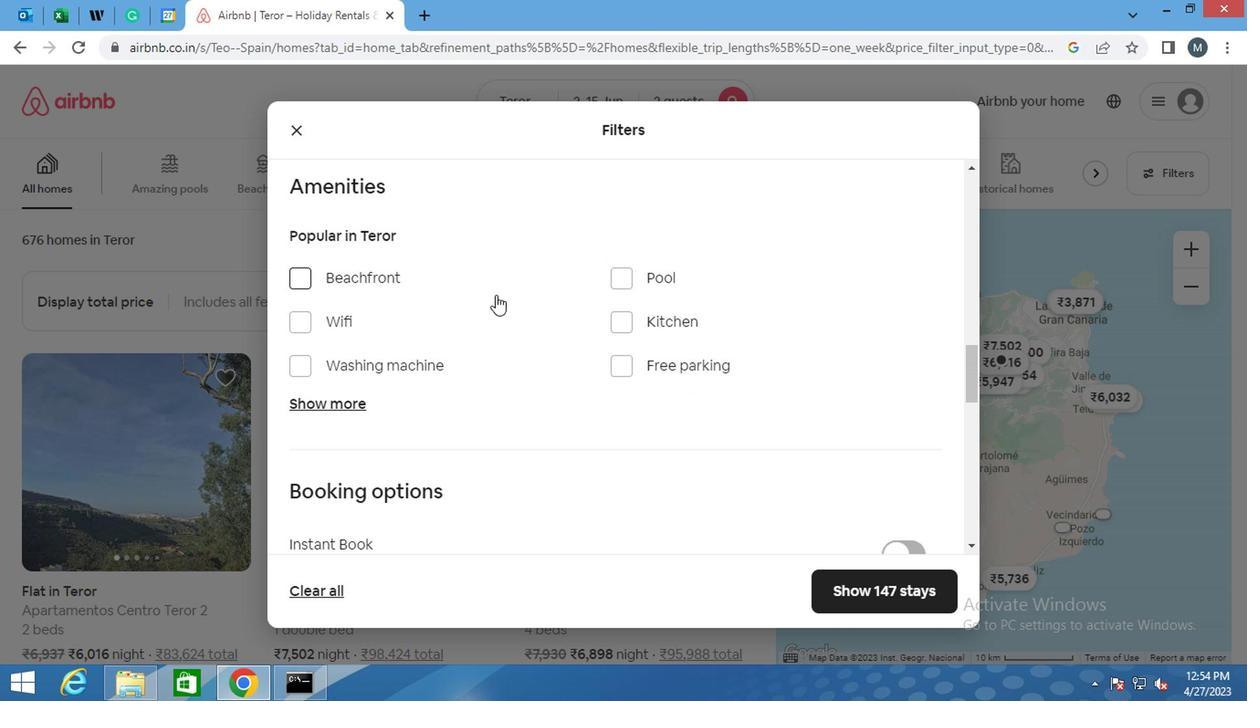 
Action: Mouse scrolled (487, 296) with delta (0, 0)
Screenshot: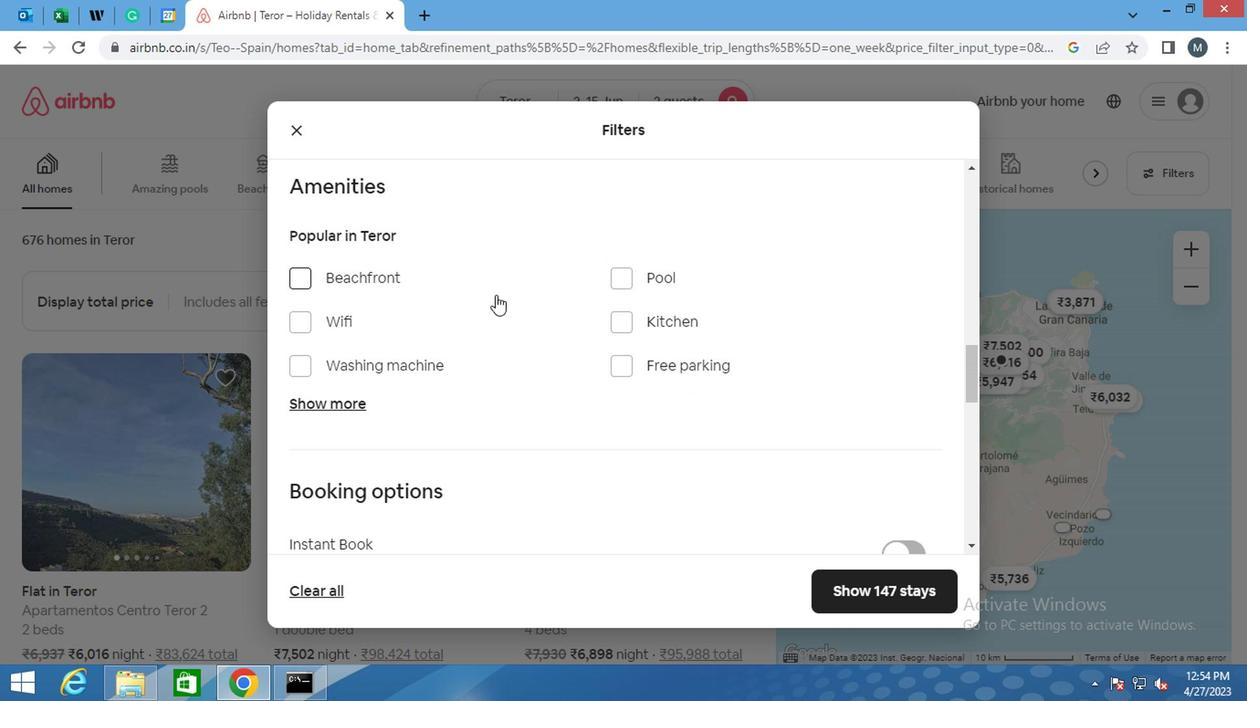 
Action: Mouse moved to (486, 299)
Screenshot: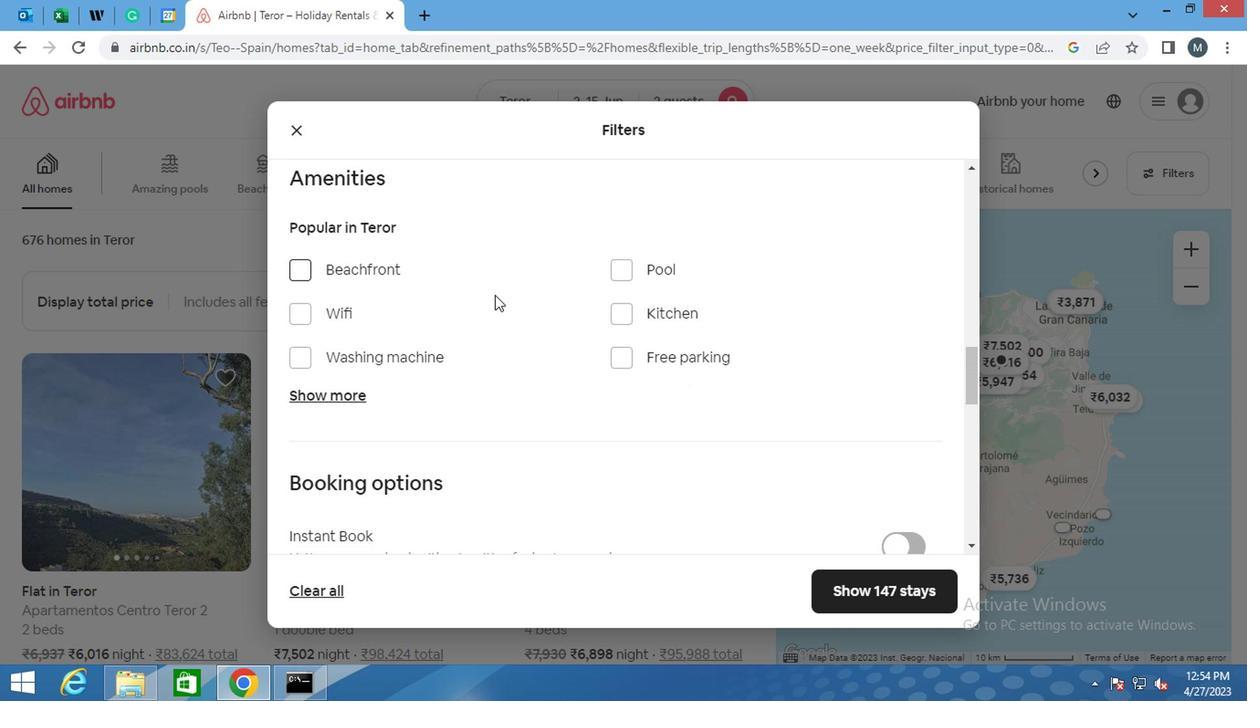 
Action: Mouse scrolled (486, 298) with delta (0, 0)
Screenshot: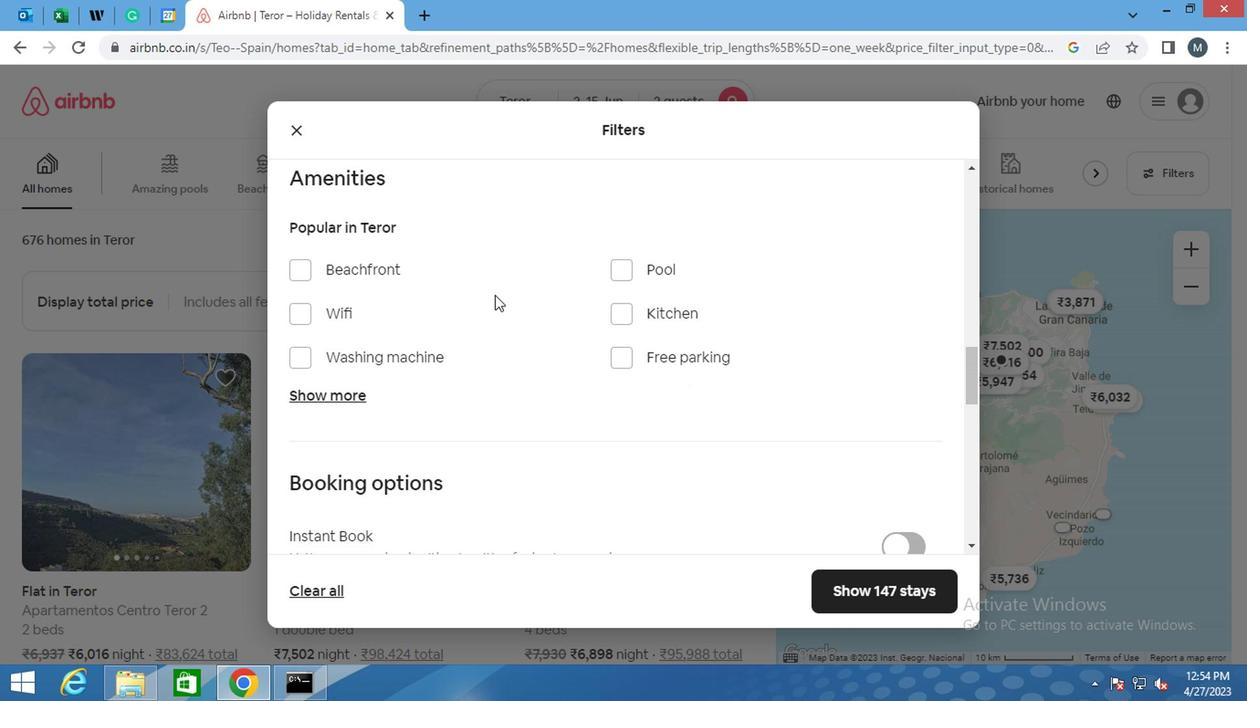 
Action: Mouse moved to (488, 308)
Screenshot: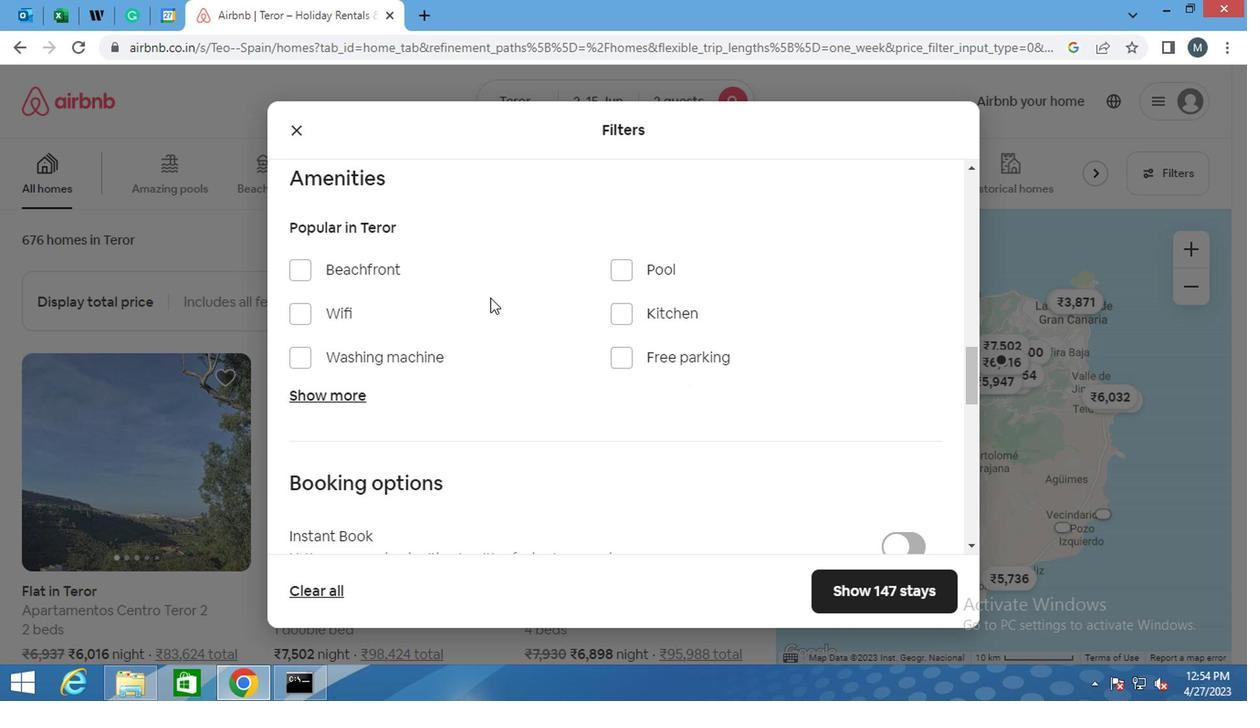 
Action: Mouse scrolled (488, 307) with delta (0, 0)
Screenshot: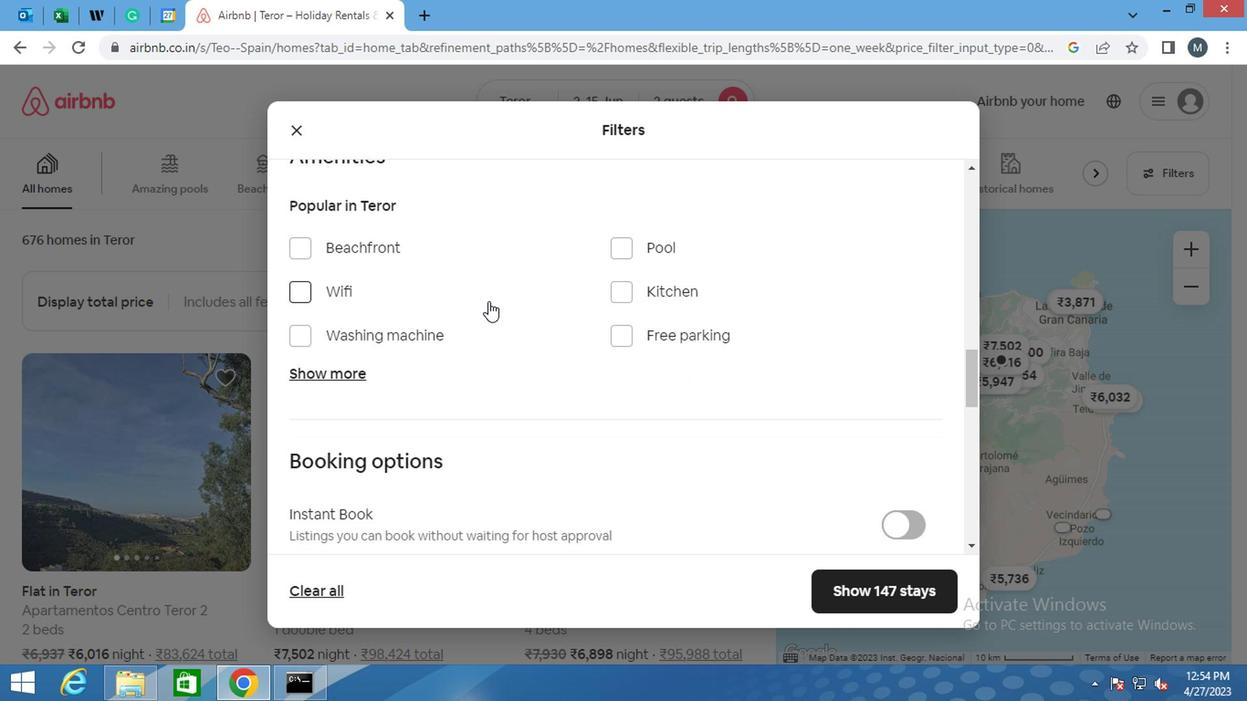 
Action: Mouse scrolled (488, 307) with delta (0, 0)
Screenshot: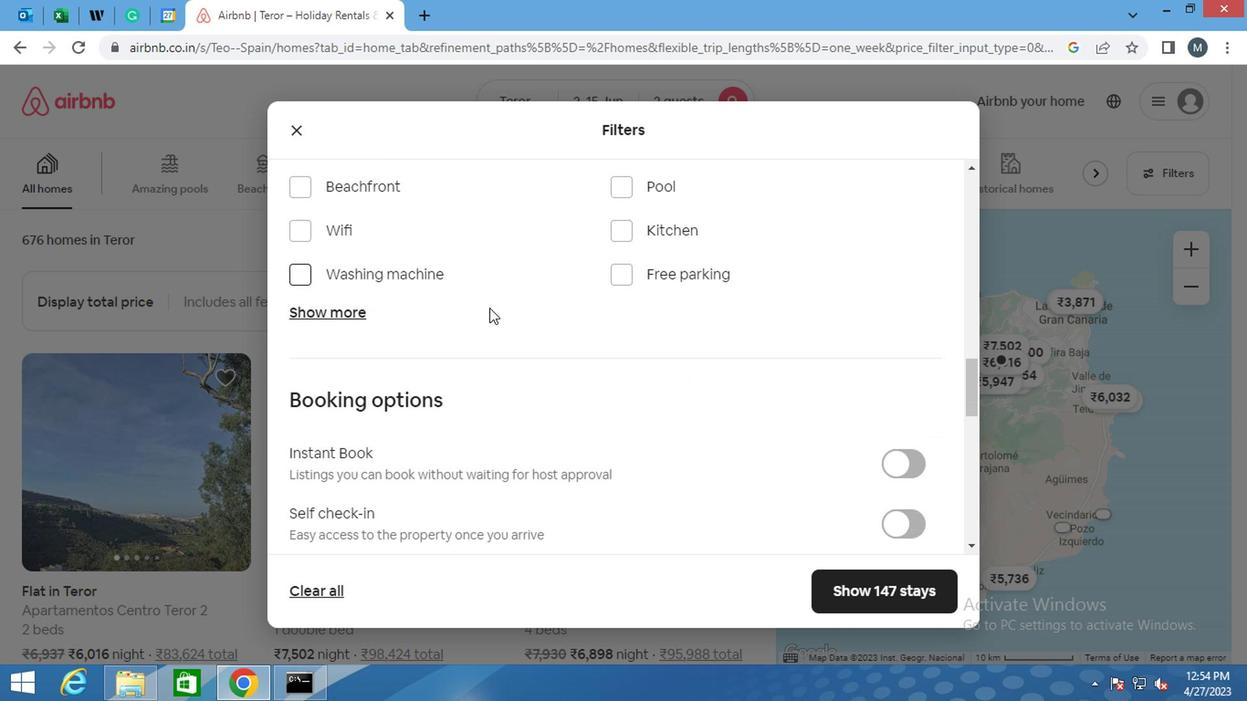 
Action: Mouse moved to (886, 239)
Screenshot: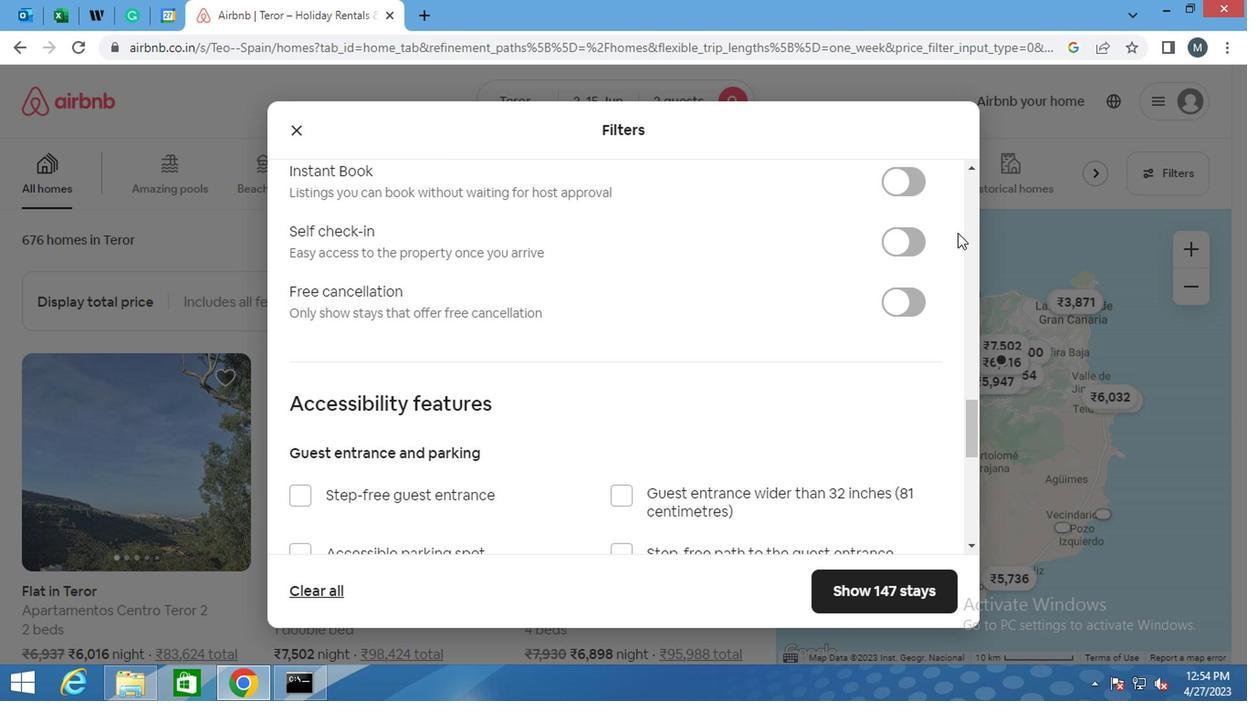 
Action: Mouse pressed left at (886, 239)
Screenshot: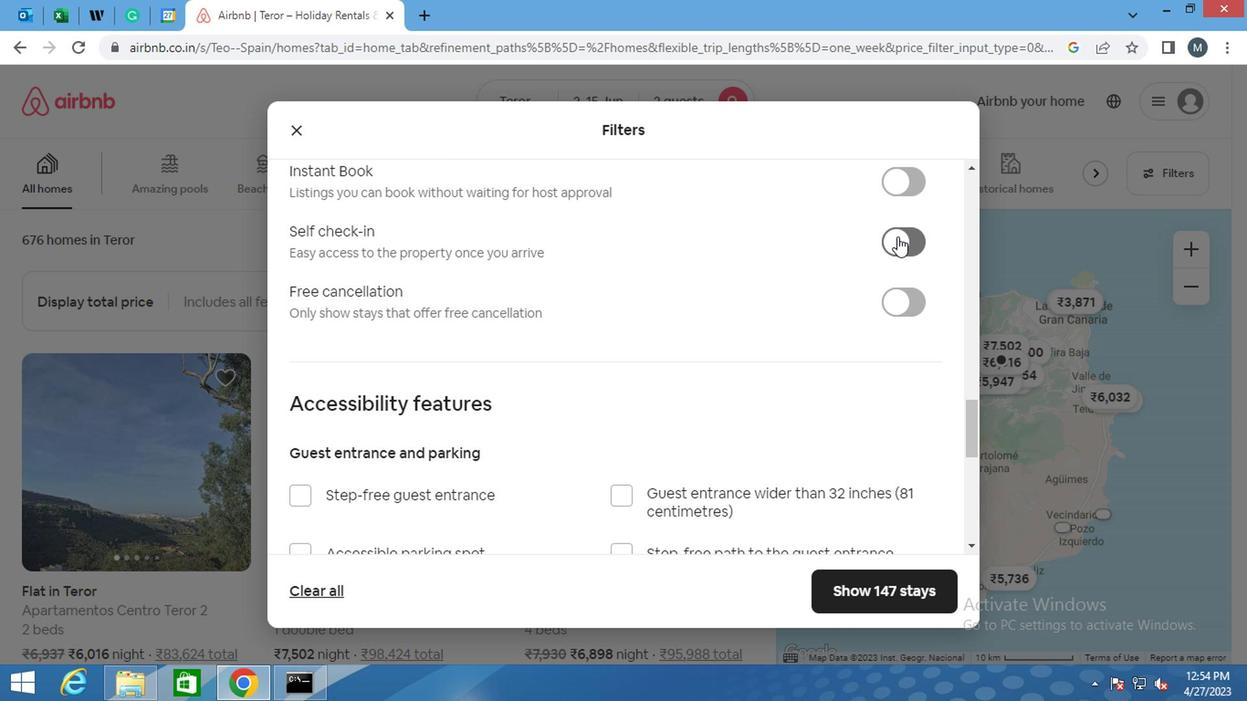 
Action: Mouse moved to (582, 301)
Screenshot: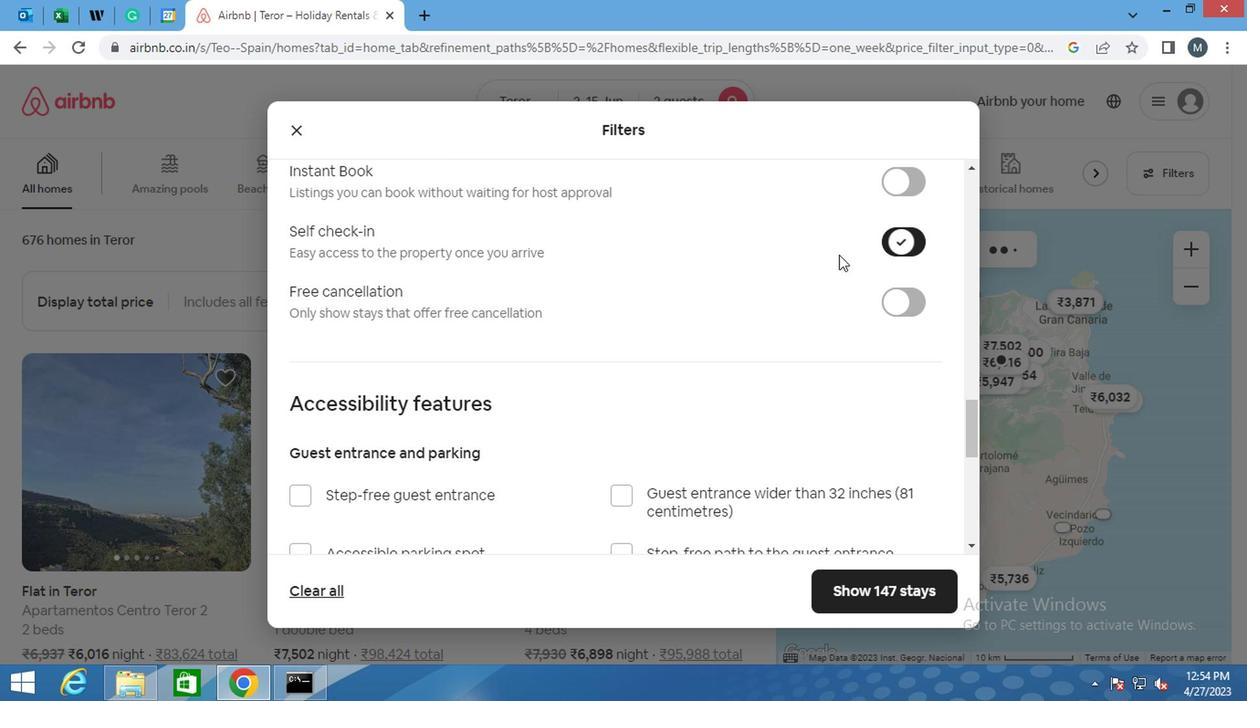 
Action: Mouse scrolled (582, 300) with delta (0, 0)
Screenshot: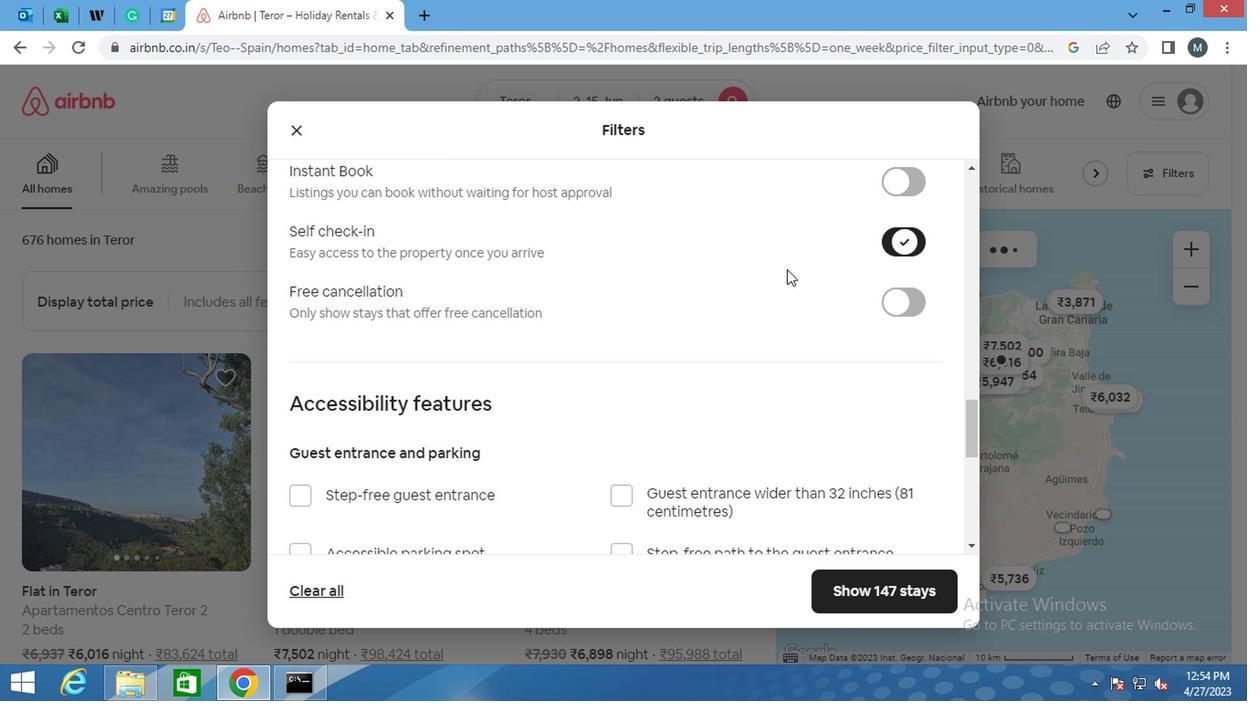 
Action: Mouse scrolled (582, 300) with delta (0, 0)
Screenshot: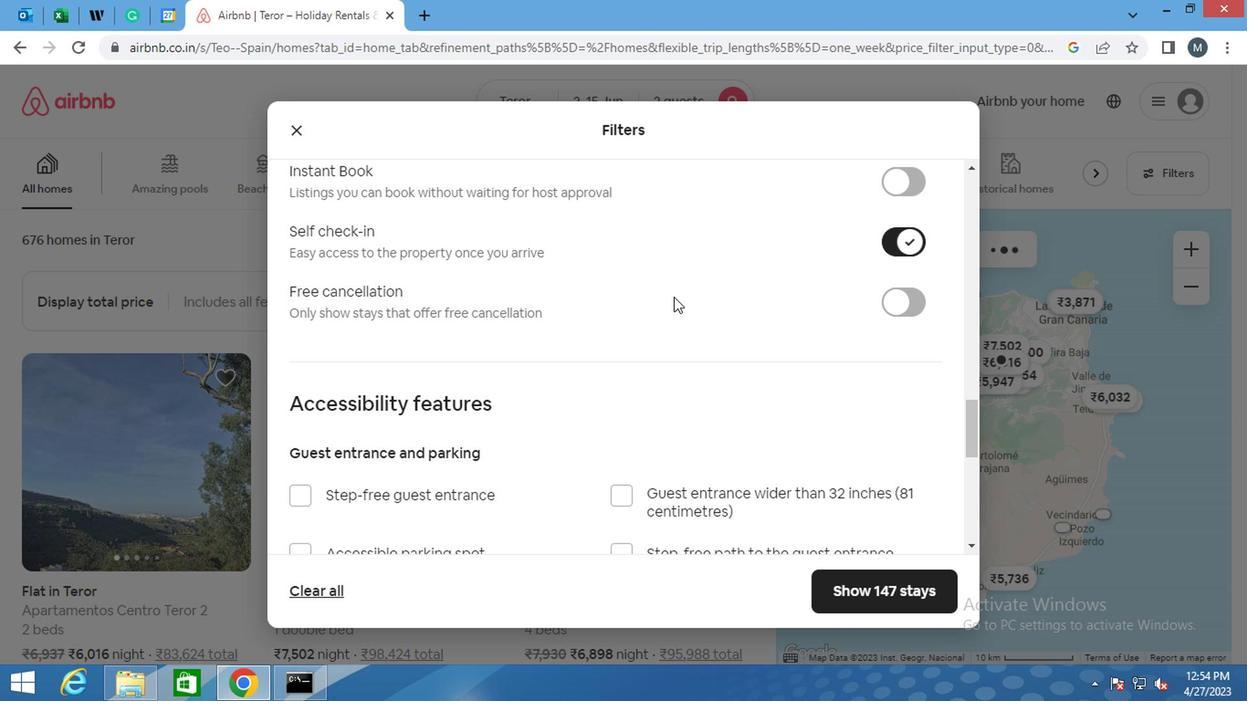 
Action: Mouse moved to (551, 304)
Screenshot: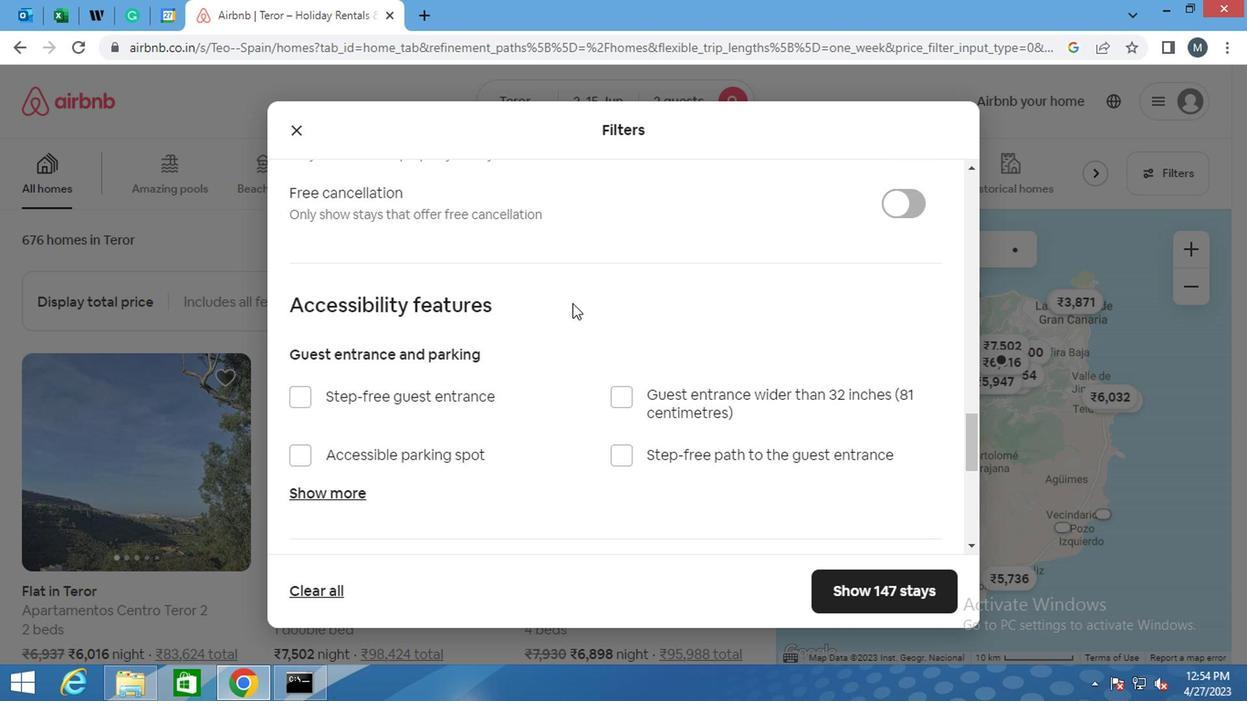 
Action: Mouse scrolled (551, 303) with delta (0, 0)
Screenshot: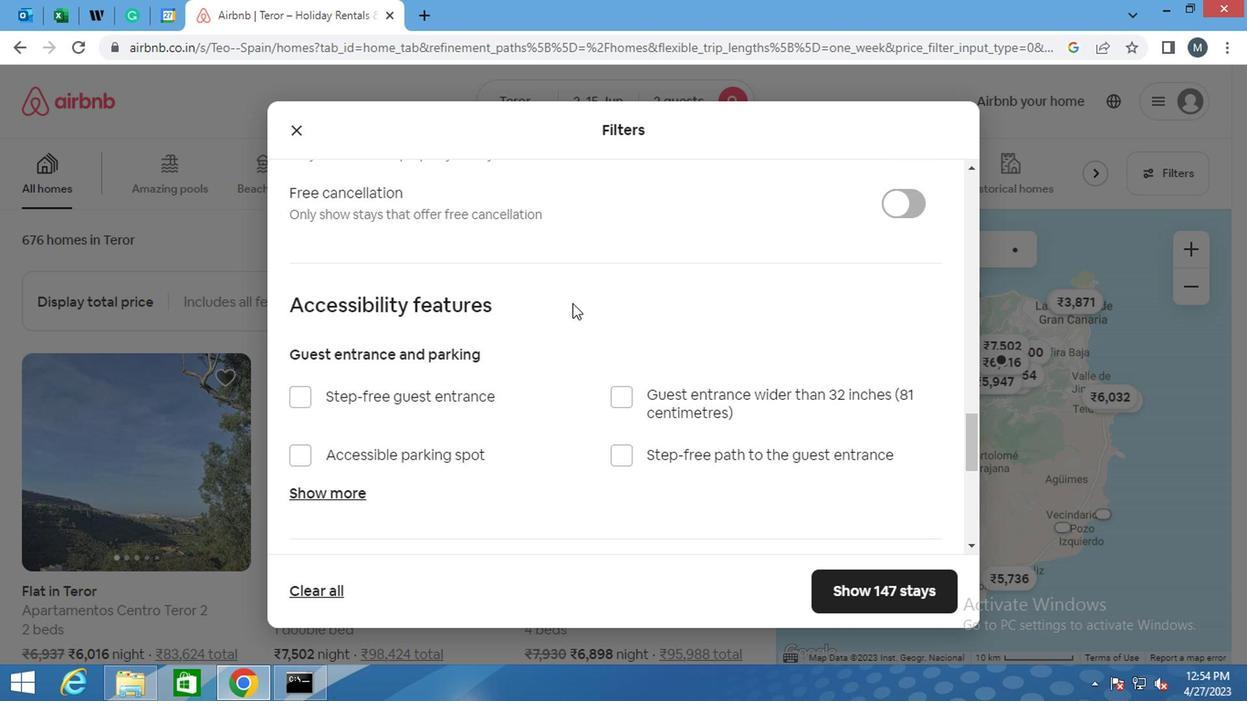 
Action: Mouse moved to (548, 305)
Screenshot: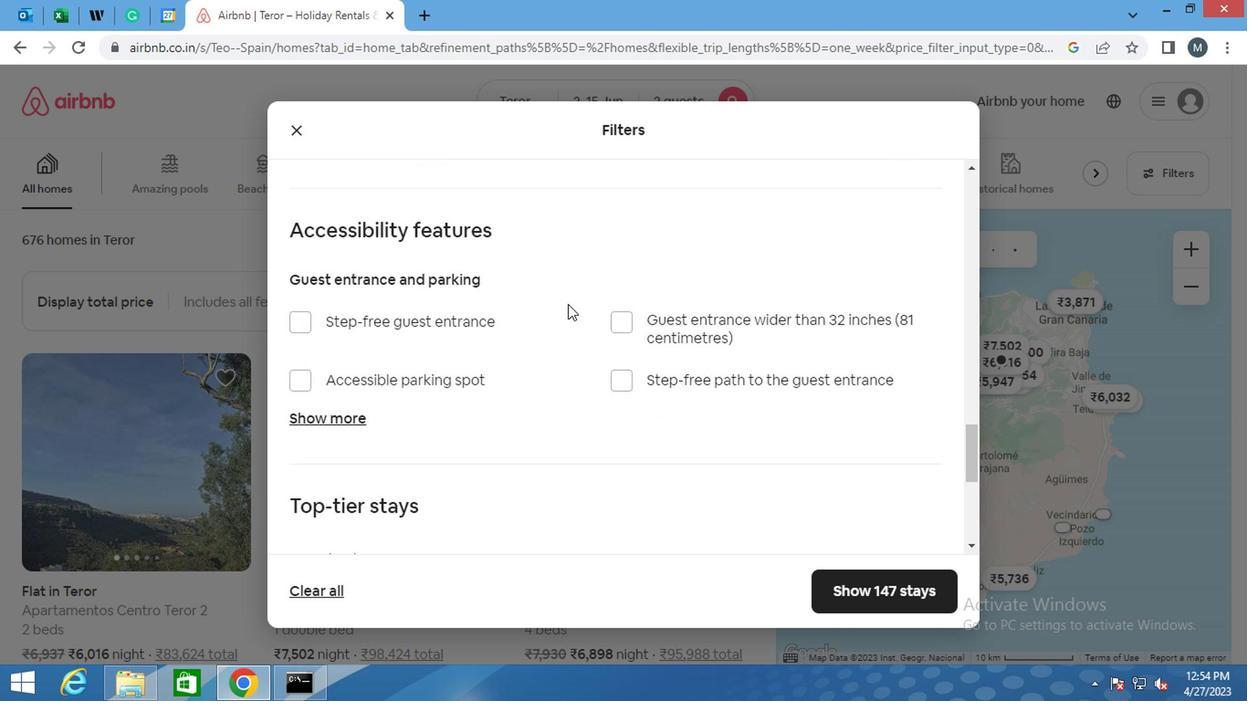 
Action: Mouse scrolled (548, 304) with delta (0, -1)
Screenshot: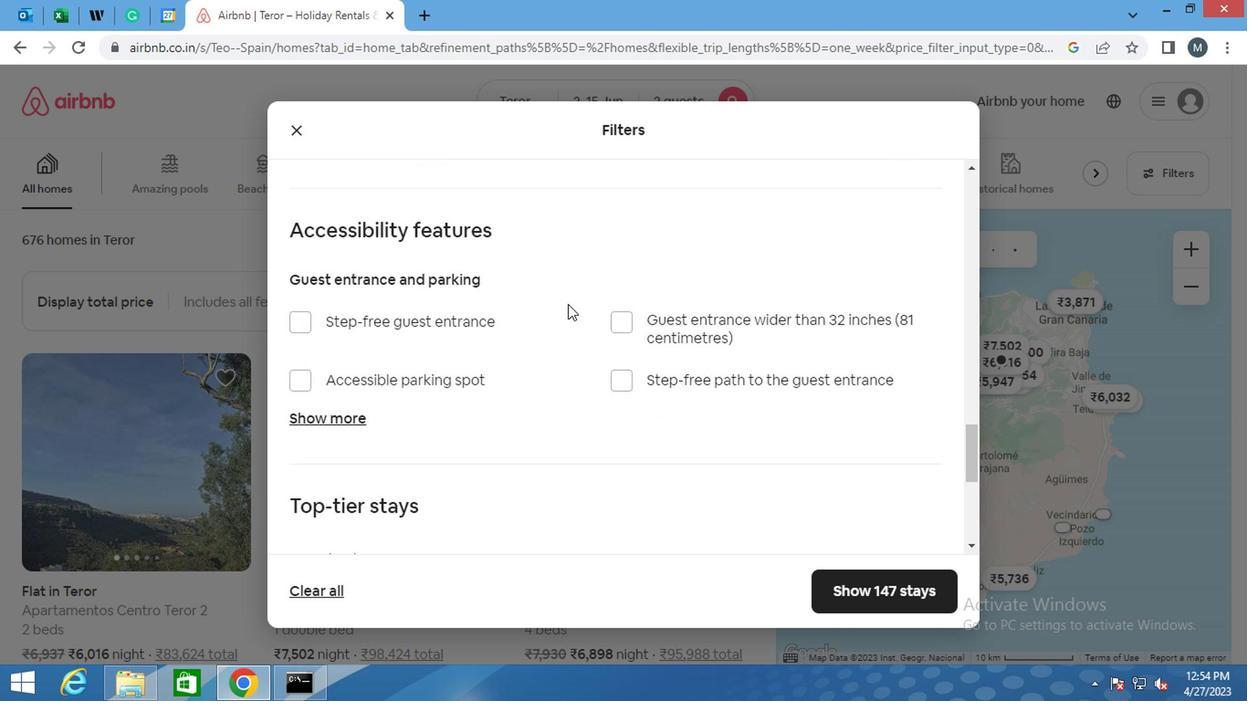 
Action: Mouse moved to (443, 331)
Screenshot: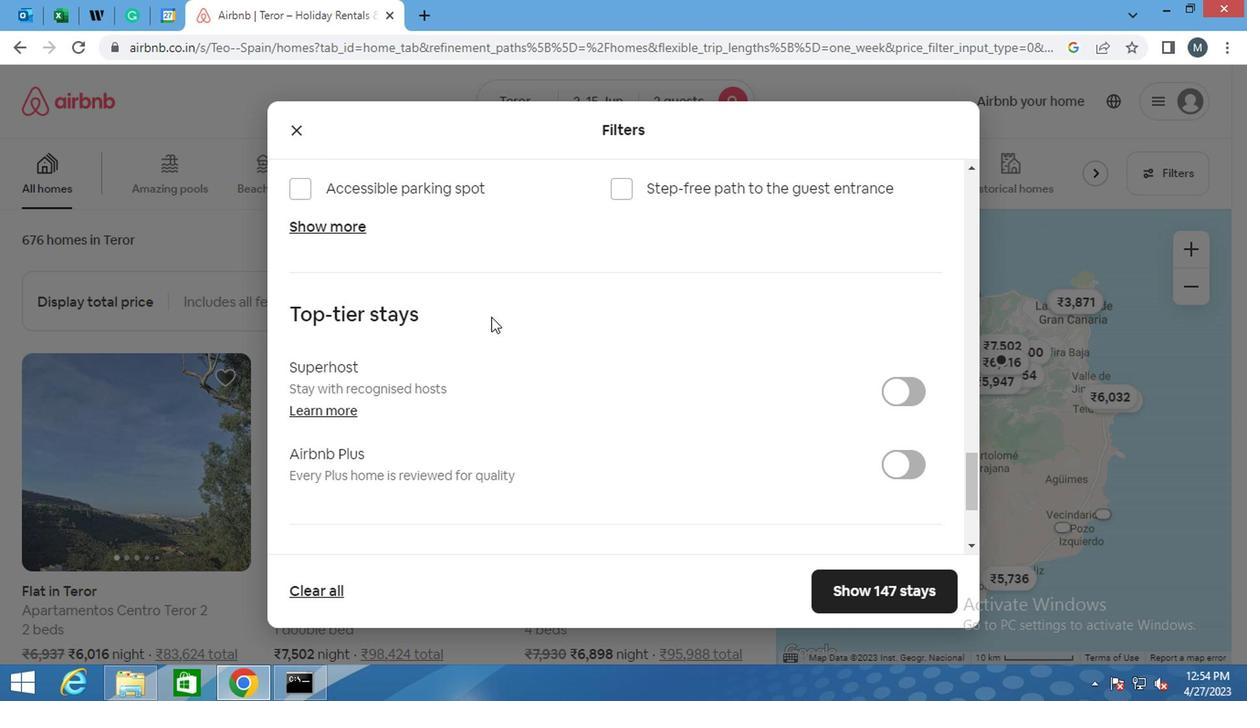 
Action: Mouse scrolled (443, 330) with delta (0, 0)
Screenshot: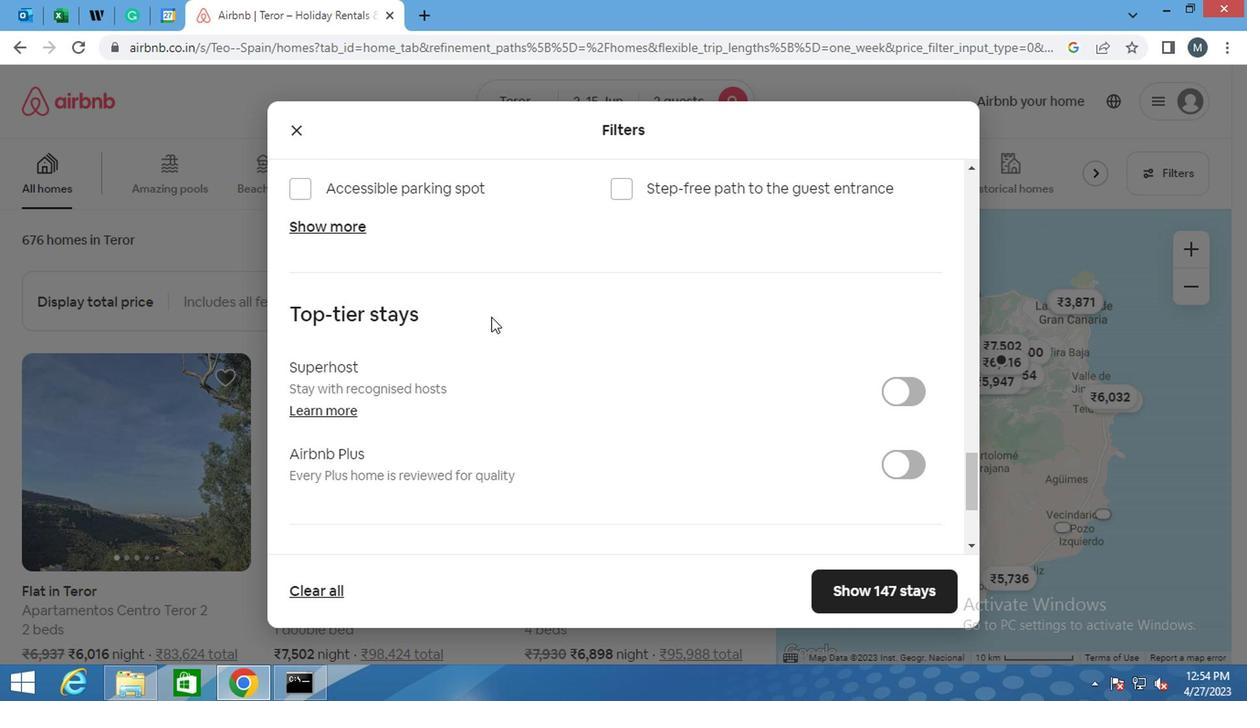 
Action: Mouse moved to (432, 340)
Screenshot: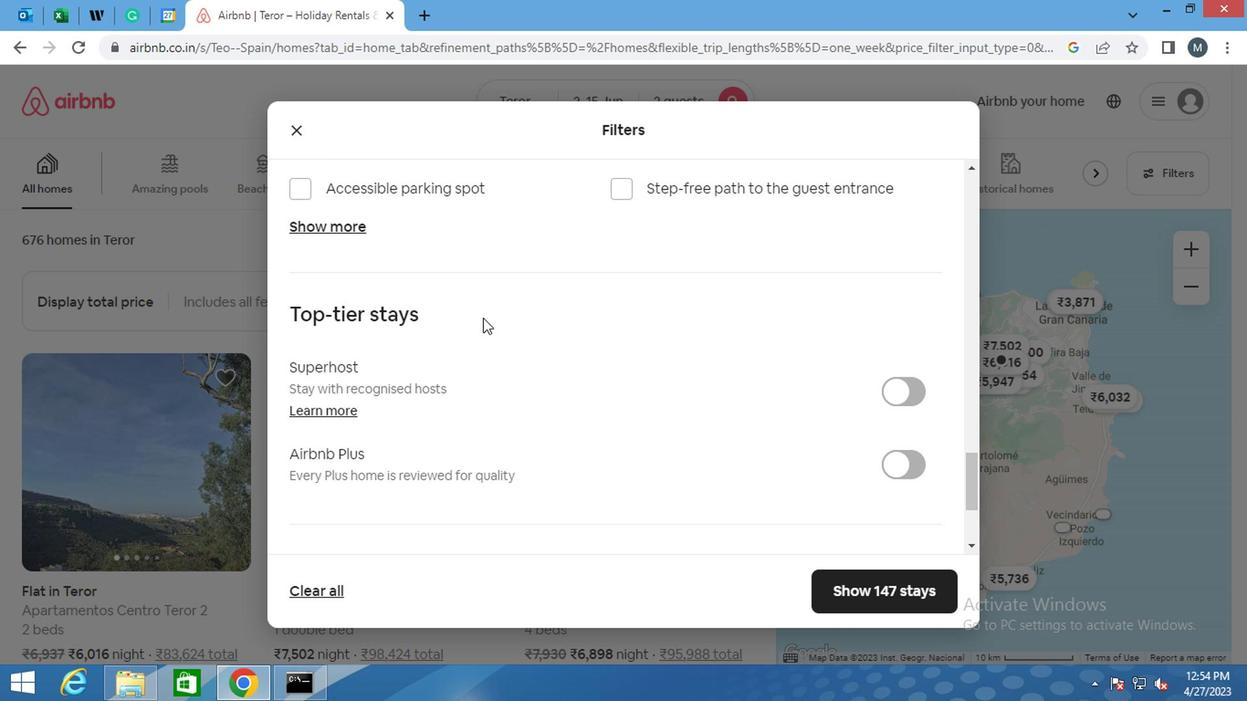 
Action: Mouse scrolled (432, 339) with delta (0, 0)
Screenshot: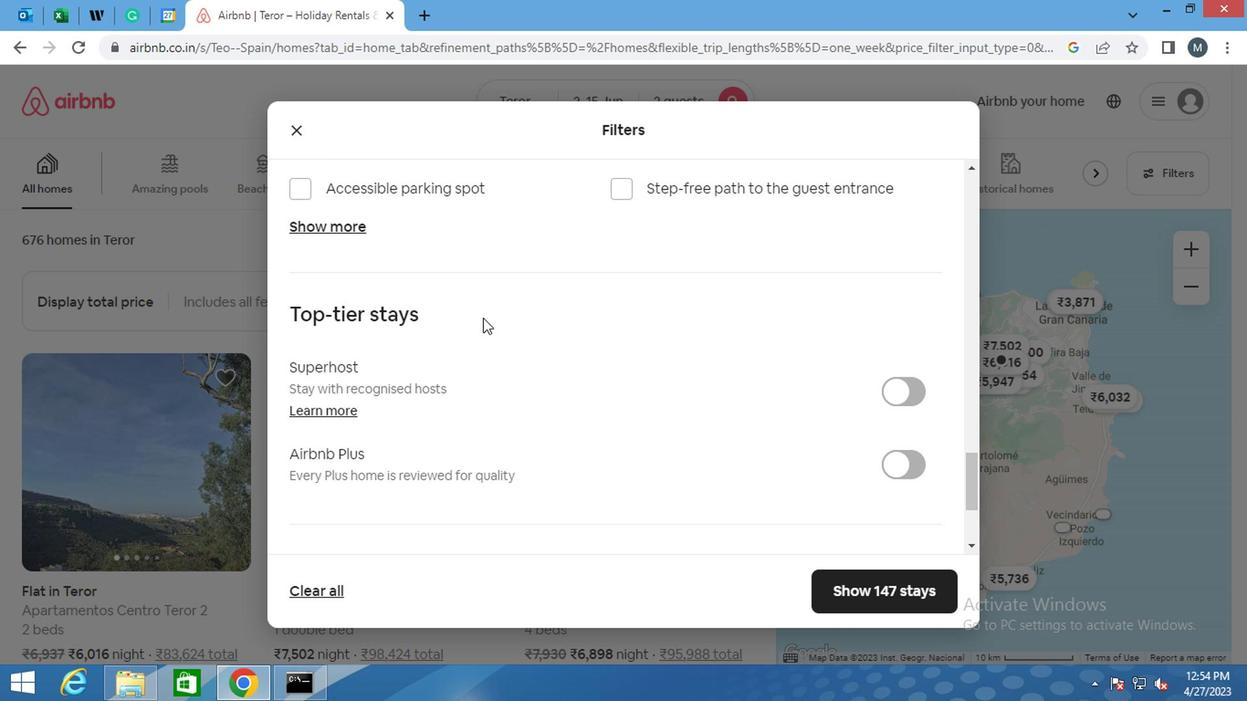 
Action: Mouse moved to (372, 362)
Screenshot: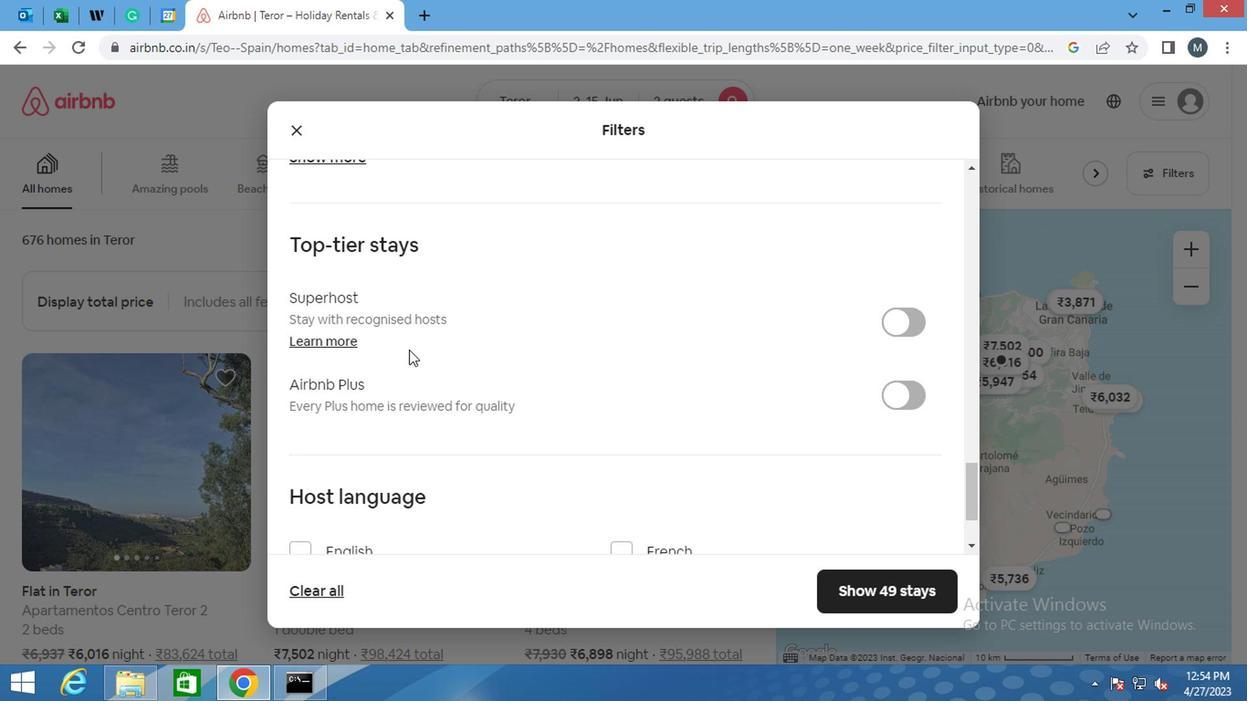 
Action: Mouse scrolled (372, 361) with delta (0, 0)
Screenshot: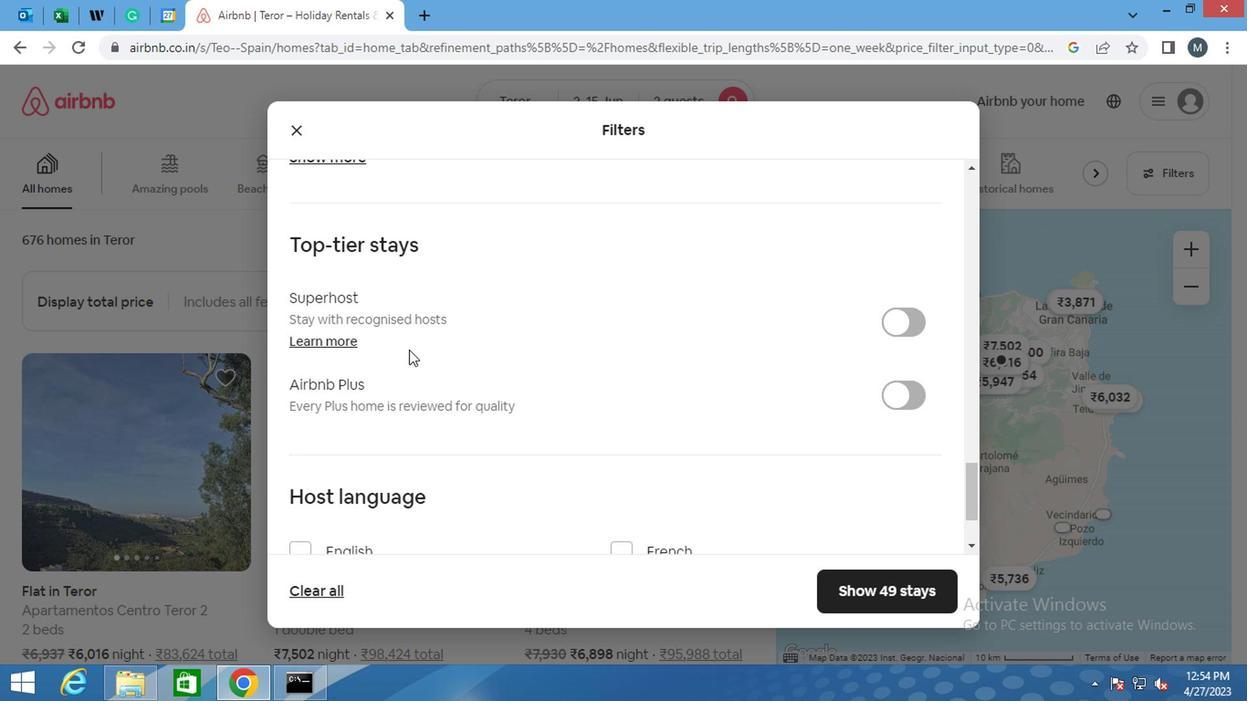 
Action: Mouse moved to (371, 362)
Screenshot: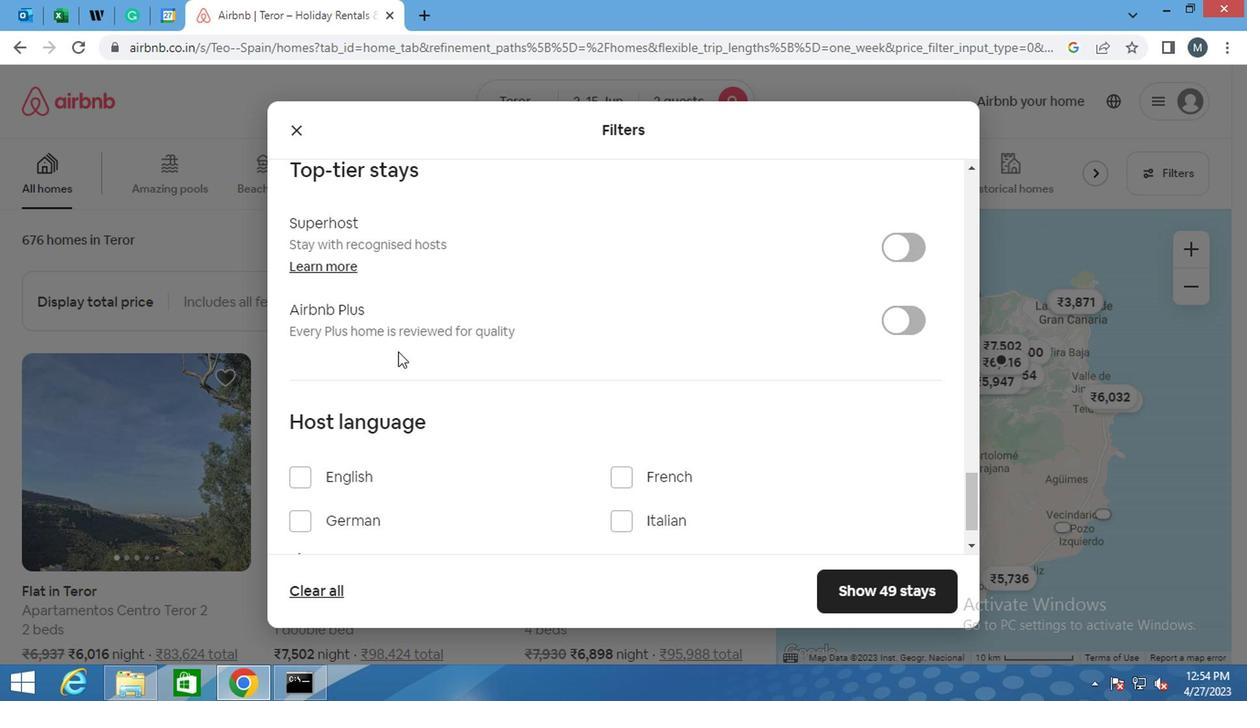 
Action: Mouse scrolled (371, 361) with delta (0, 0)
Screenshot: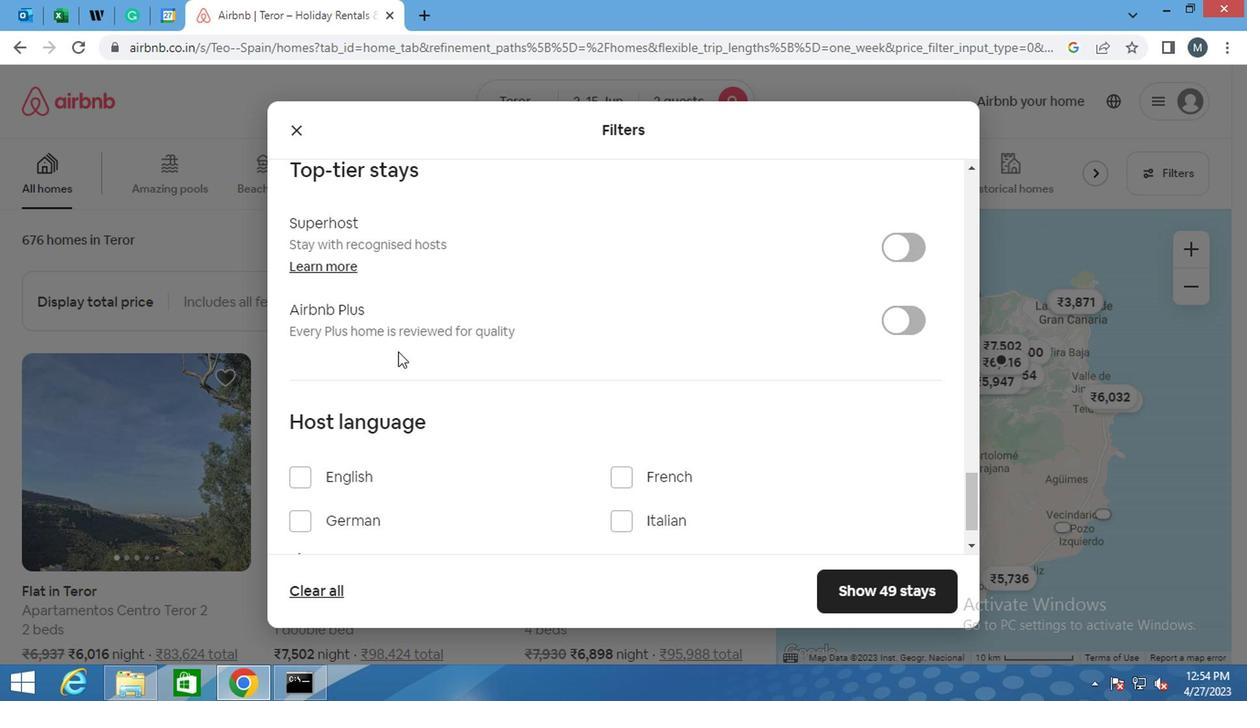 
Action: Mouse moved to (369, 364)
Screenshot: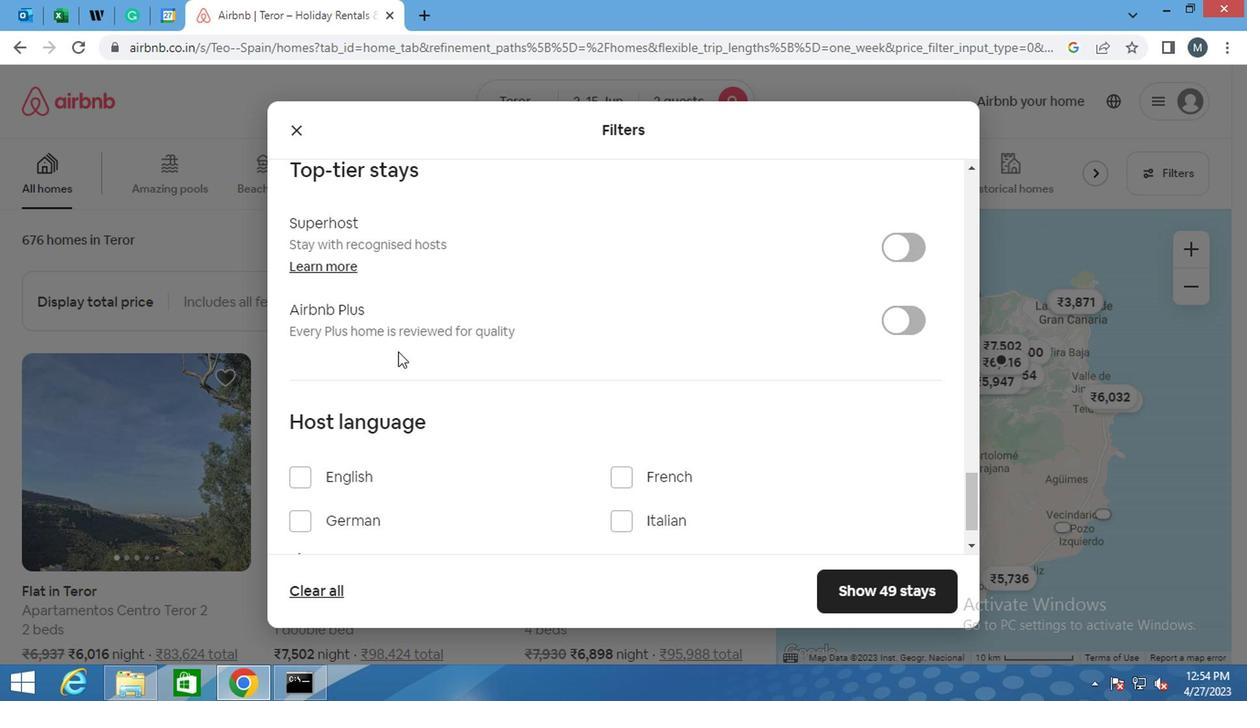 
Action: Mouse scrolled (369, 363) with delta (0, -1)
Screenshot: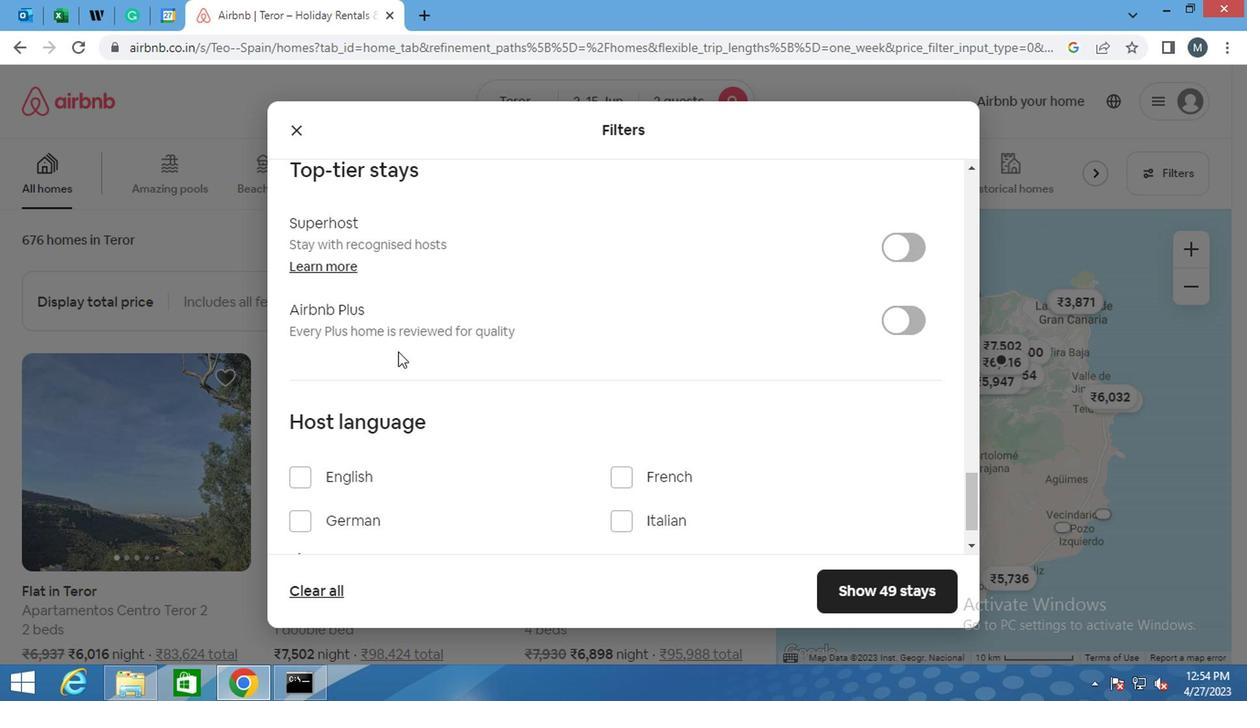 
Action: Mouse moved to (303, 423)
Screenshot: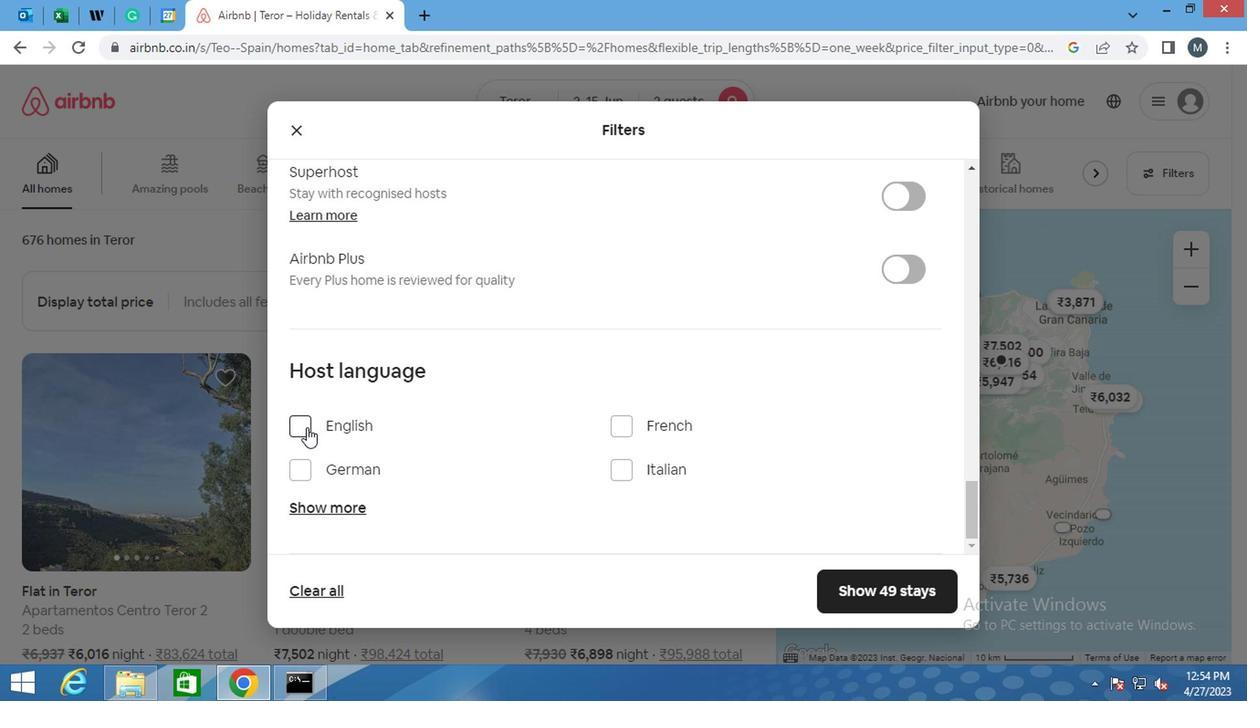 
Action: Mouse pressed left at (303, 423)
Screenshot: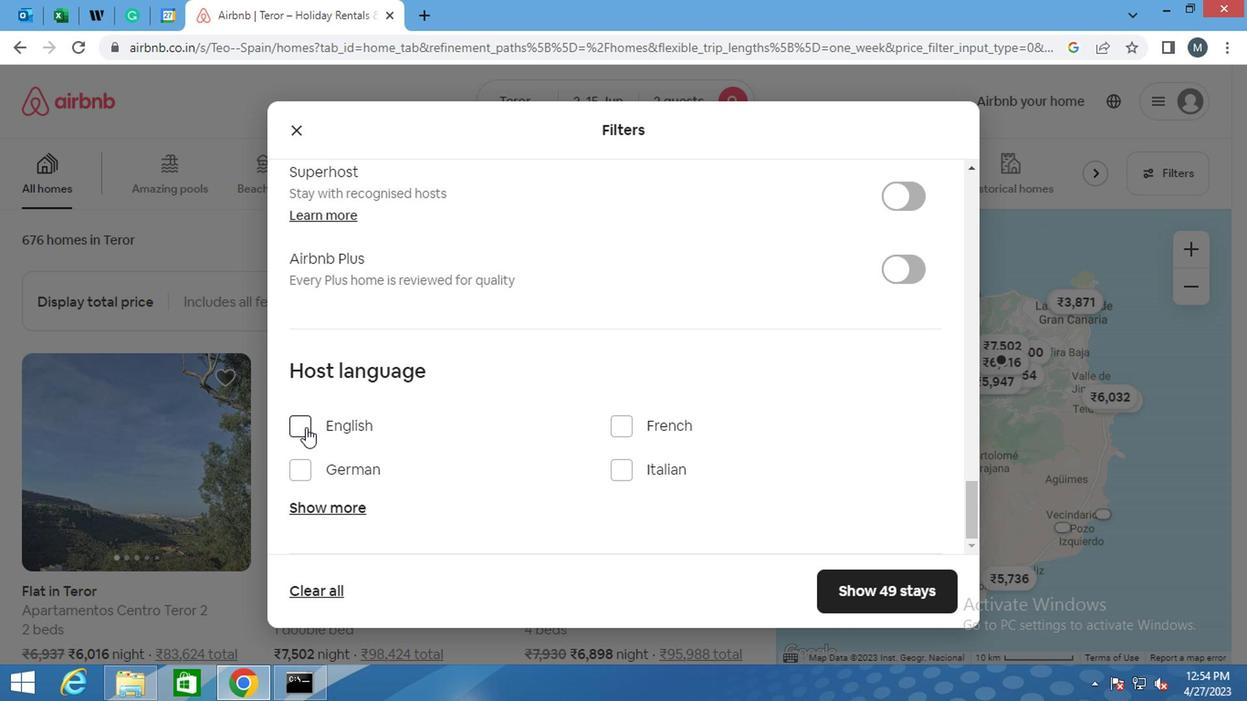 
Action: Mouse moved to (873, 569)
Screenshot: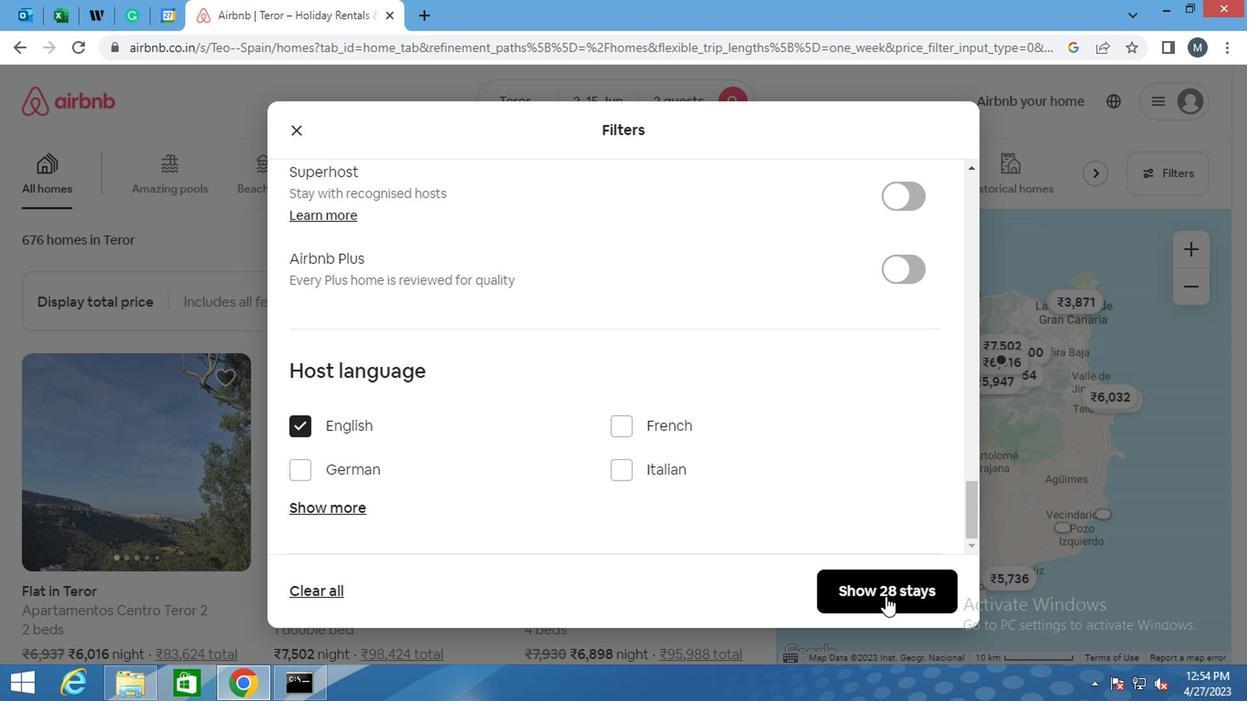 
Action: Mouse pressed left at (873, 569)
Screenshot: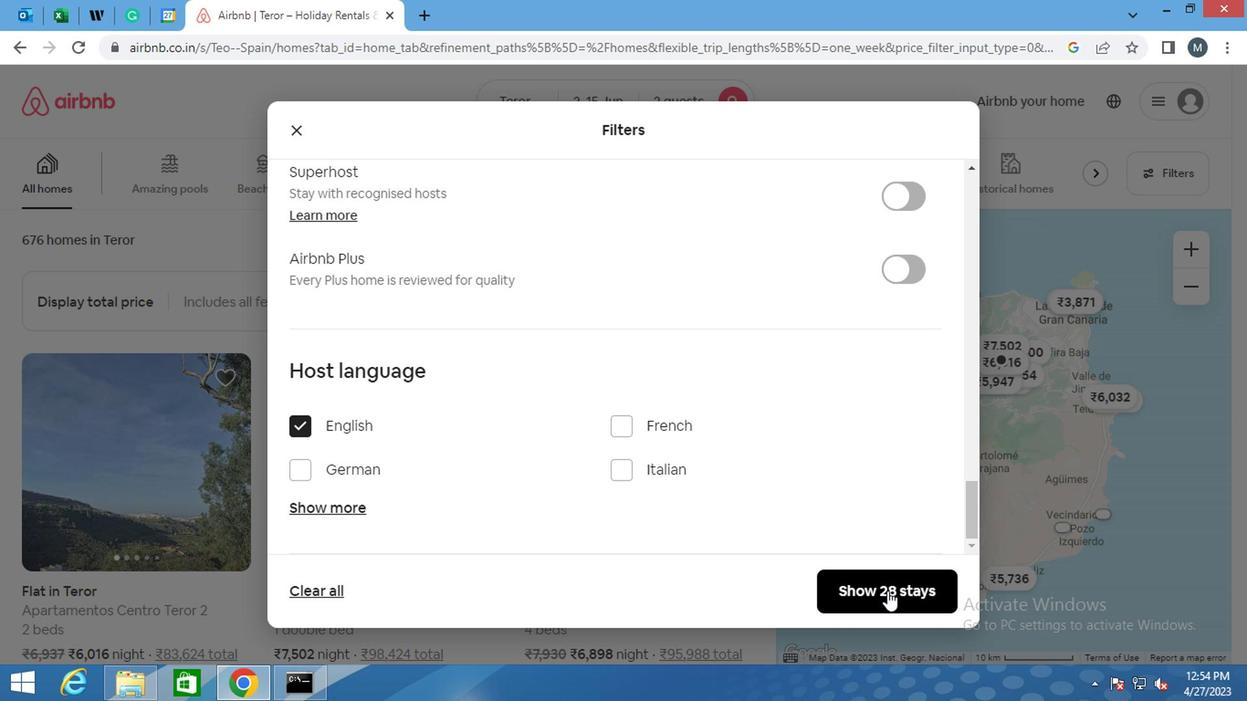
Action: Mouse moved to (836, 581)
Screenshot: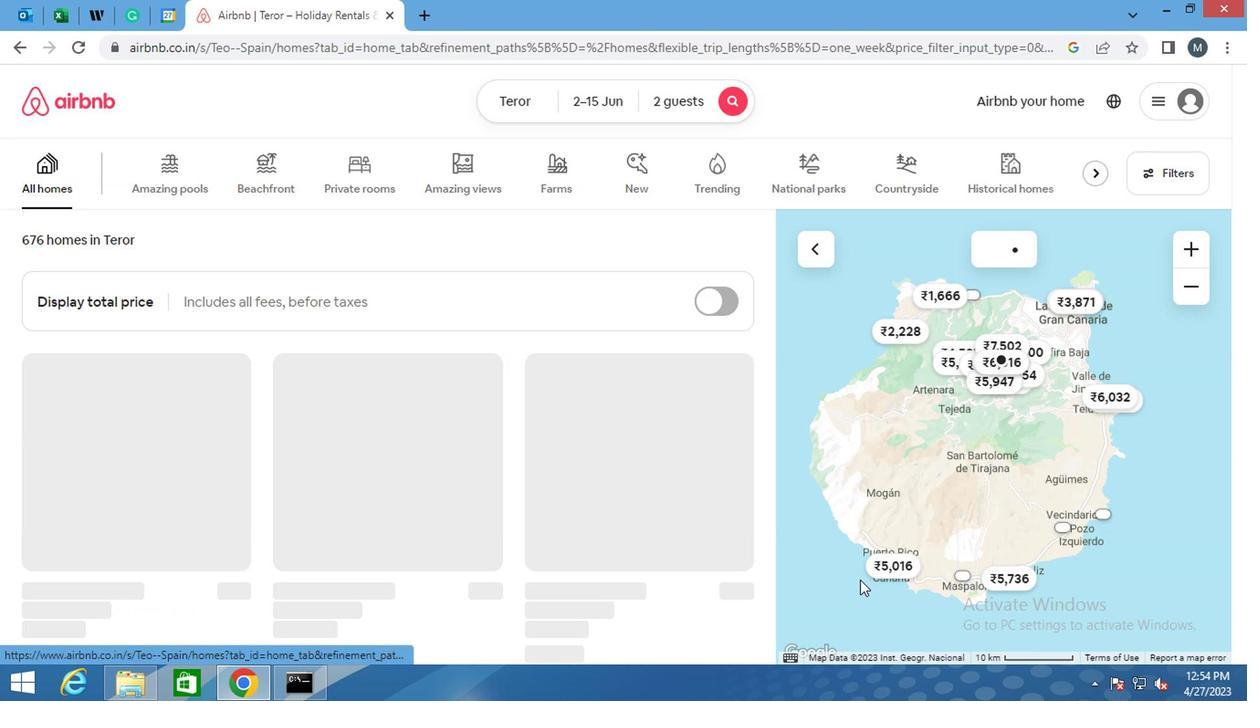 
